 Task: Add a signature Jeffery Brown containing Have a great National Nurses Day, Jeffery Brown to email address softage.5@softage.net and add a folder Test scores
Action: Key pressed outlook<Key.enter>
Screenshot: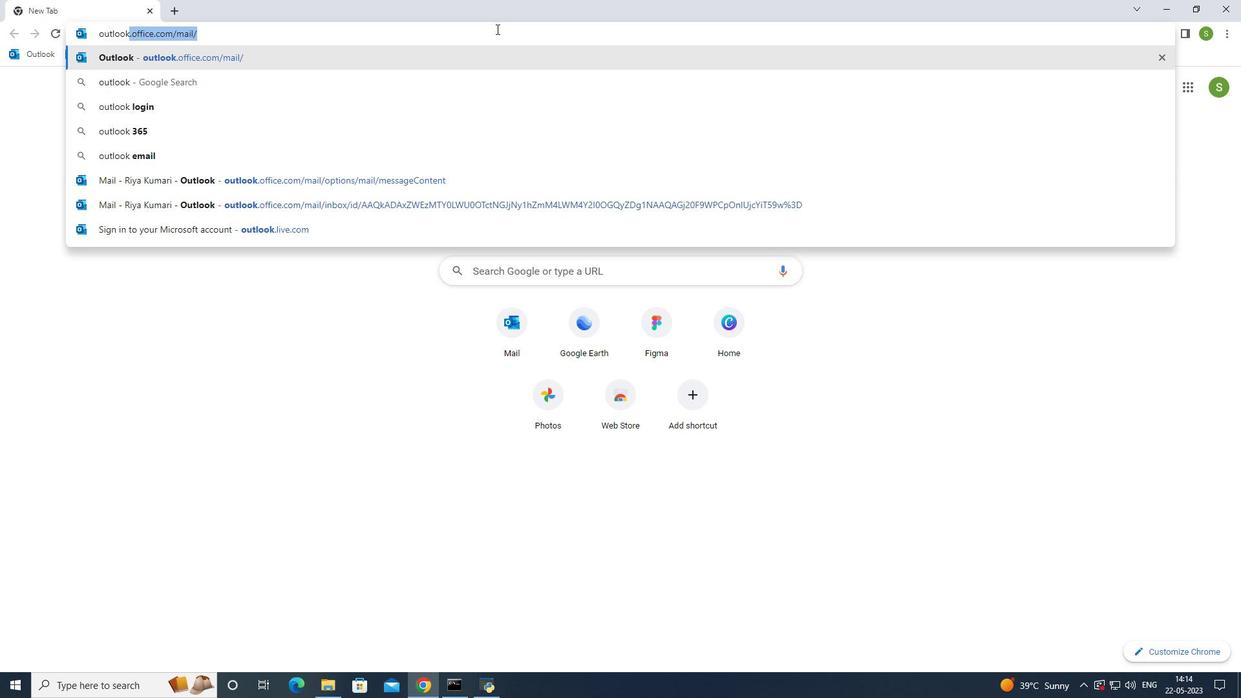 
Action: Mouse moved to (115, 119)
Screenshot: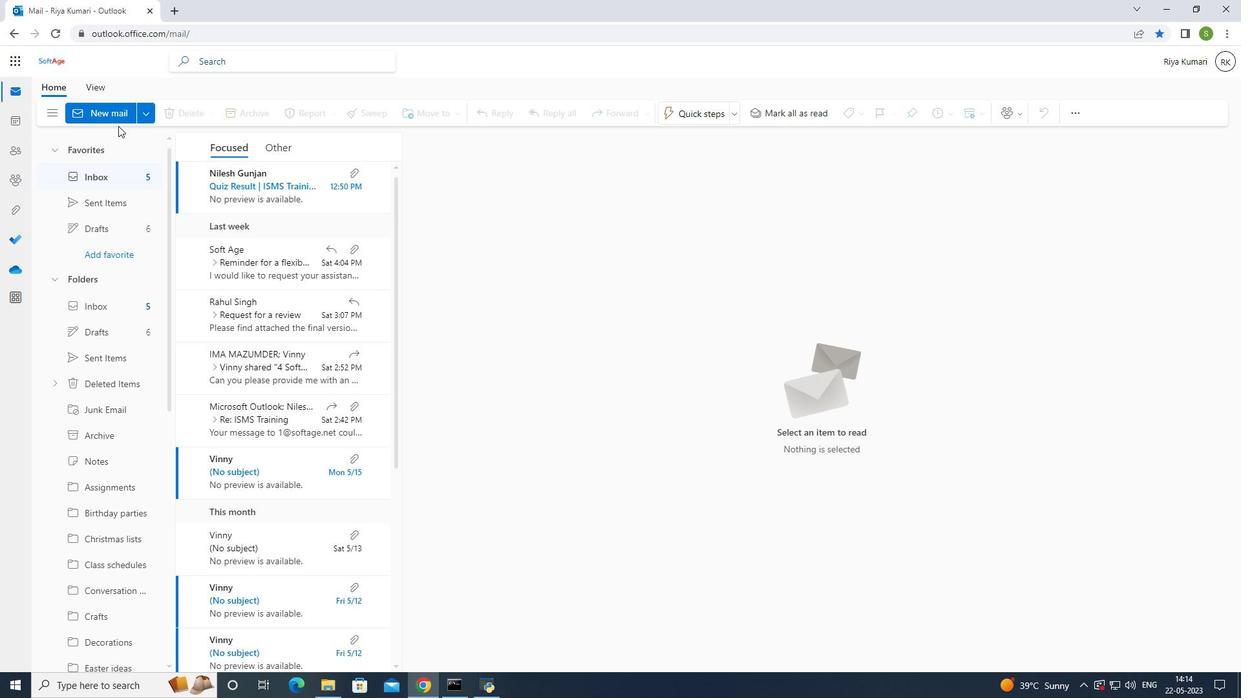 
Action: Mouse pressed left at (115, 119)
Screenshot: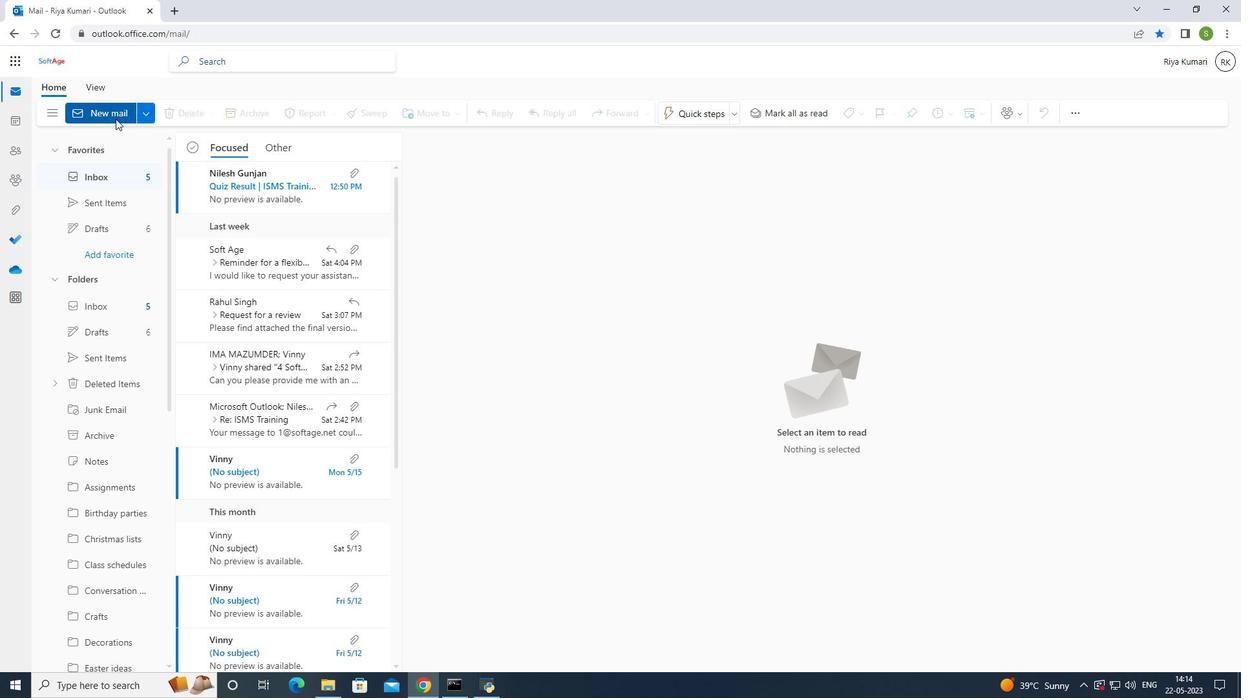 
Action: Mouse moved to (848, 112)
Screenshot: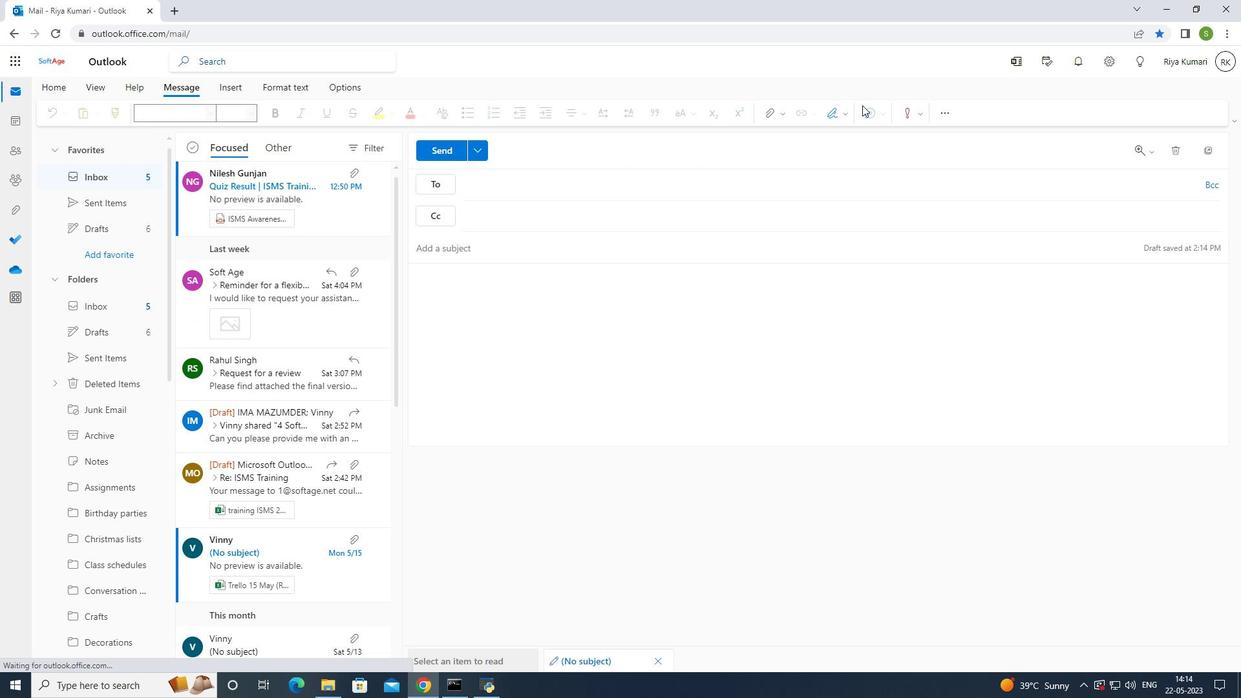 
Action: Mouse pressed left at (848, 112)
Screenshot: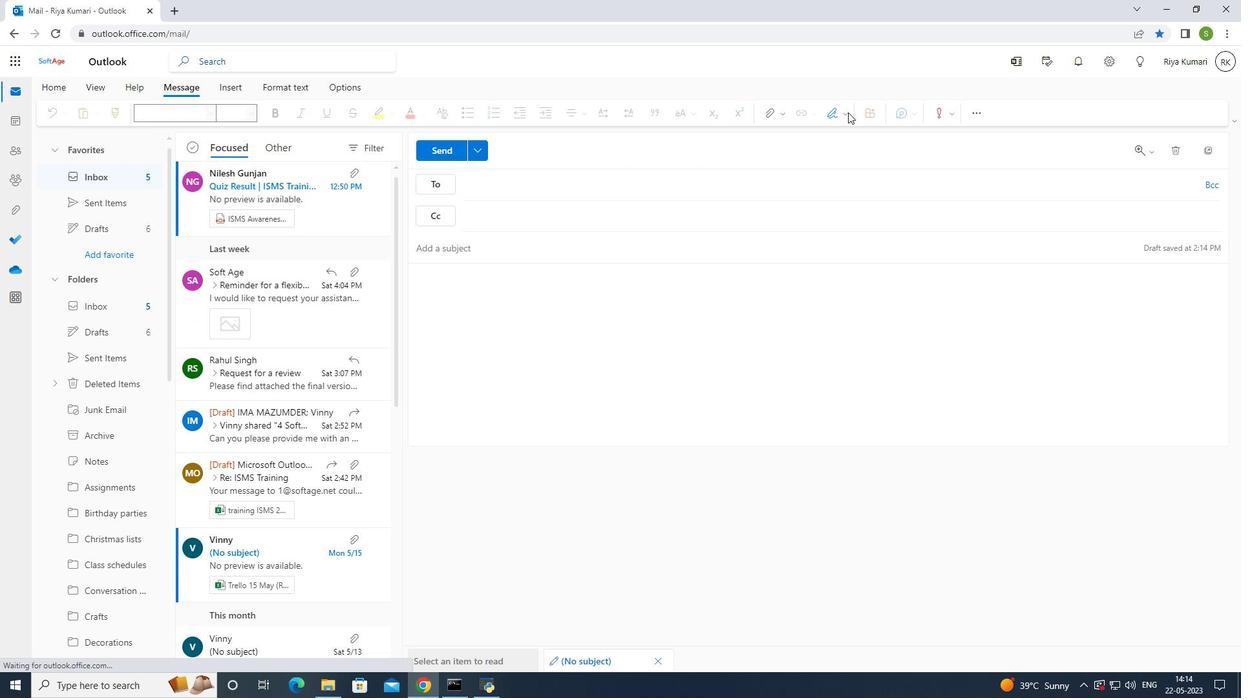 
Action: Mouse moved to (826, 162)
Screenshot: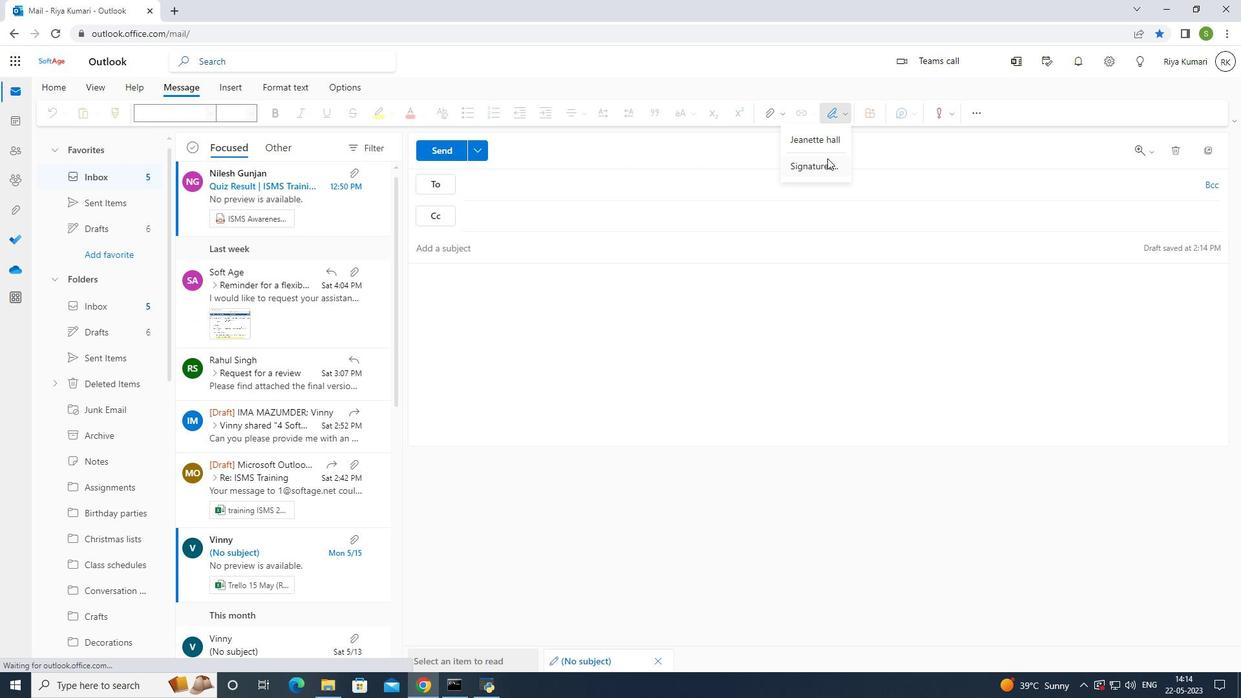 
Action: Mouse pressed left at (826, 162)
Screenshot: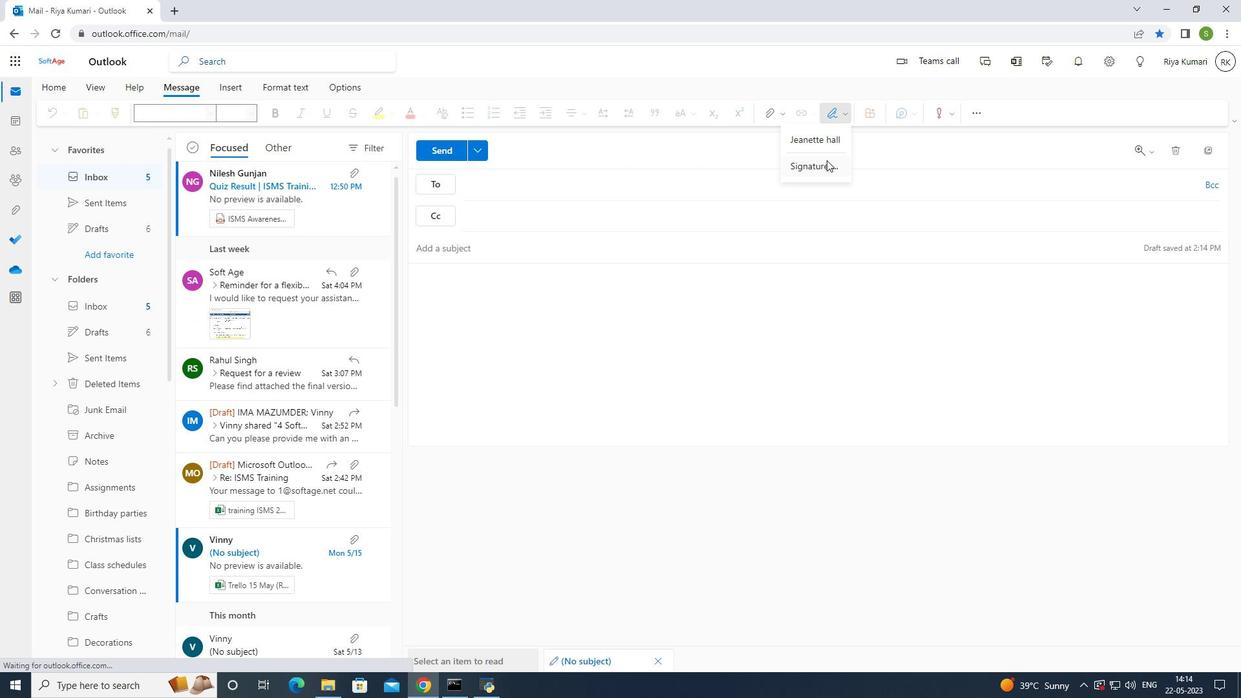 
Action: Mouse moved to (796, 216)
Screenshot: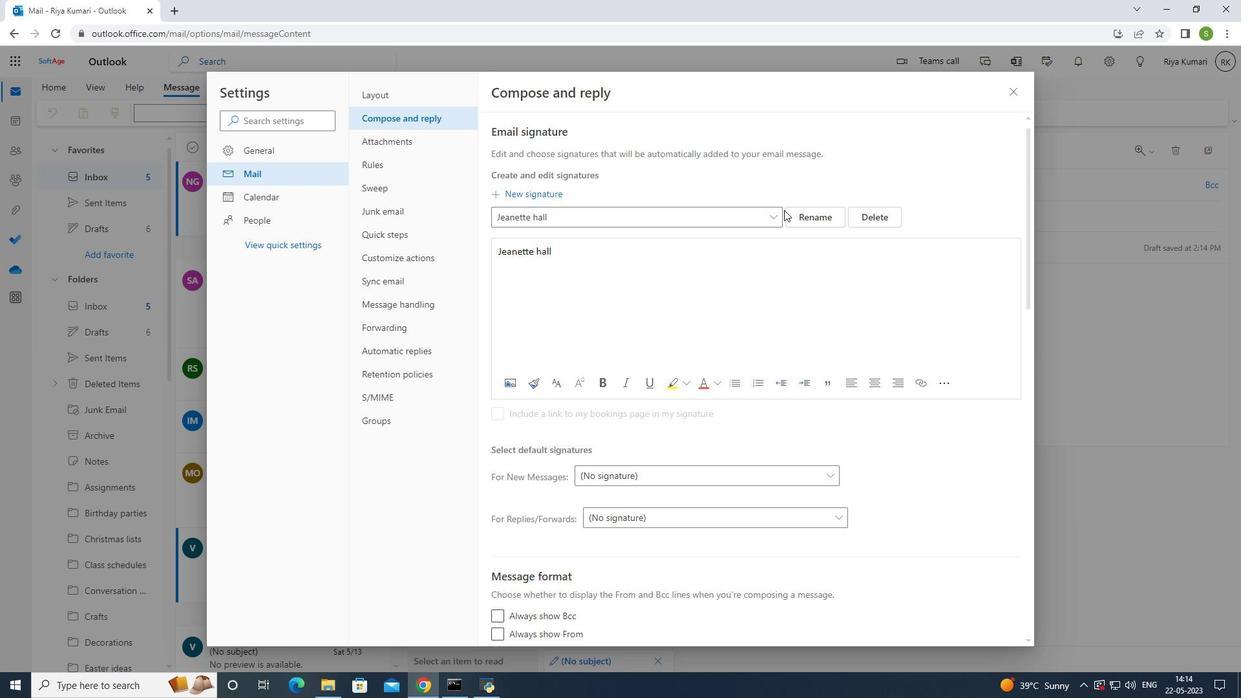 
Action: Mouse pressed left at (796, 216)
Screenshot: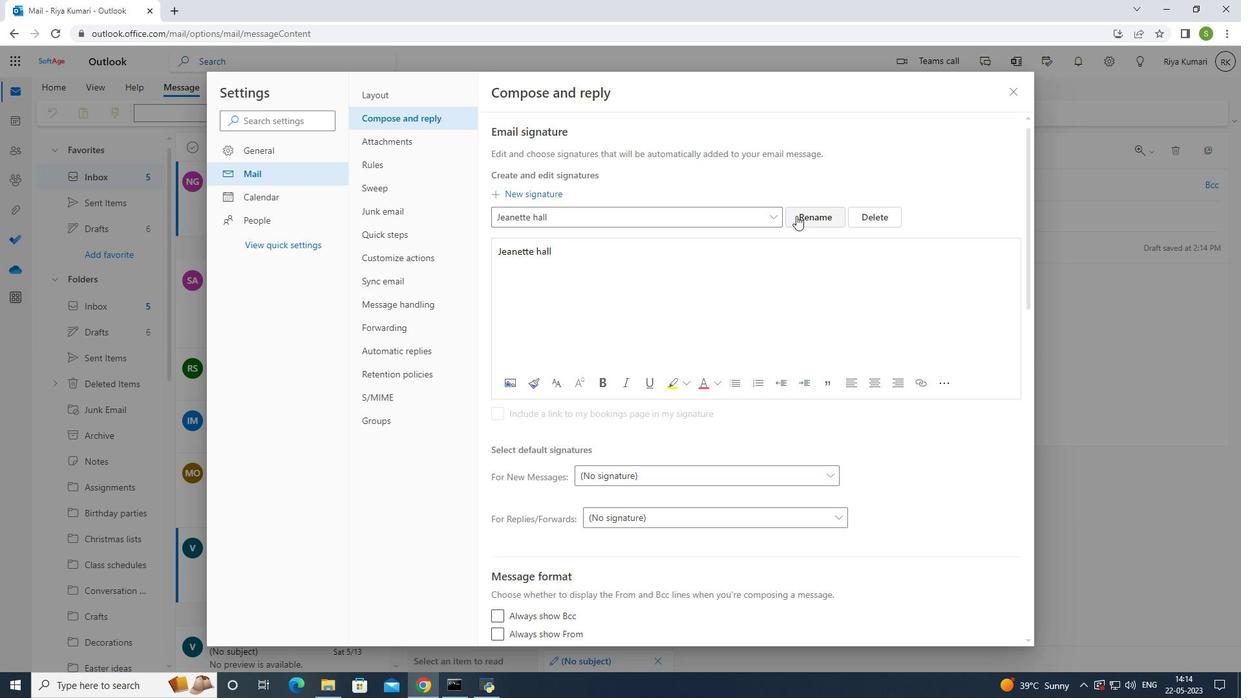 
Action: Mouse moved to (773, 219)
Screenshot: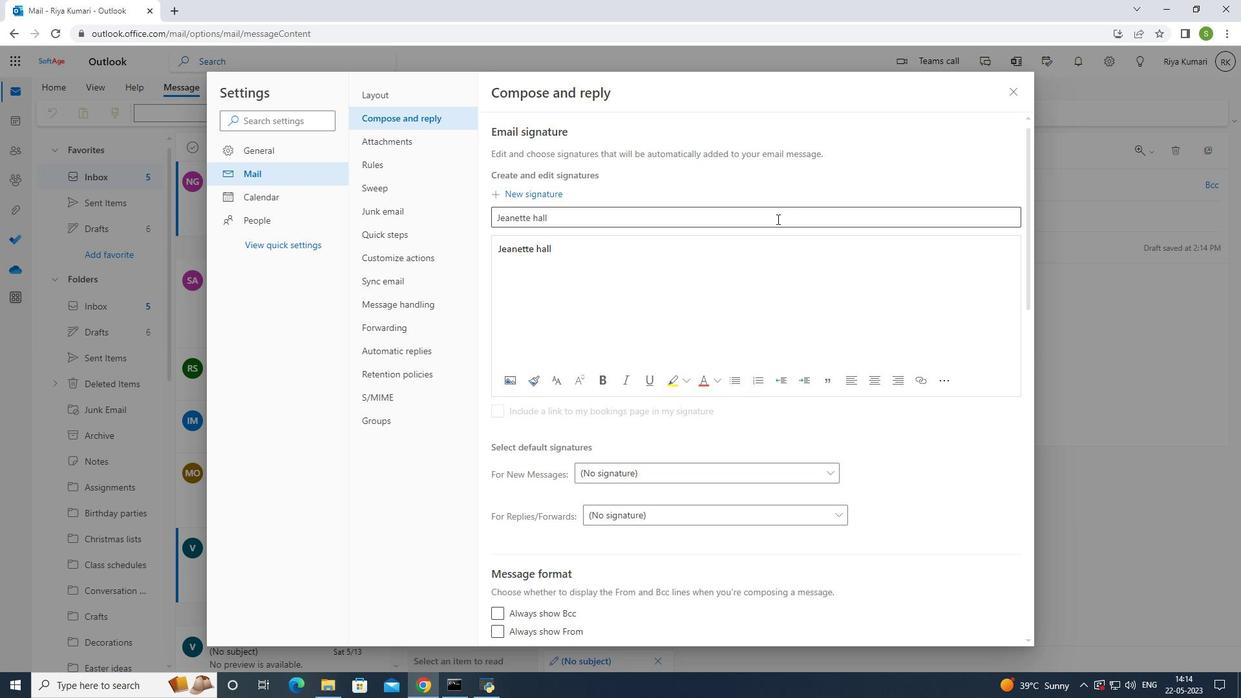 
Action: Mouse pressed left at (773, 219)
Screenshot: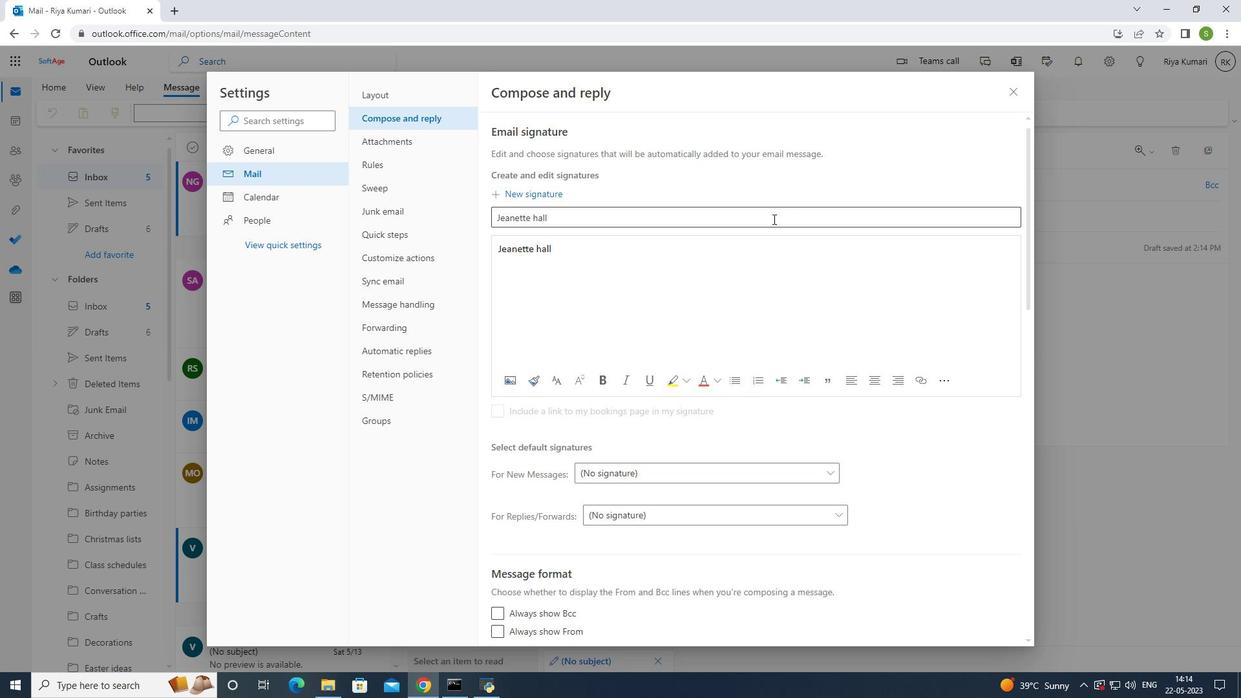 
Action: Mouse moved to (770, 217)
Screenshot: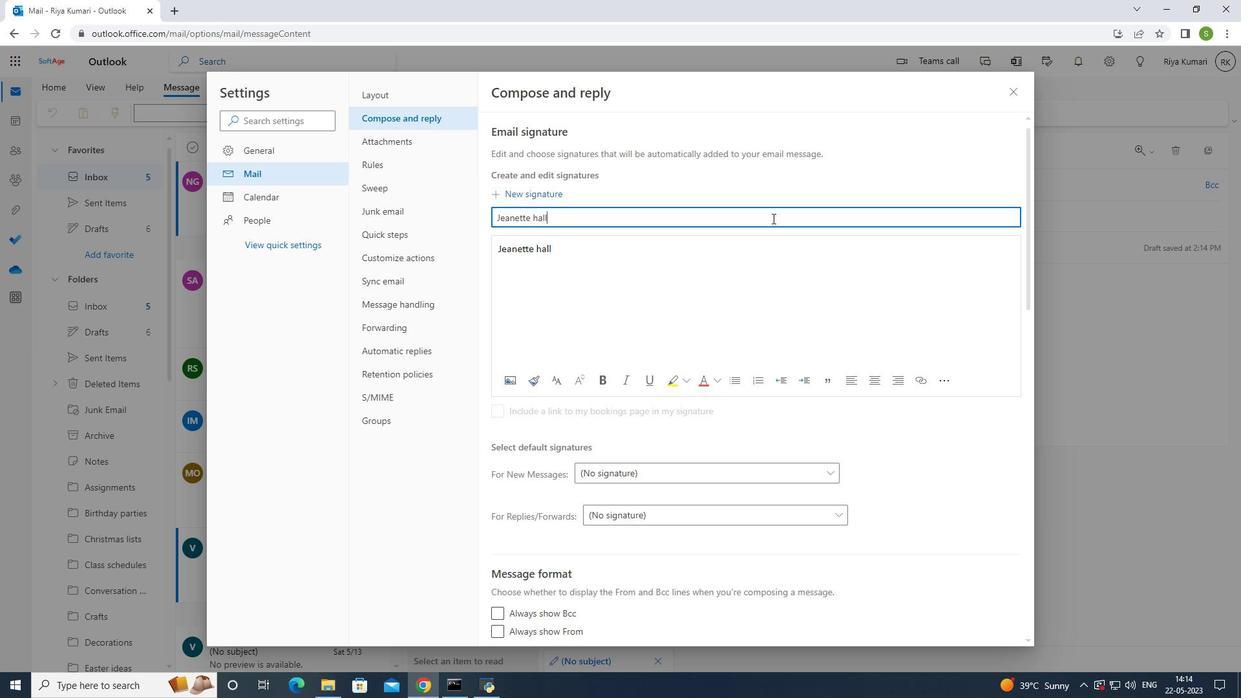 
Action: Key pressed <Key.backspace>
Screenshot: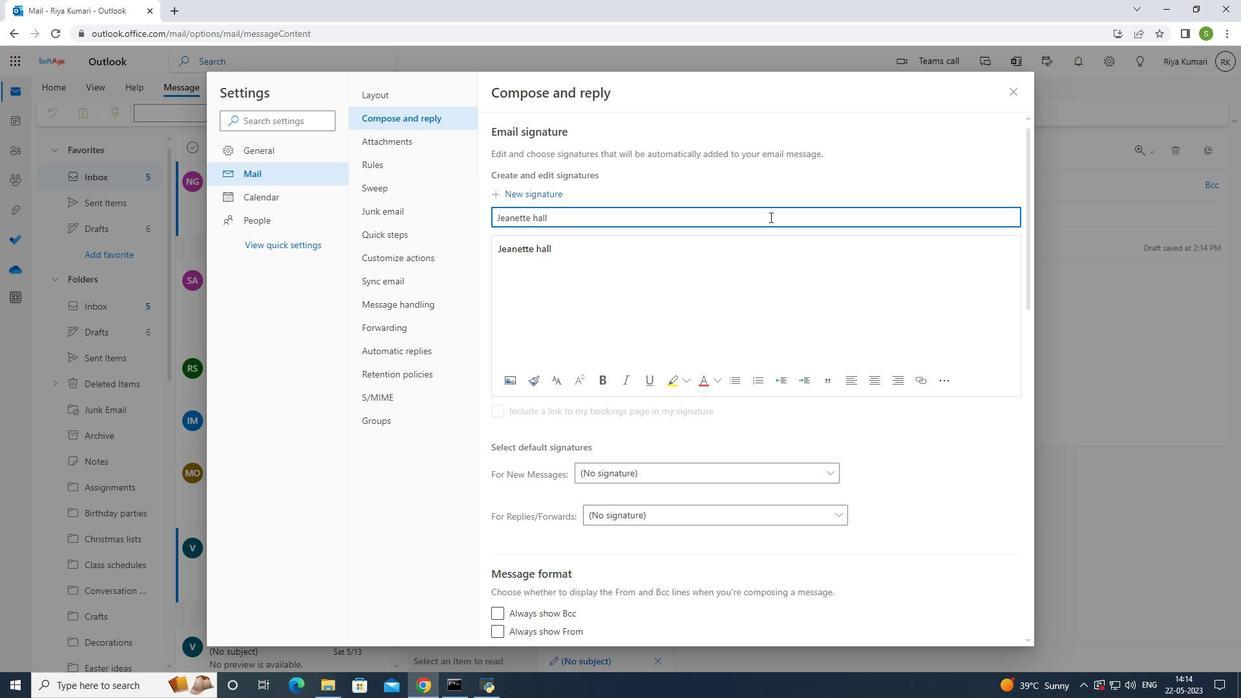 
Action: Mouse moved to (766, 203)
Screenshot: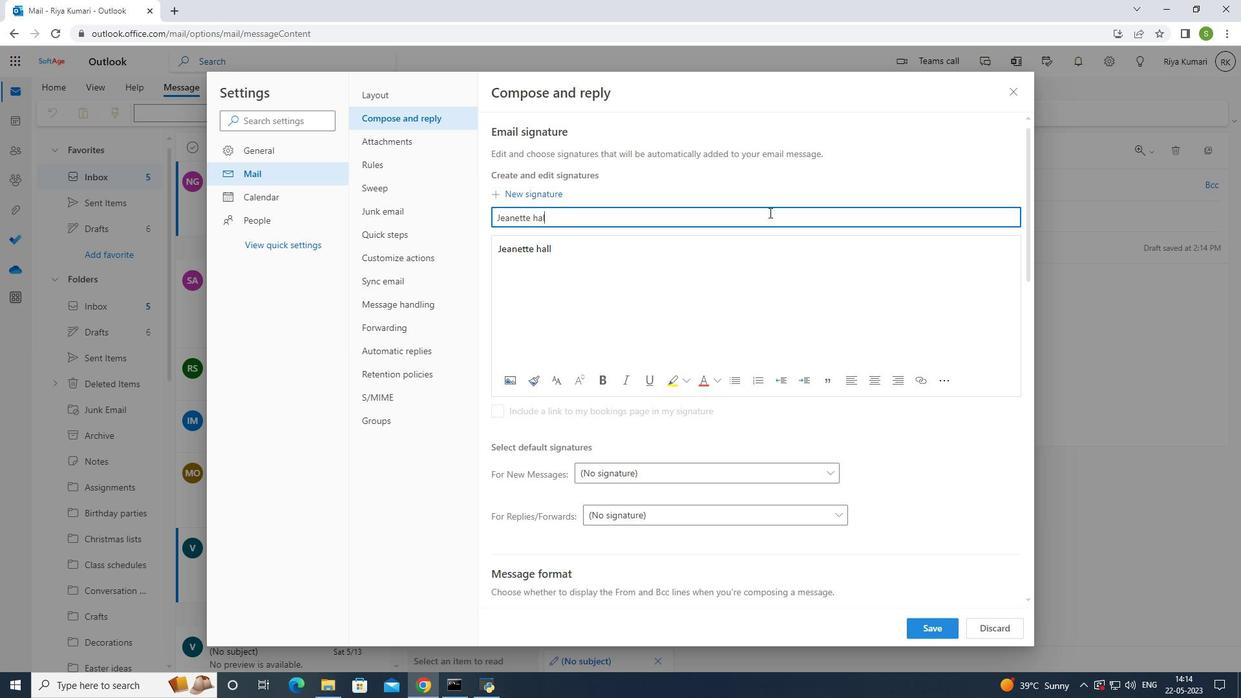 
Action: Key pressed <Key.backspace>
Screenshot: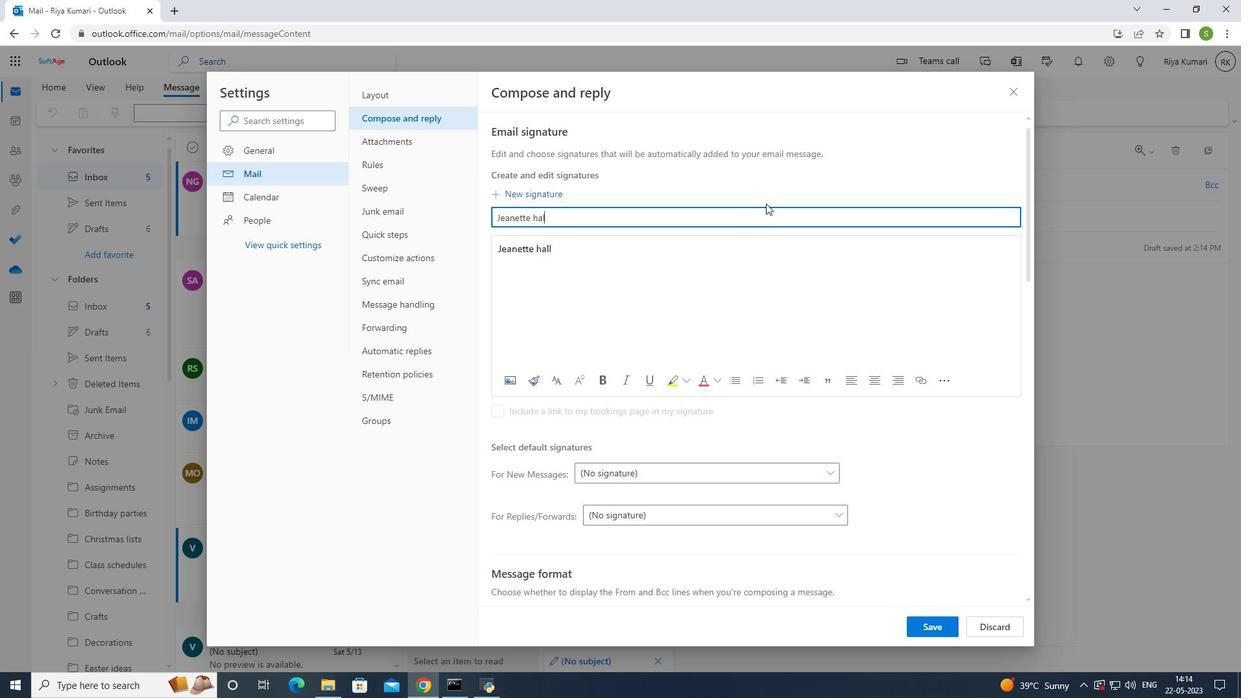 
Action: Mouse moved to (765, 203)
Screenshot: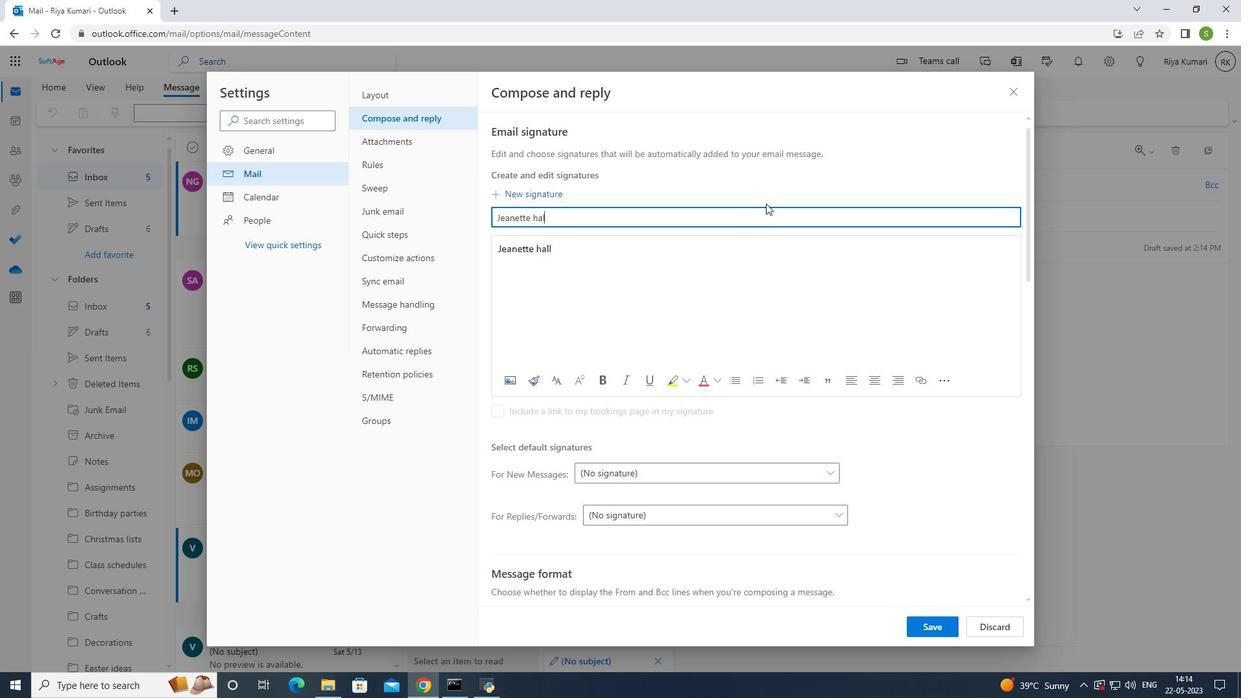 
Action: Key pressed <Key.backspace>
Screenshot: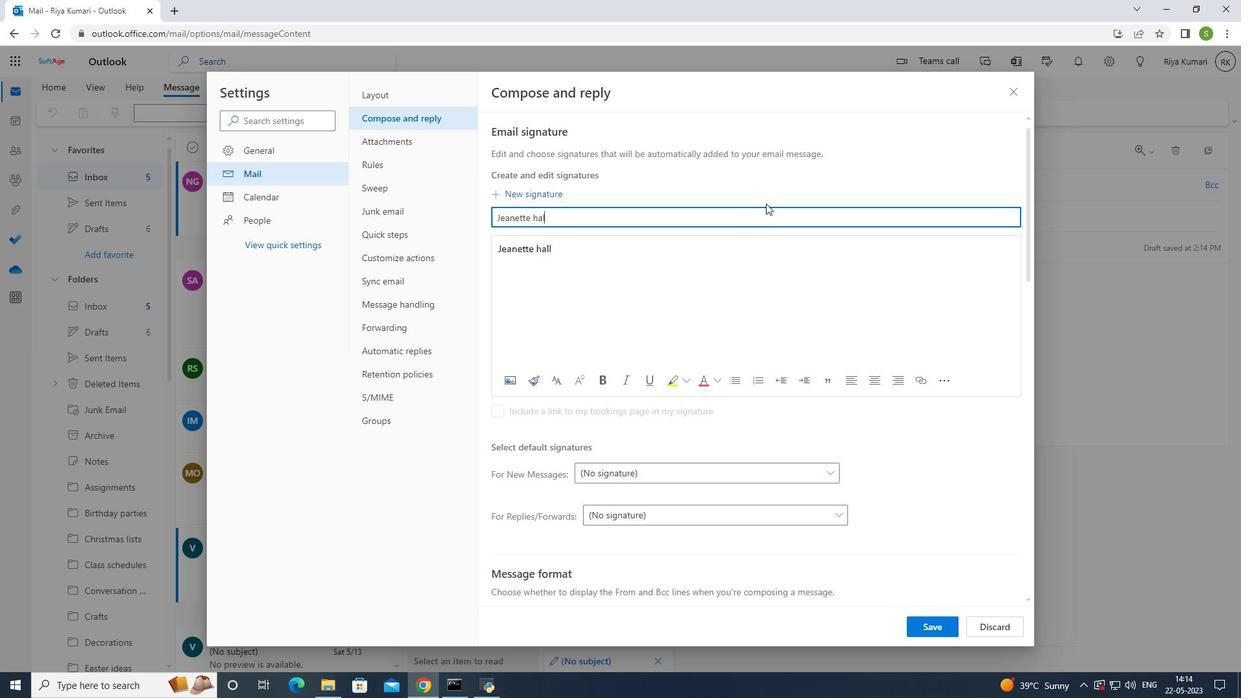 
Action: Mouse moved to (765, 203)
Screenshot: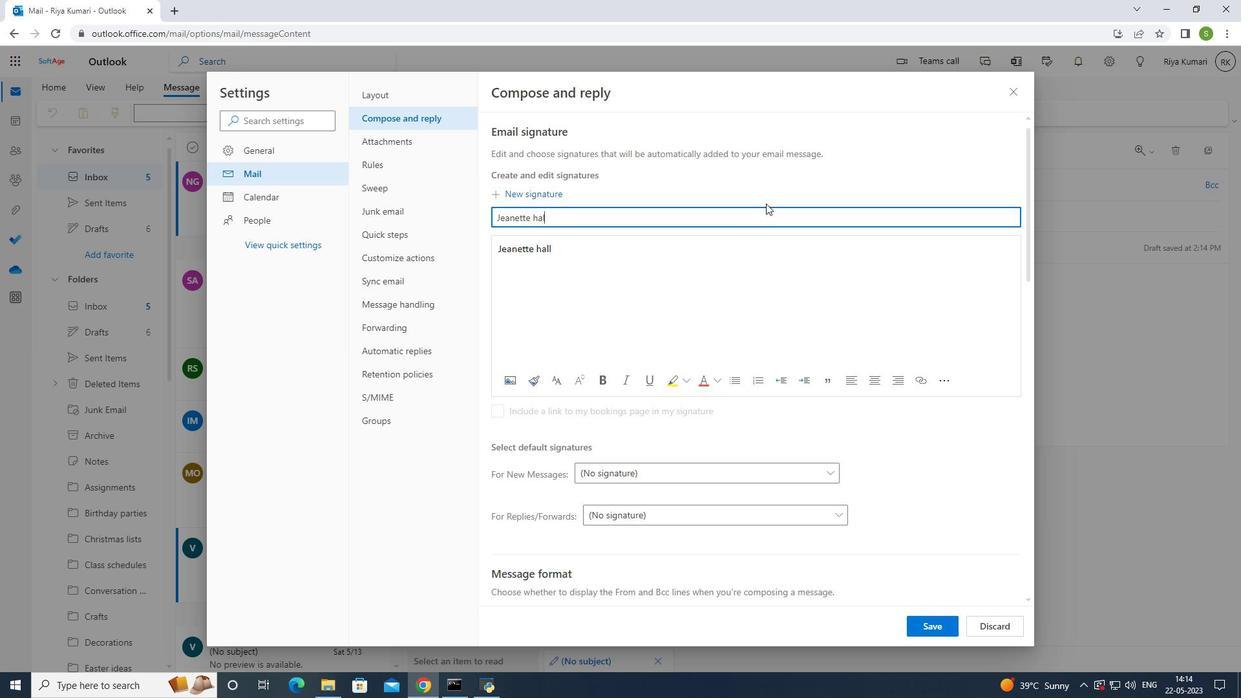 
Action: Key pressed <Key.backspace>
Screenshot: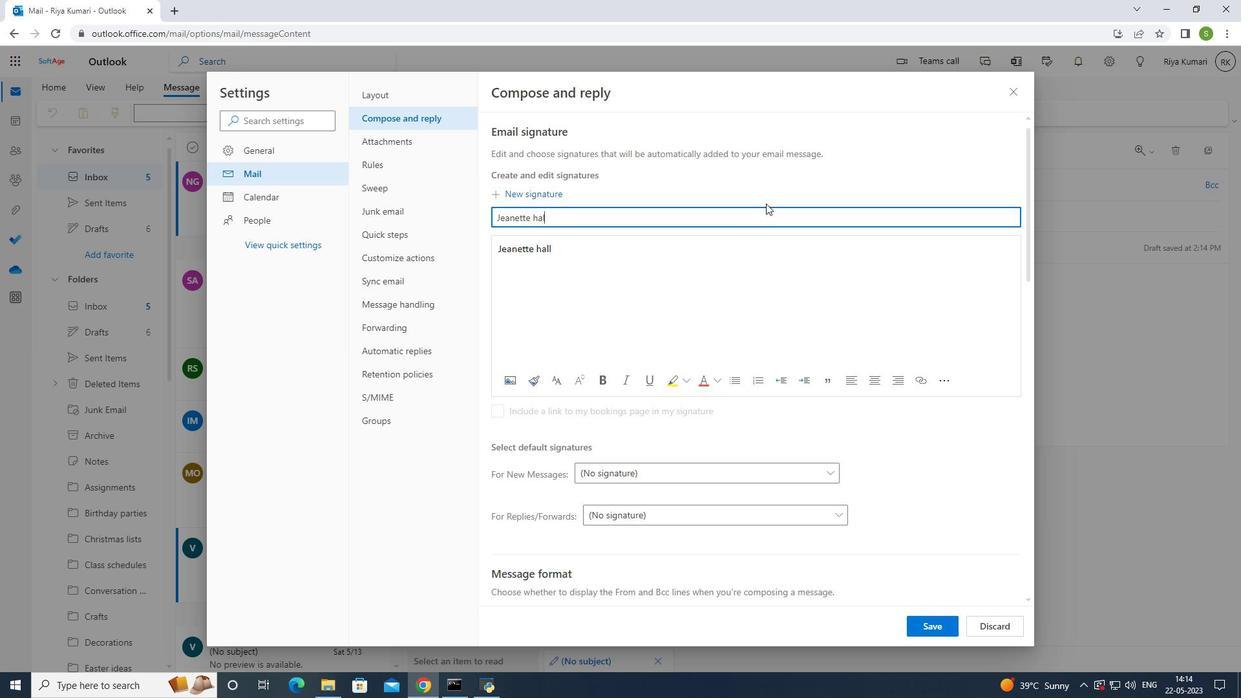 
Action: Mouse moved to (764, 203)
Screenshot: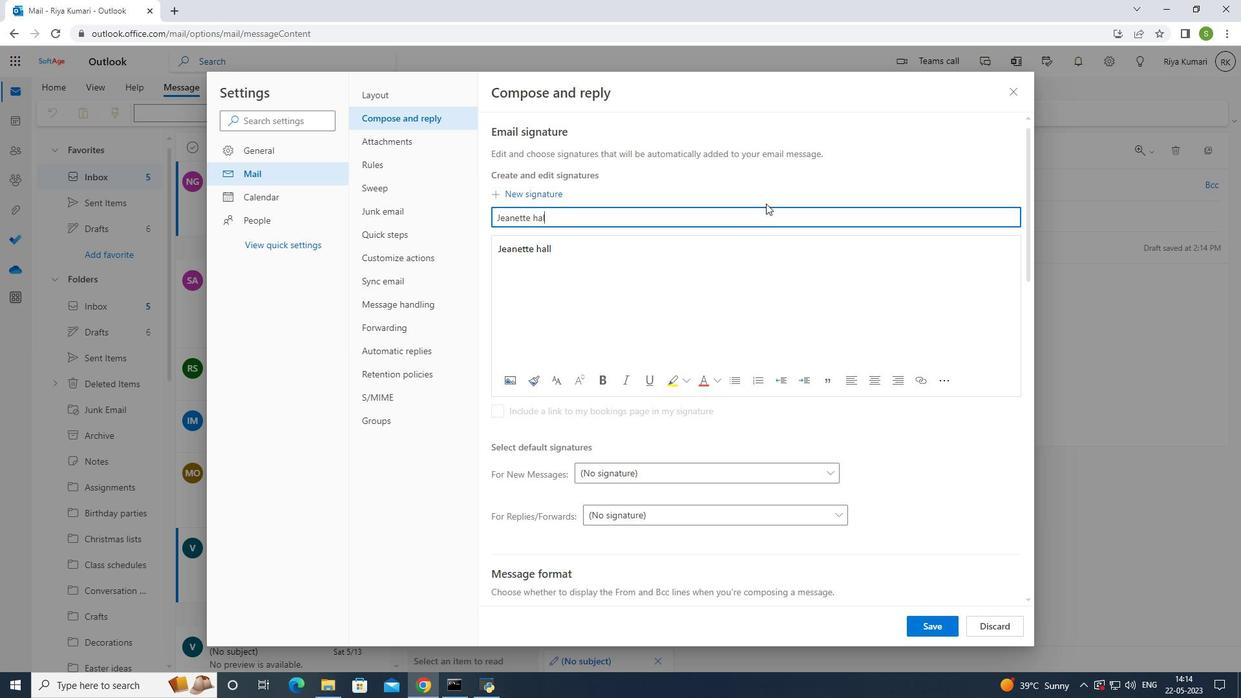 
Action: Key pressed <Key.backspace><Key.backspace><Key.backspace><Key.backspace><Key.backspace><Key.backspace><Key.backspace><Key.backspace><Key.backspace><Key.backspace><Key.backspace><Key.backspace><Key.backspace><Key.backspace><Key.backspace><Key.backspace>
Screenshot: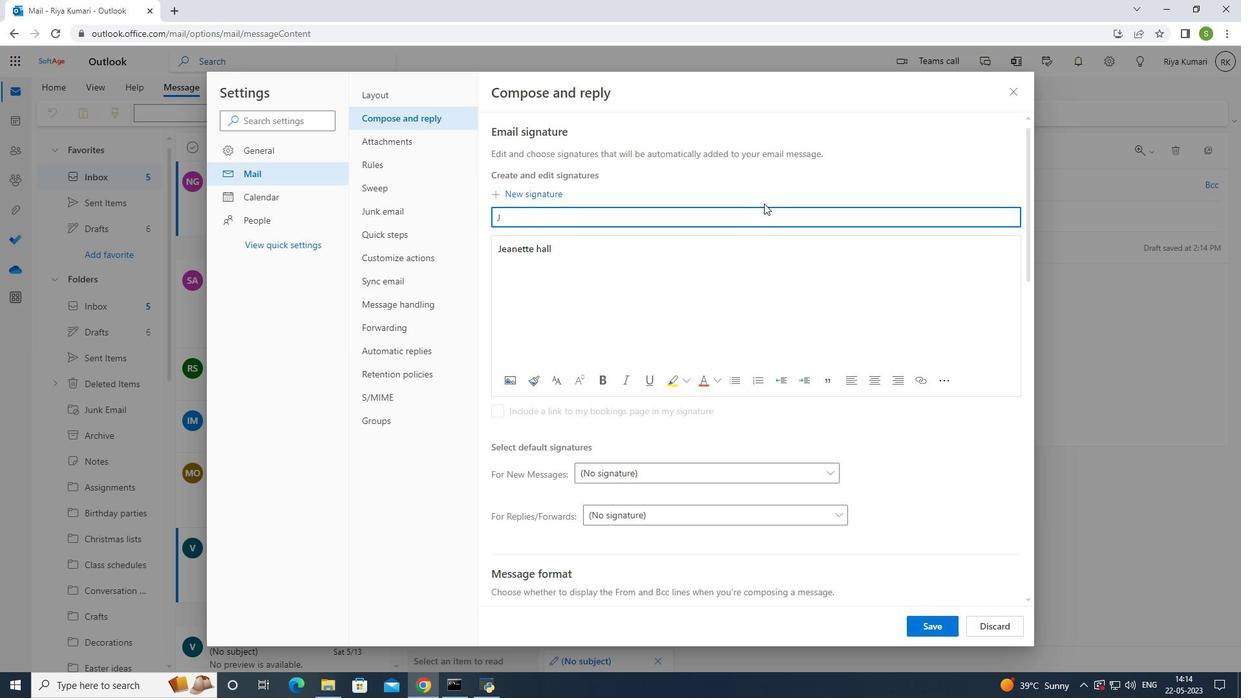 
Action: Mouse moved to (759, 208)
Screenshot: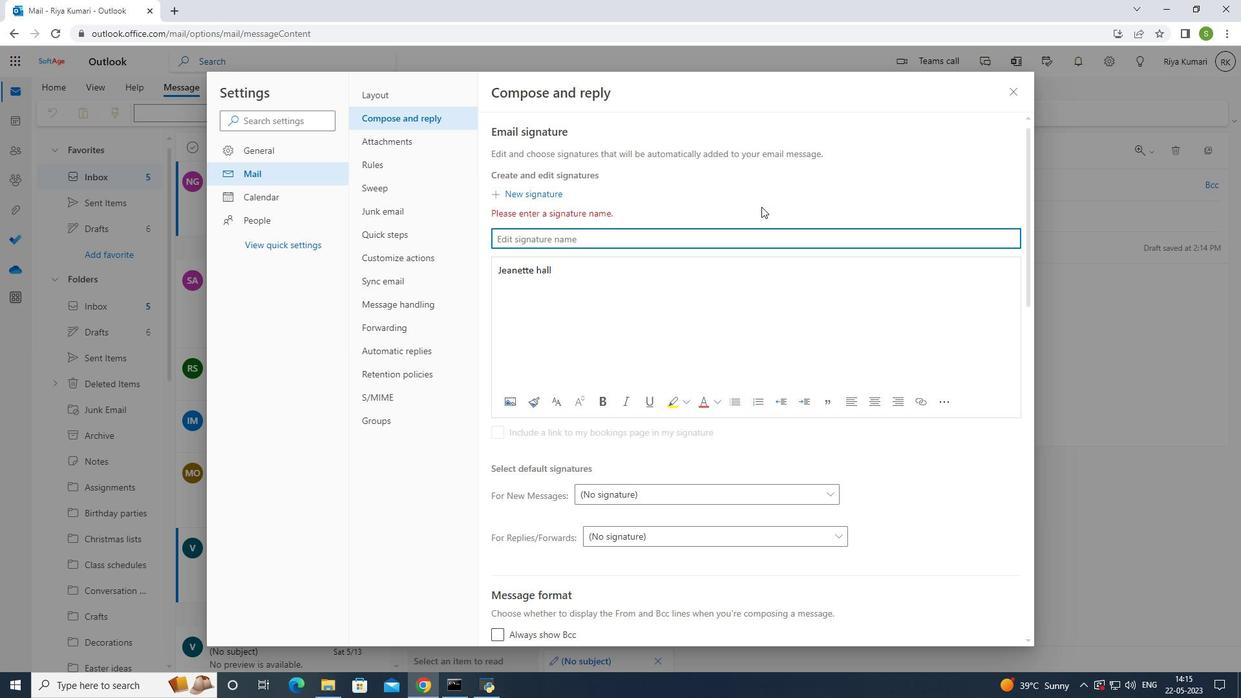 
Action: Key pressed <Key.shift>Jeffery<Key.space><Key.shift>Brown
Screenshot: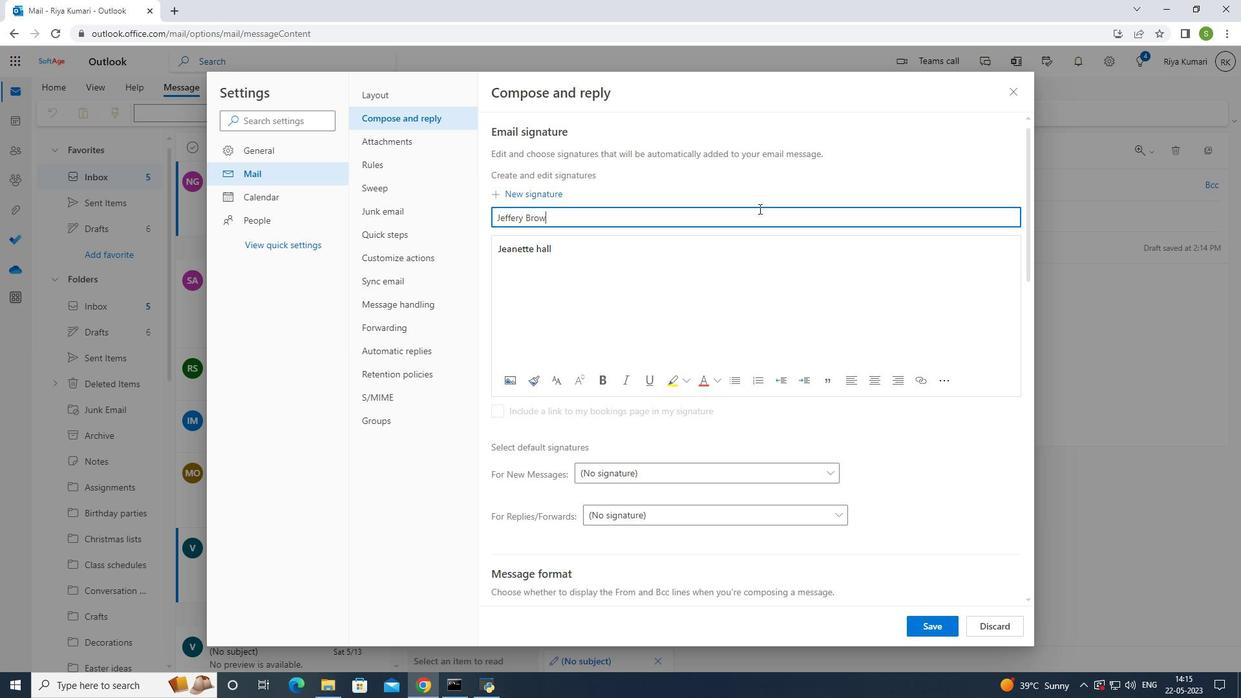 
Action: Mouse moved to (582, 248)
Screenshot: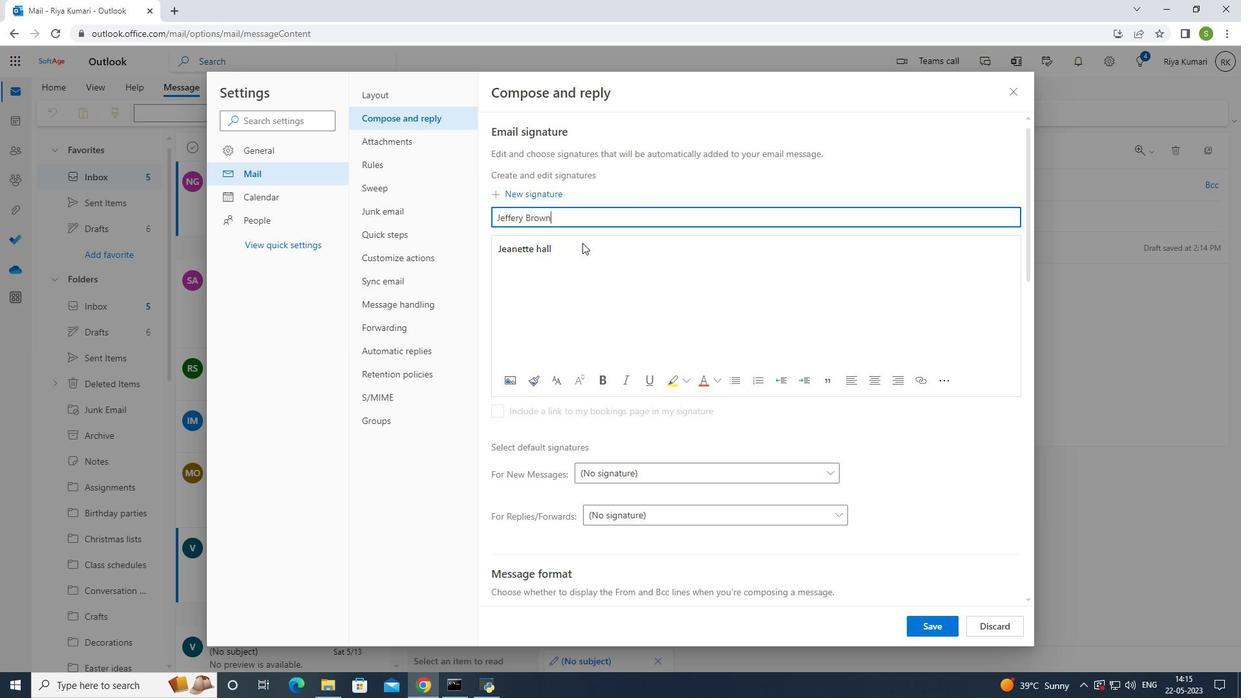 
Action: Mouse pressed left at (582, 248)
Screenshot: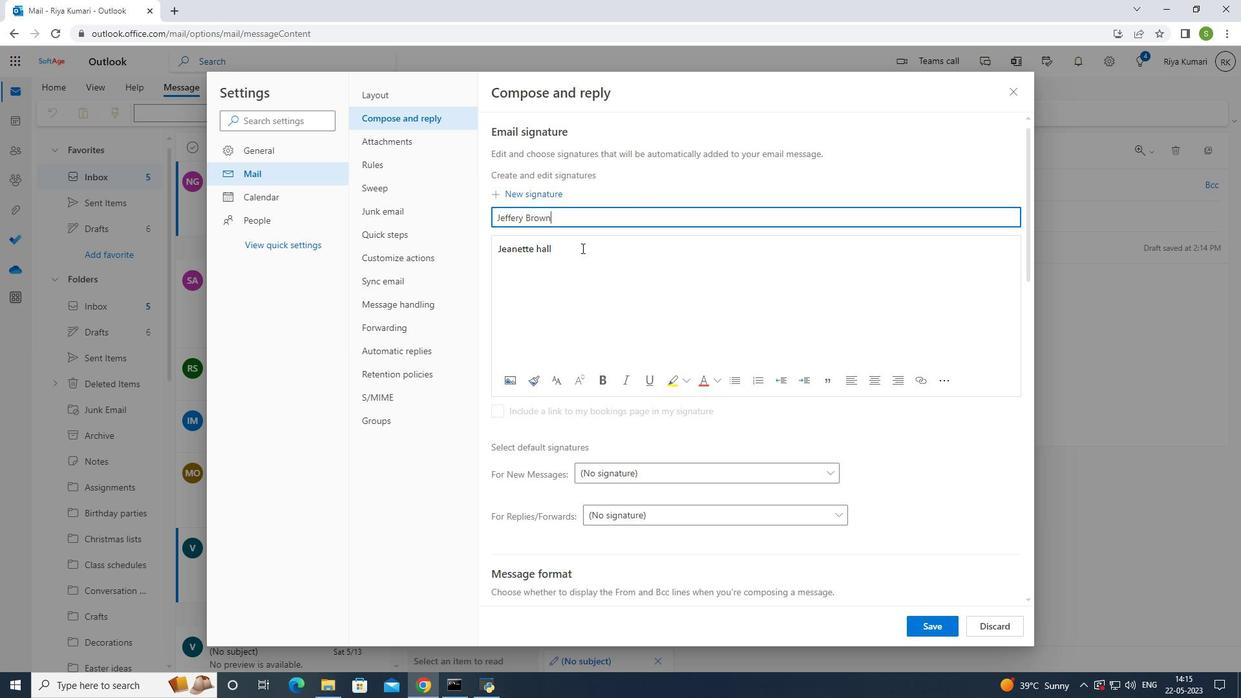 
Action: Key pressed <Key.backspace><Key.backspace><Key.backspace><Key.backspace><Key.backspace><Key.backspace><Key.backspace><Key.backspace><Key.backspace><Key.backspace><Key.backspace><Key.backspace><Key.backspace><Key.backspace><Key.backspace><Key.backspace><Key.backspace><Key.backspace><Key.backspace><Key.shift>Jeffery<Key.space><Key.shift>Brown
Screenshot: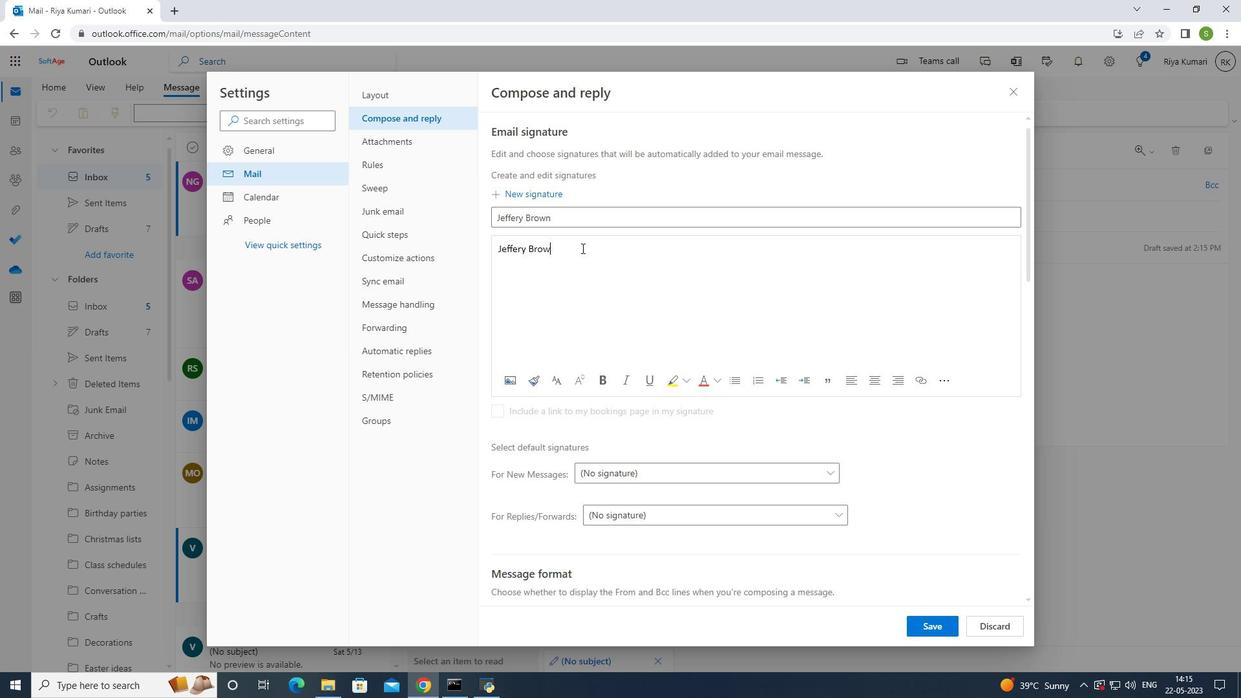 
Action: Mouse moved to (951, 625)
Screenshot: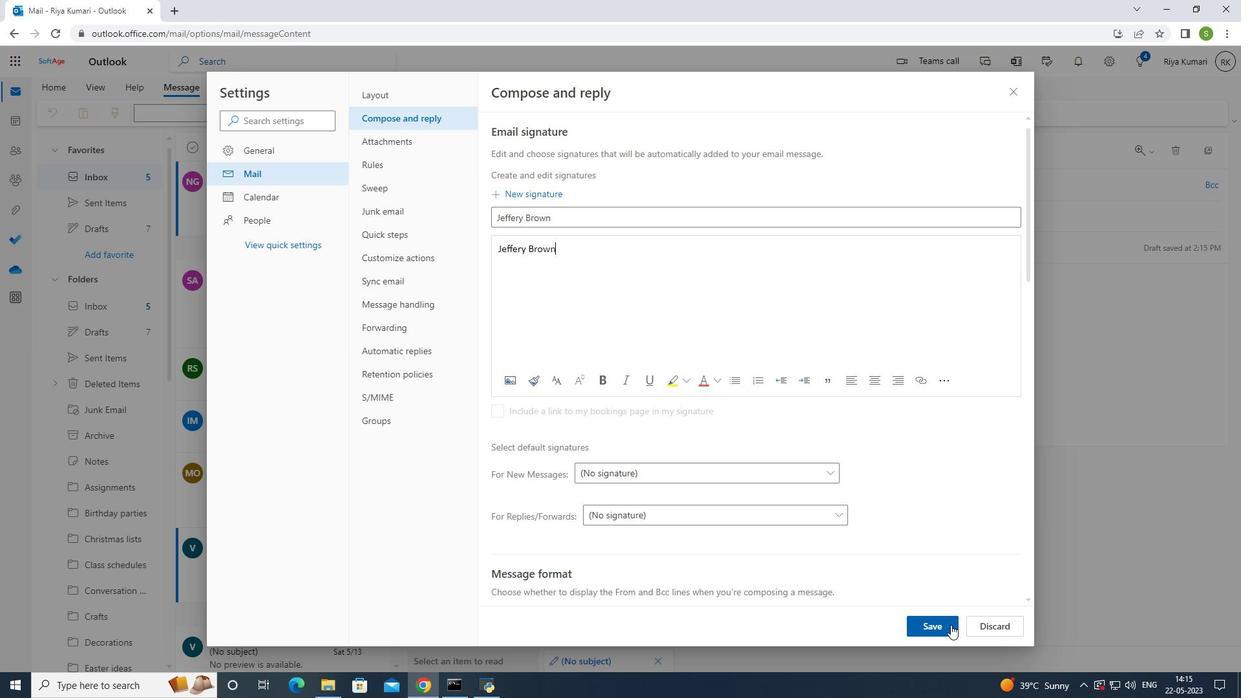 
Action: Mouse pressed left at (951, 625)
Screenshot: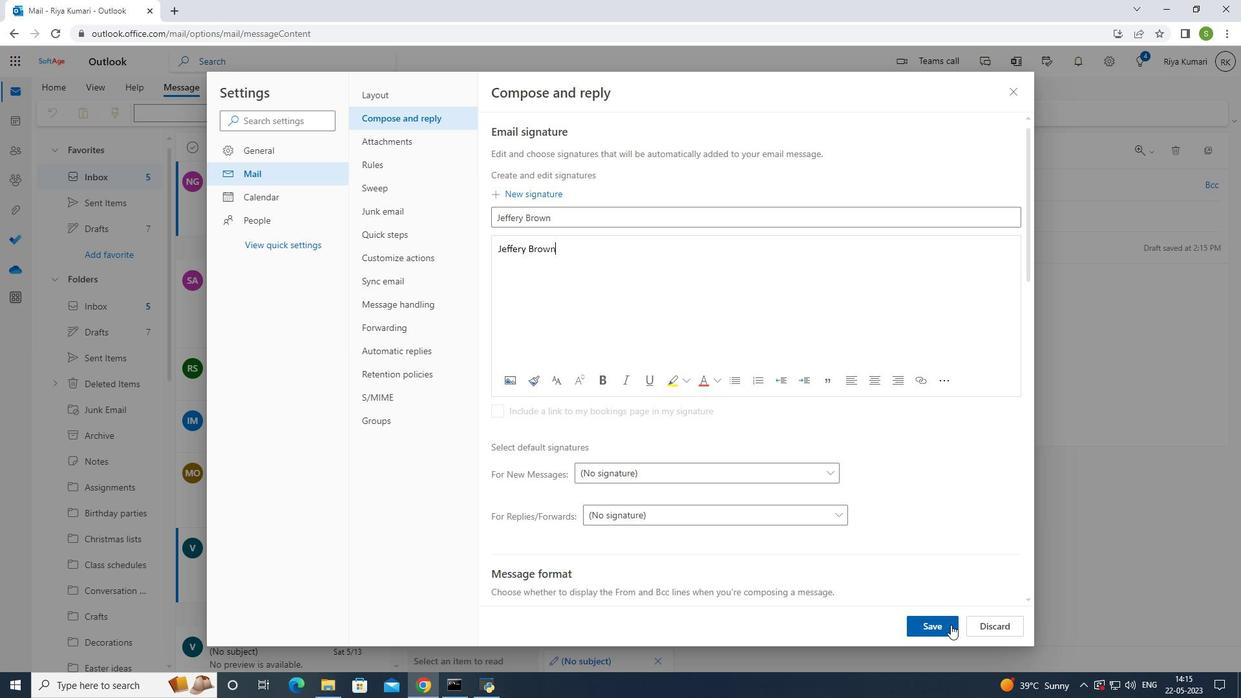 
Action: Mouse moved to (1015, 89)
Screenshot: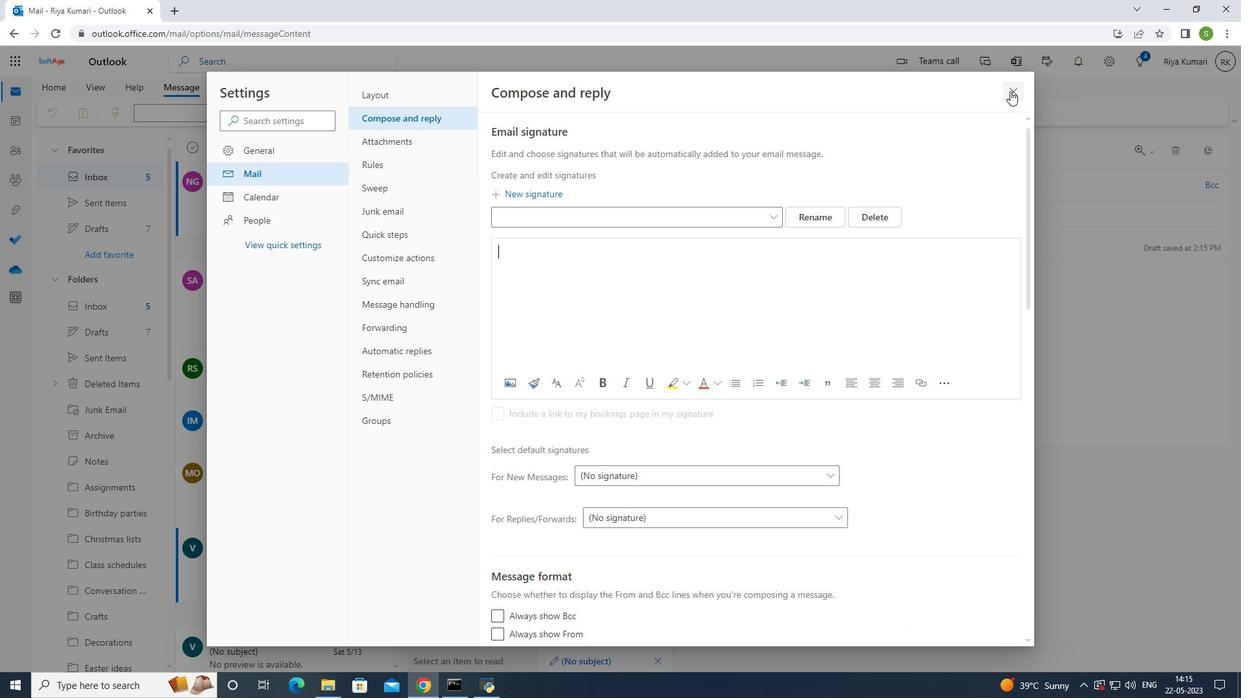 
Action: Mouse pressed left at (1015, 89)
Screenshot: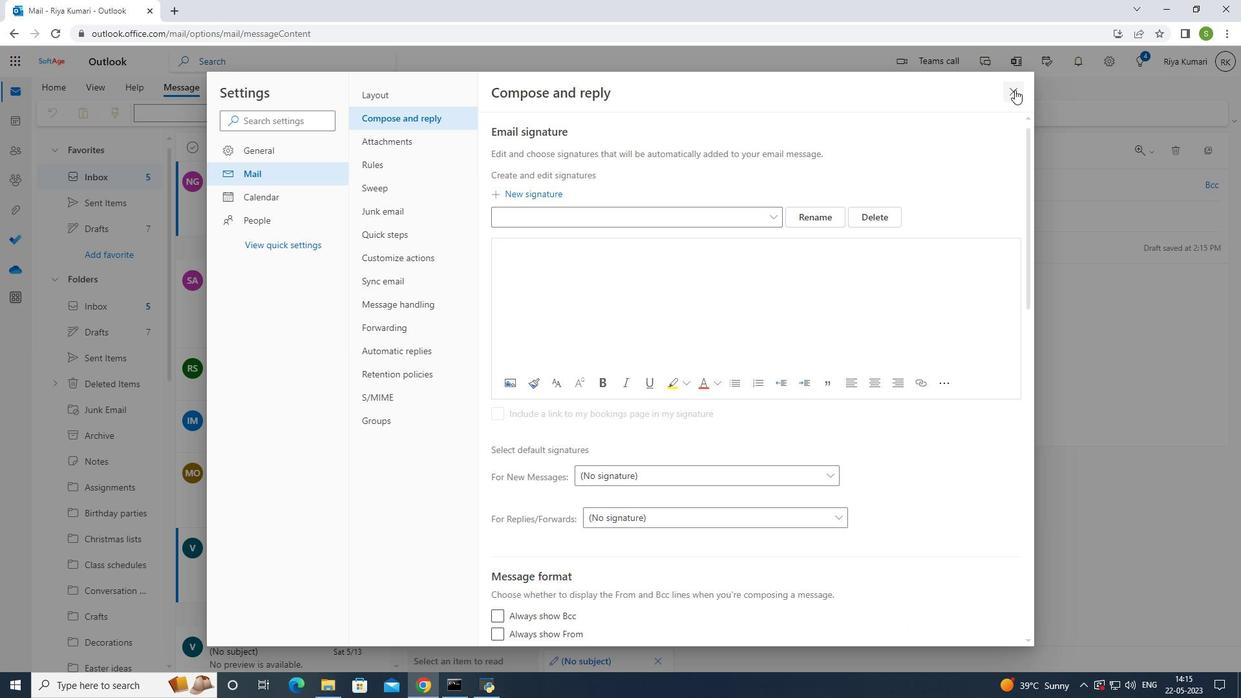 
Action: Mouse moved to (589, 184)
Screenshot: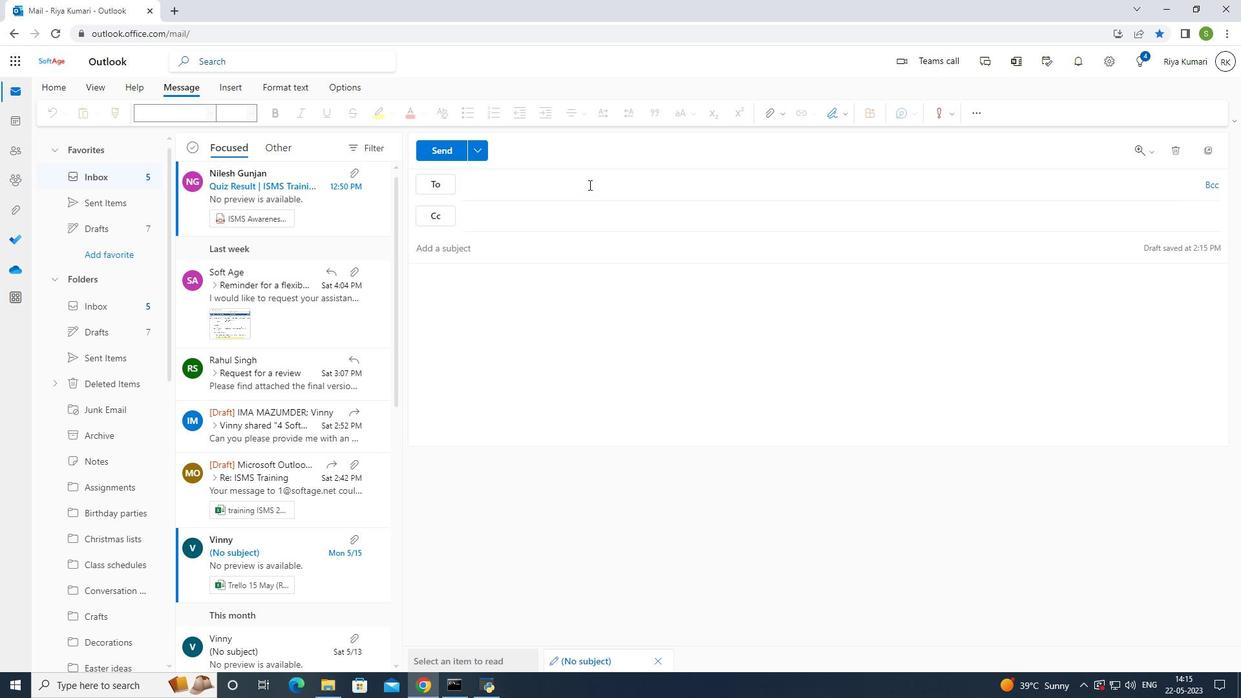 
Action: Mouse pressed left at (589, 184)
Screenshot: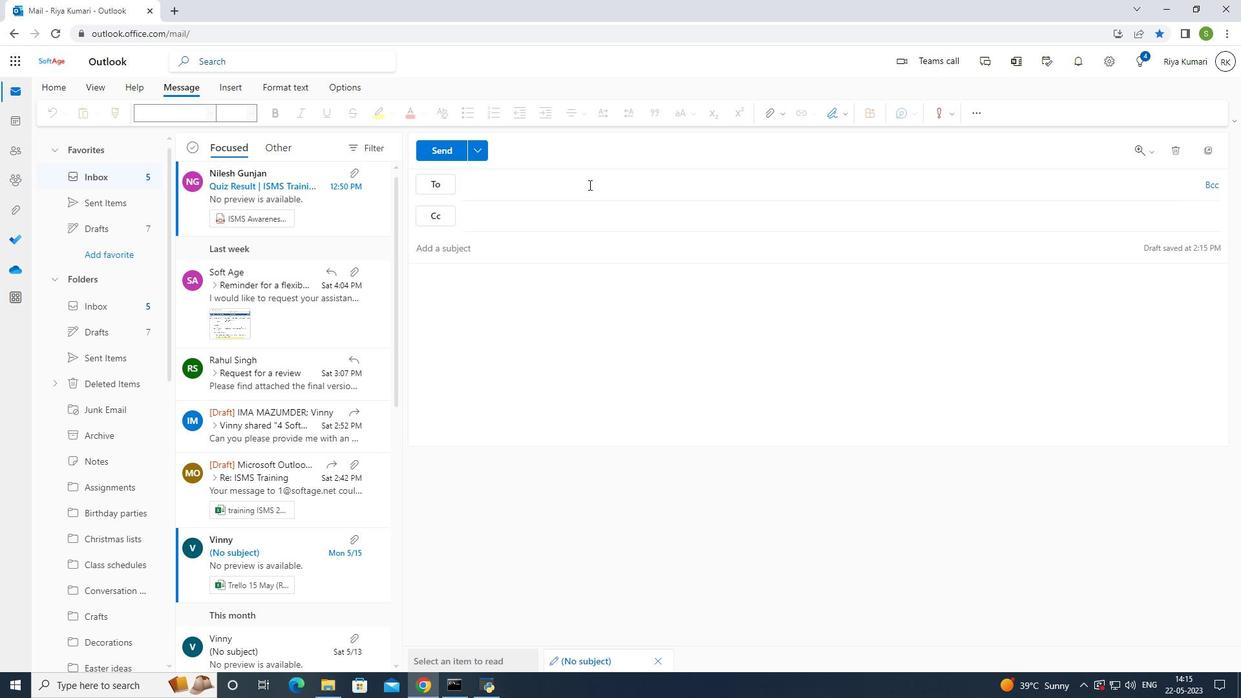 
Action: Key pressed softage.5<Key.shift>@softage.net
Screenshot: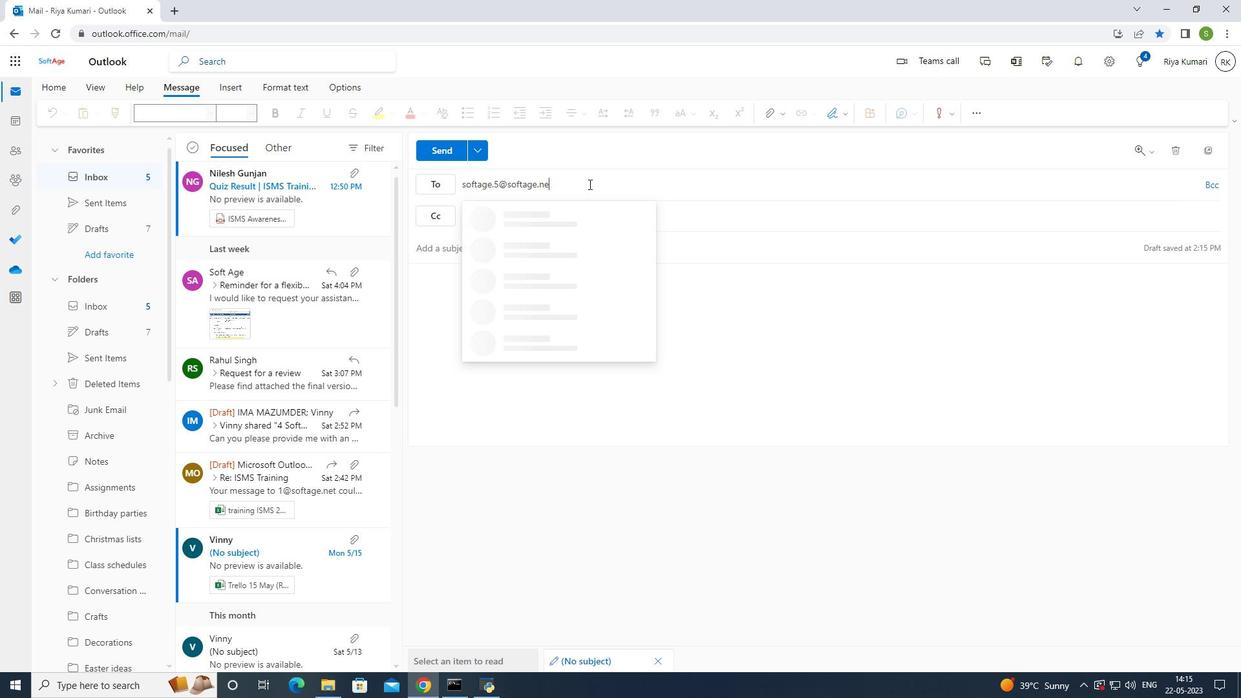 
Action: Mouse moved to (536, 219)
Screenshot: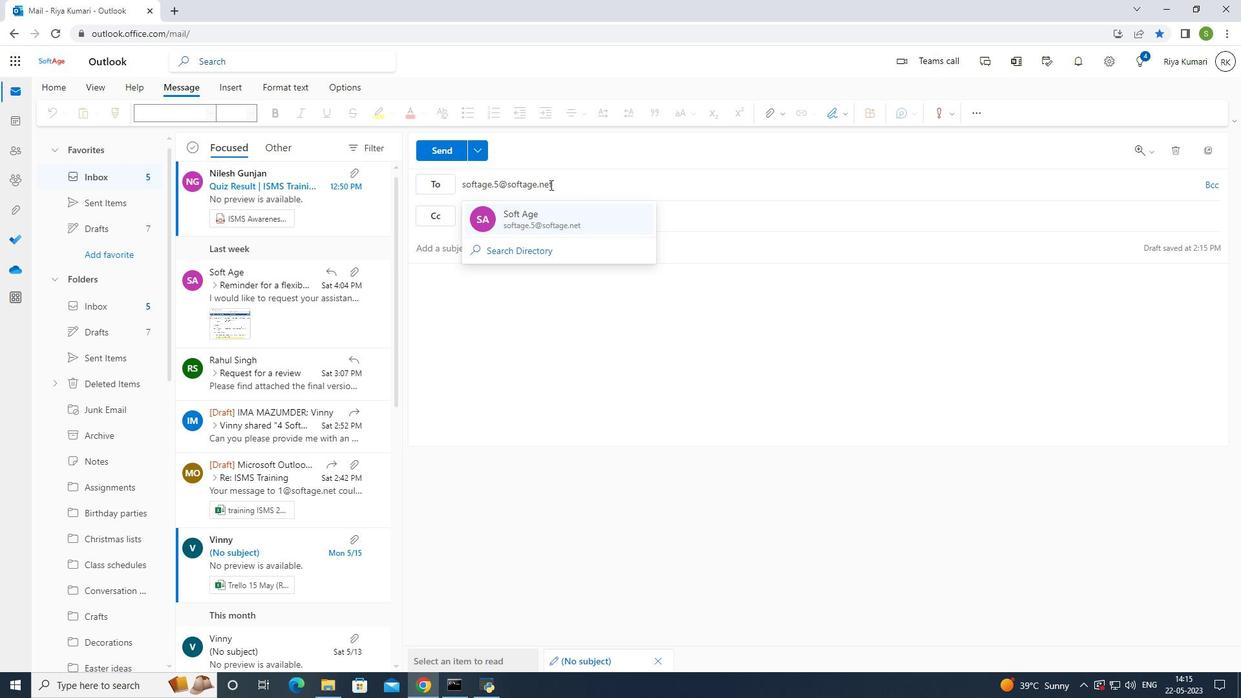 
Action: Mouse pressed left at (536, 219)
Screenshot: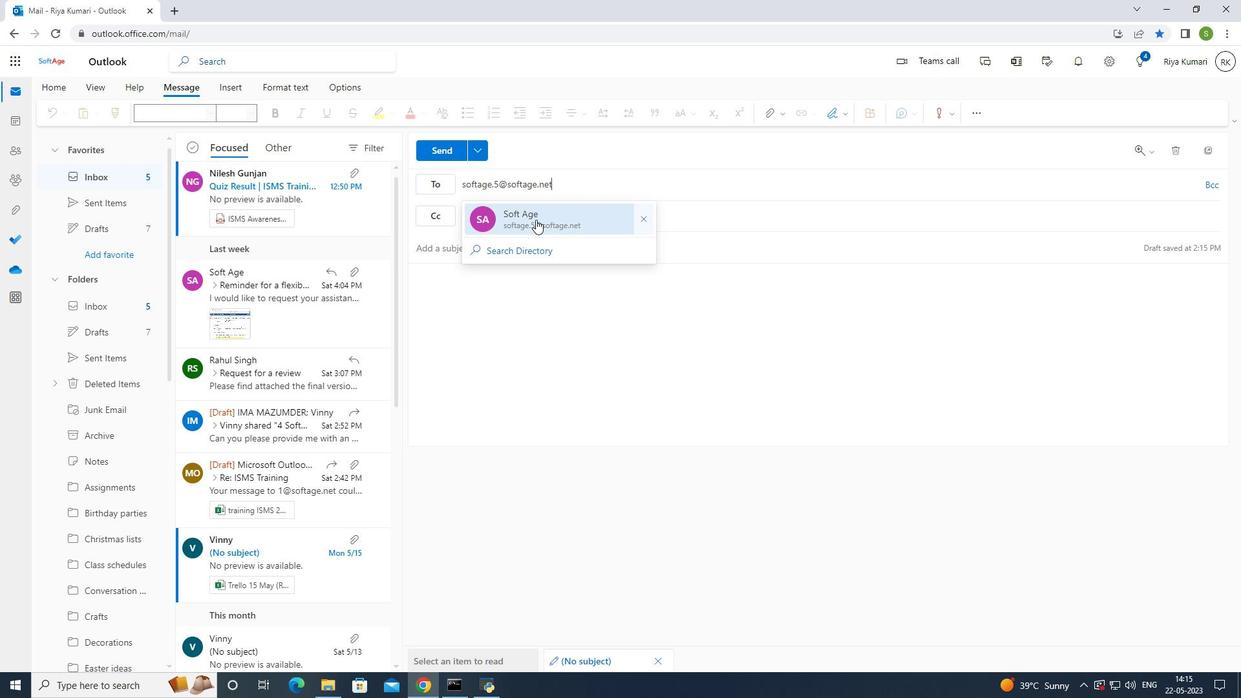 
Action: Mouse moved to (508, 282)
Screenshot: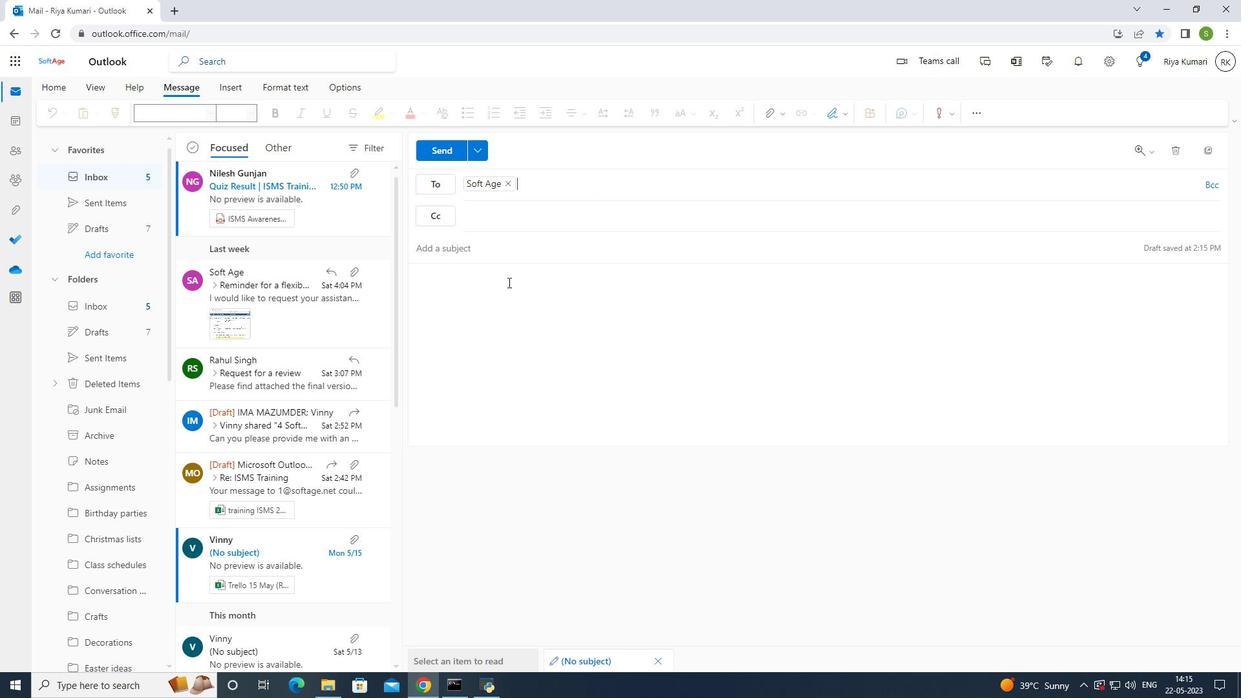 
Action: Mouse pressed left at (508, 282)
Screenshot: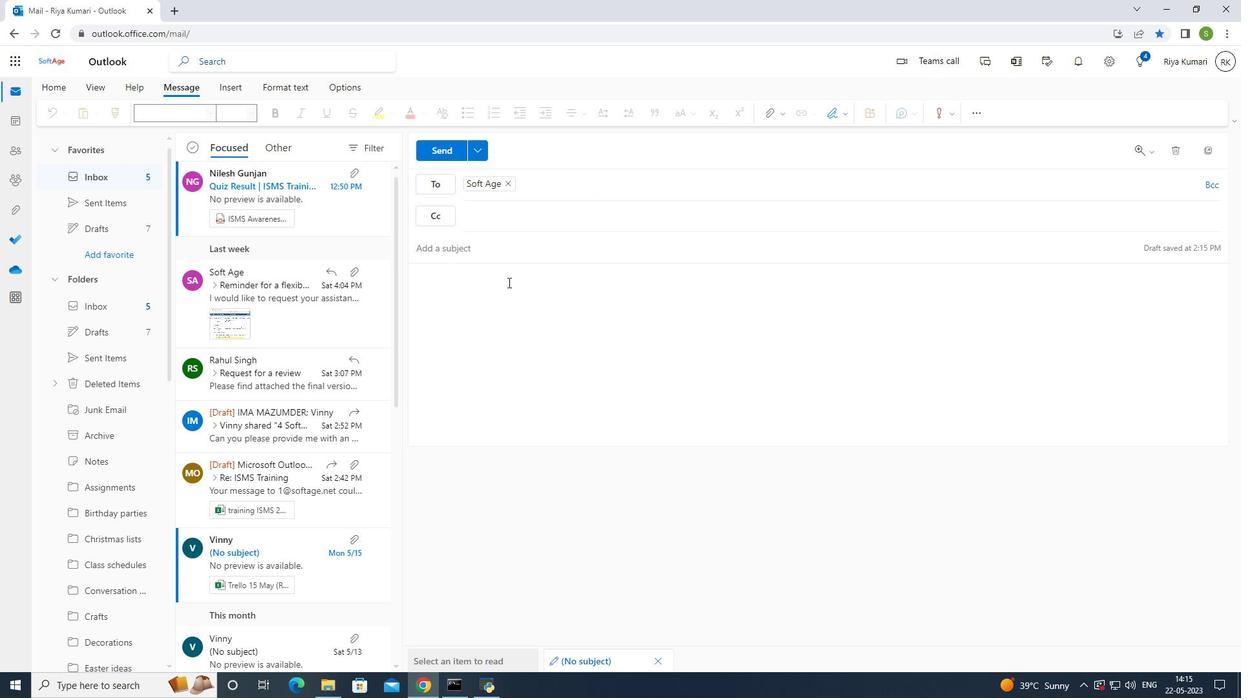 
Action: Mouse moved to (844, 108)
Screenshot: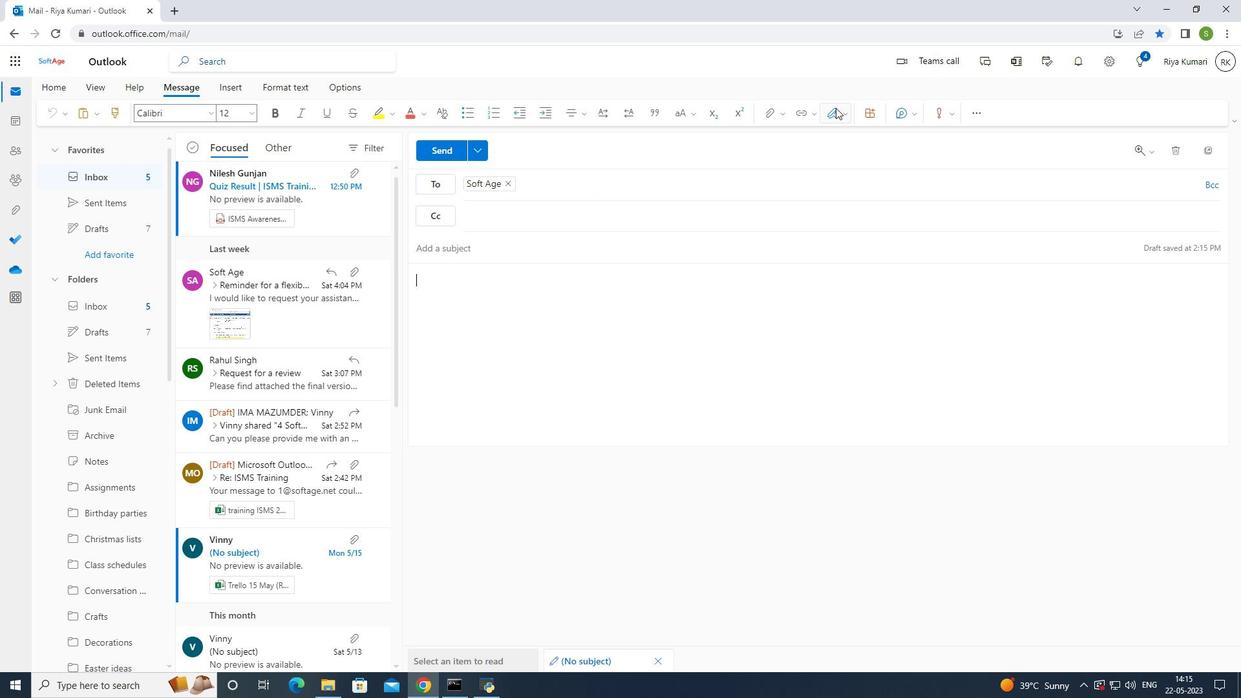 
Action: Mouse pressed left at (844, 108)
Screenshot: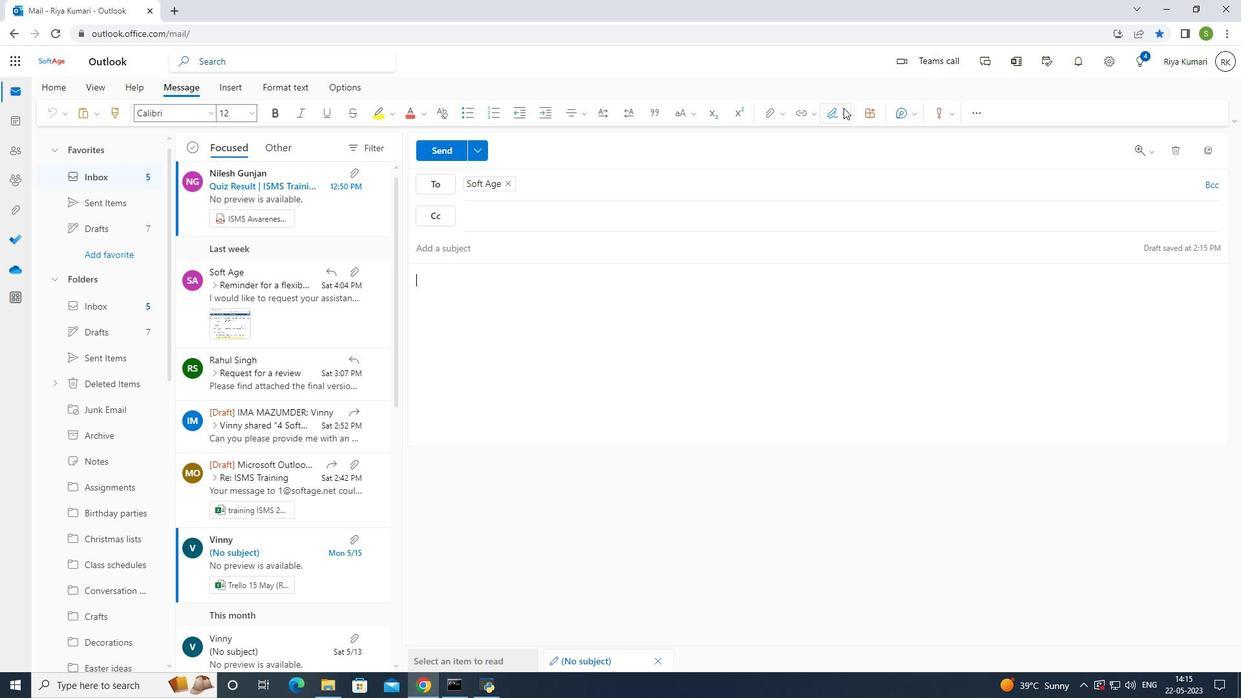 
Action: Mouse moved to (828, 140)
Screenshot: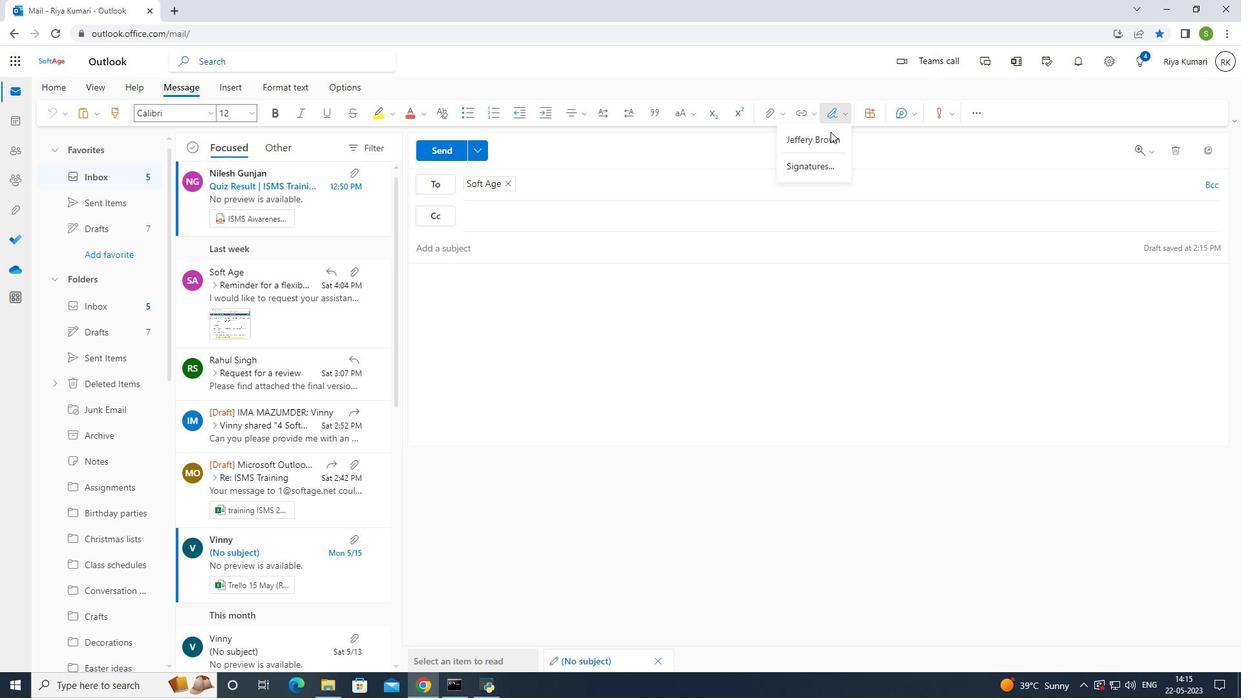 
Action: Mouse pressed left at (828, 140)
Screenshot: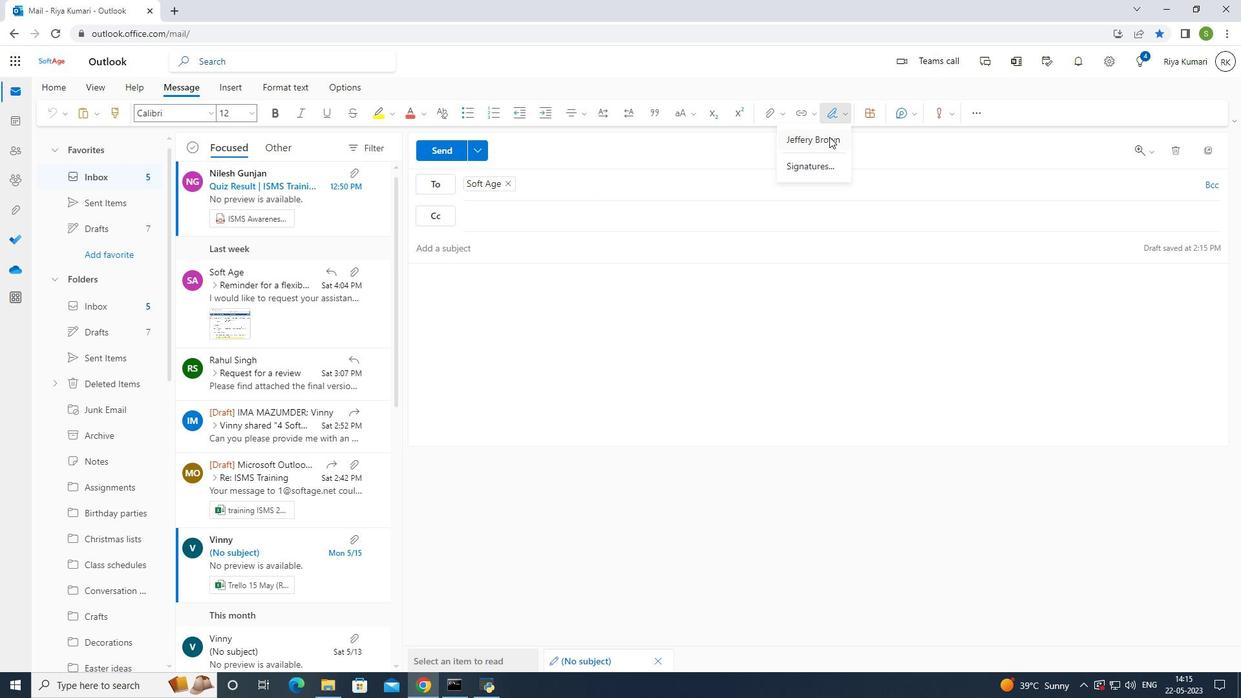 
Action: Mouse moved to (732, 317)
Screenshot: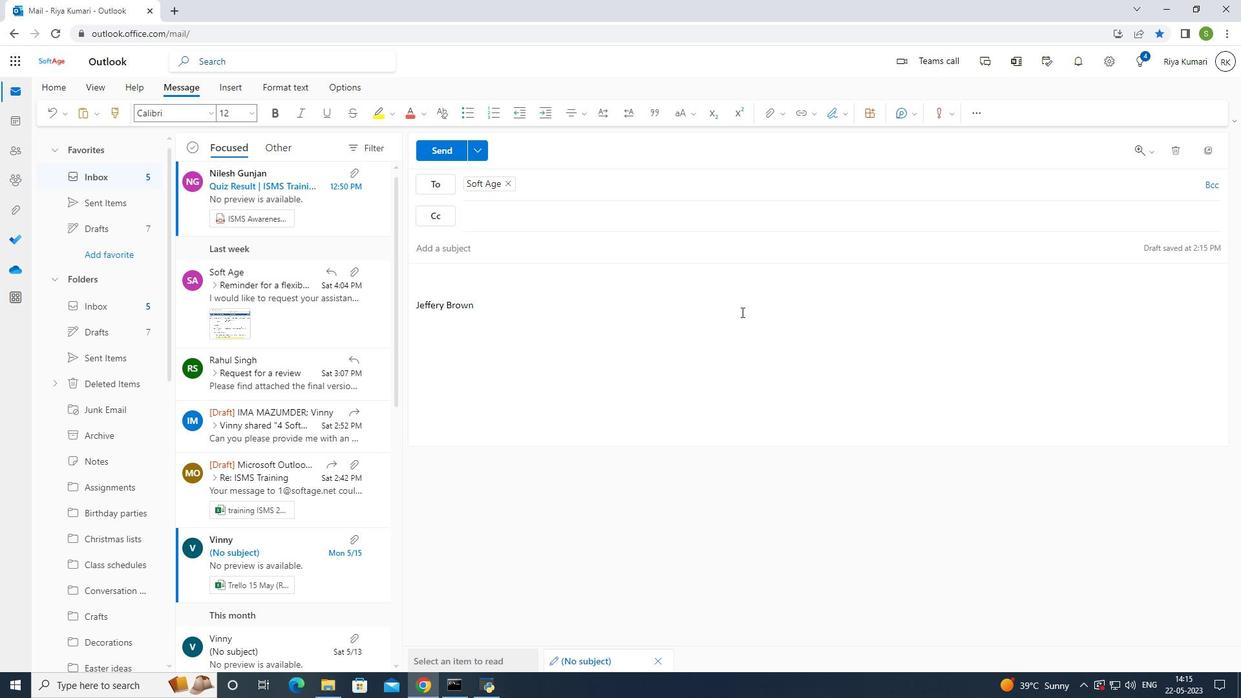 
Action: Key pressed <Key.shift>have<Key.space>a<Key.space>great<Key.space><Key.shift>National<Key.space><Key.shift><Key.shift><Key.shift><Key.shift><Key.shift><Key.shift><Key.shift><Key.shift><Key.shift><Key.shift><Key.shift><Key.shift><Key.shift><Key.shift><Key.shift><Key.shift><Key.shift><Key.shift>Nurses<Key.space><Key.shift>Day.
Screenshot: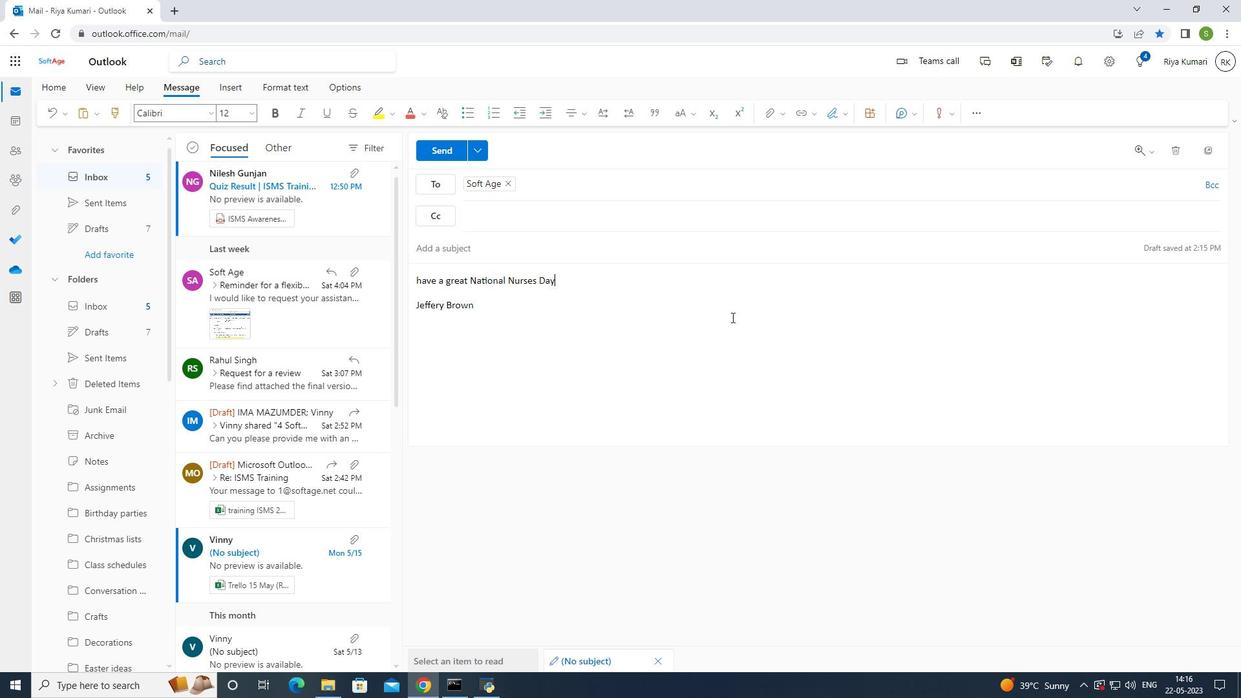 
Action: Mouse moved to (64, 531)
Screenshot: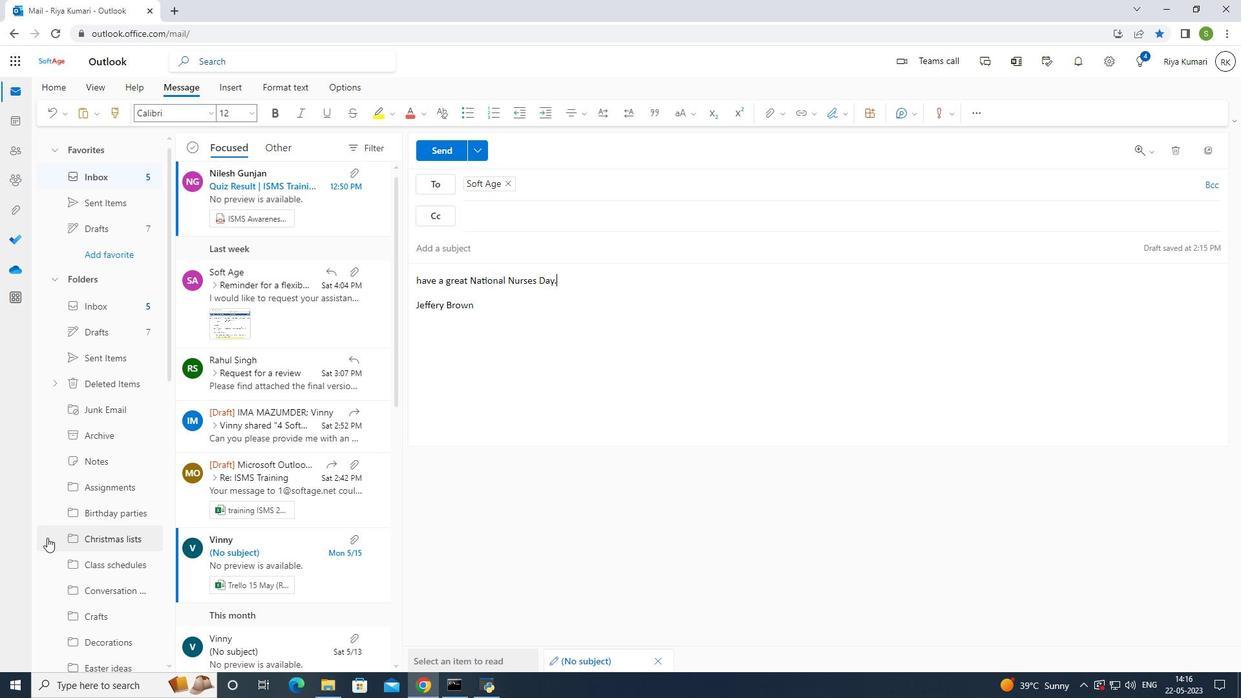 
Action: Mouse scrolled (64, 530) with delta (0, 0)
Screenshot: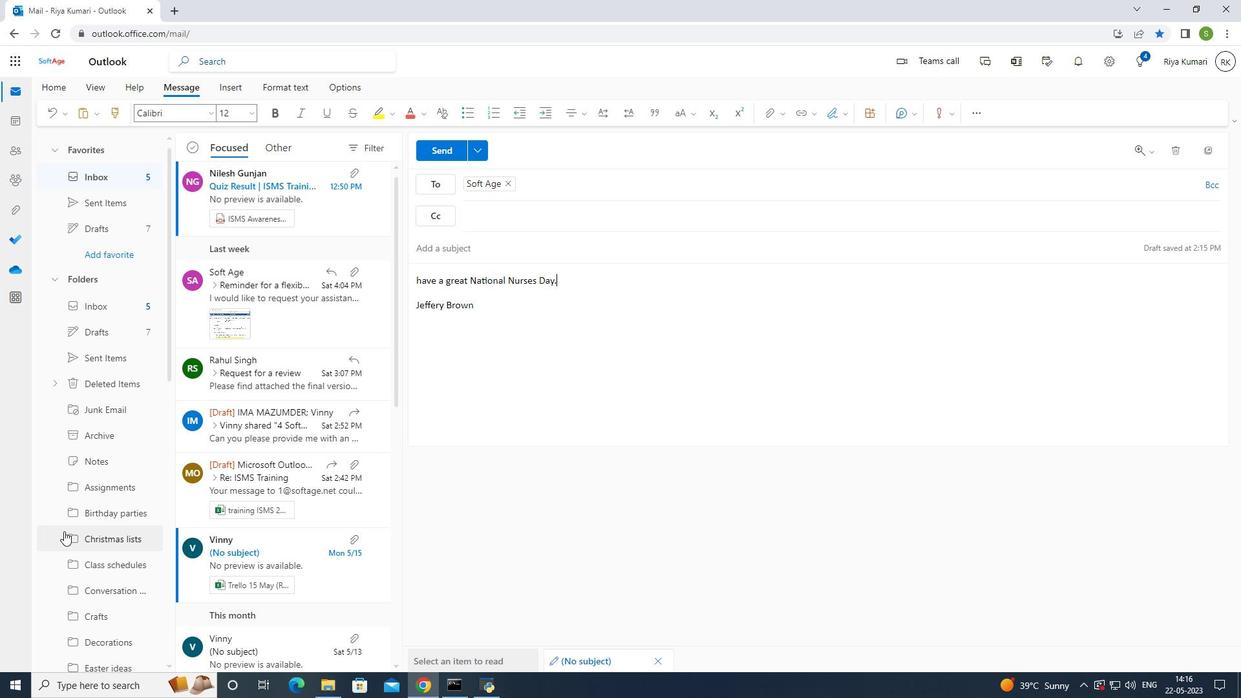 
Action: Mouse scrolled (64, 530) with delta (0, 0)
Screenshot: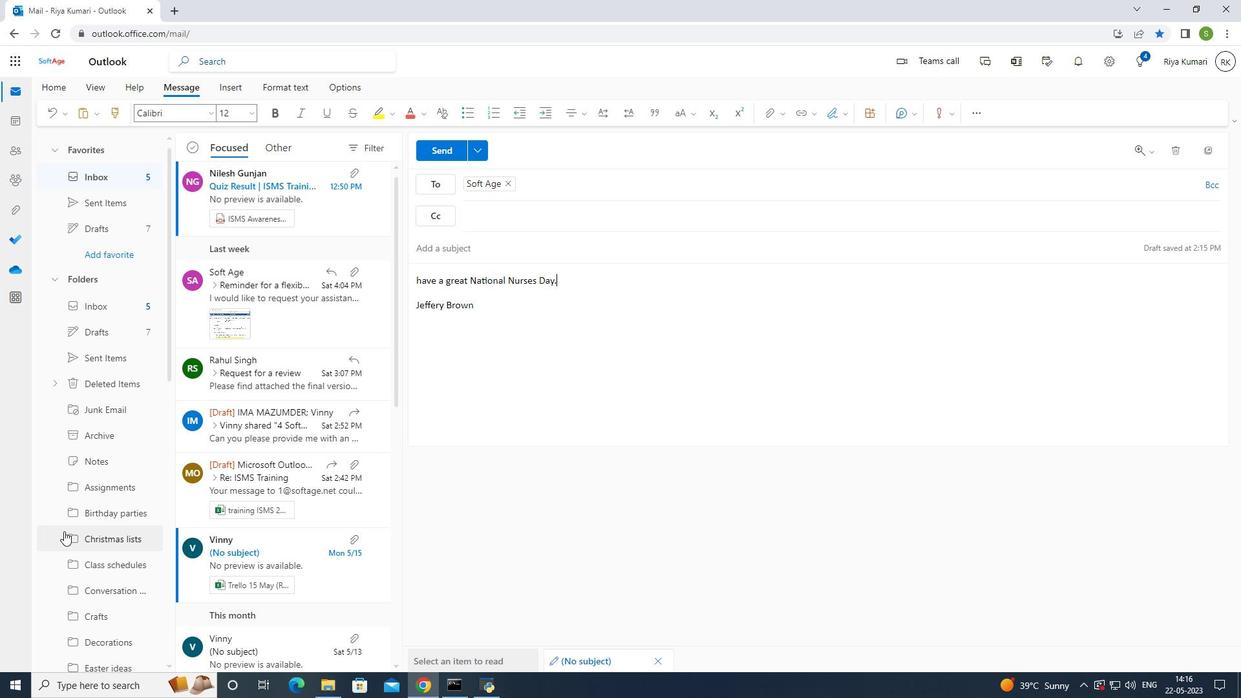 
Action: Mouse moved to (64, 531)
Screenshot: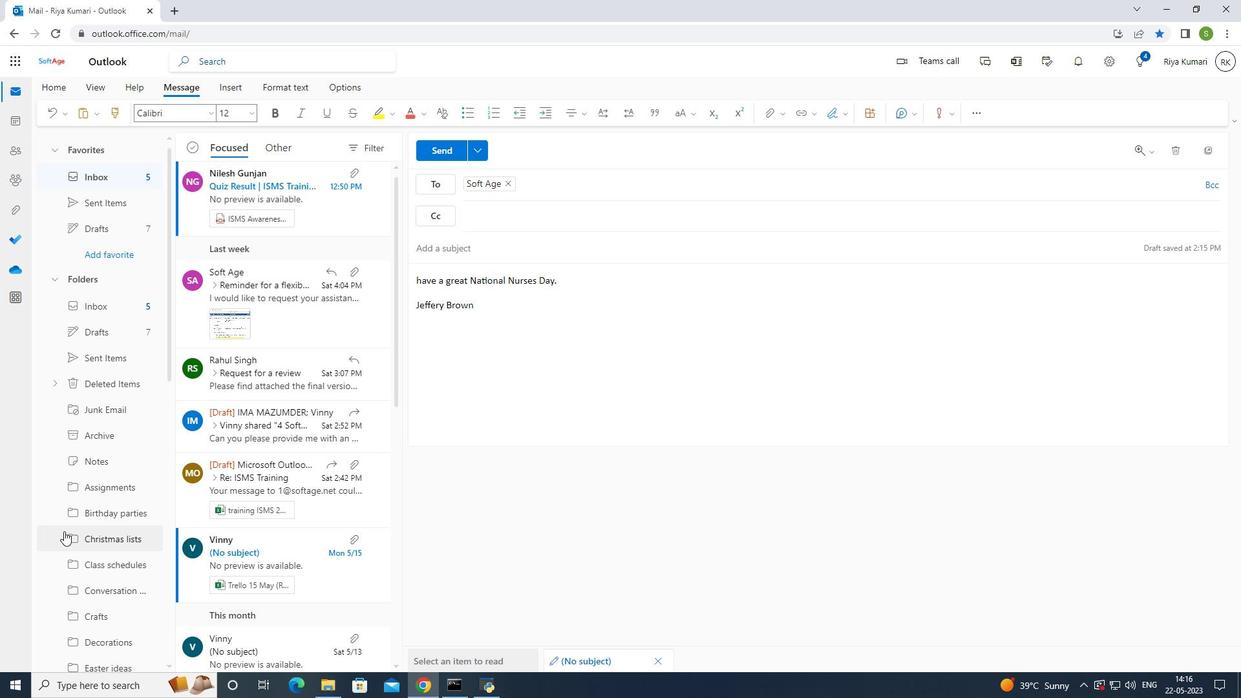 
Action: Mouse scrolled (64, 530) with delta (0, 0)
Screenshot: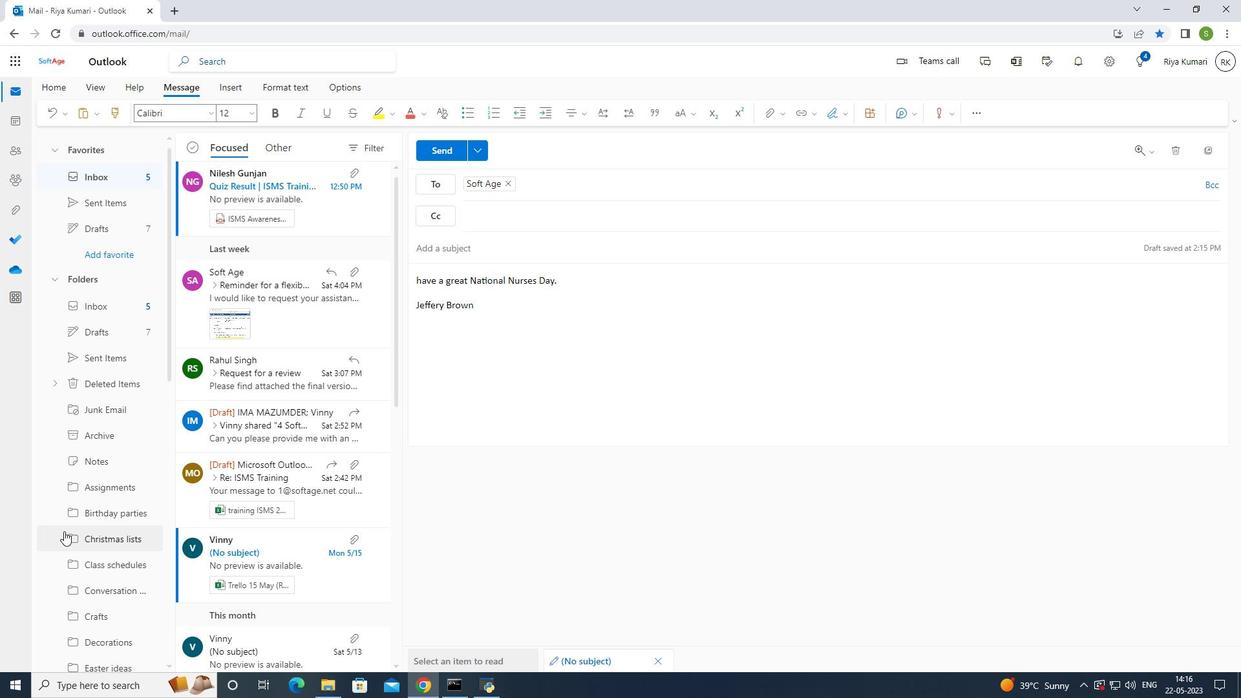 
Action: Mouse moved to (64, 532)
Screenshot: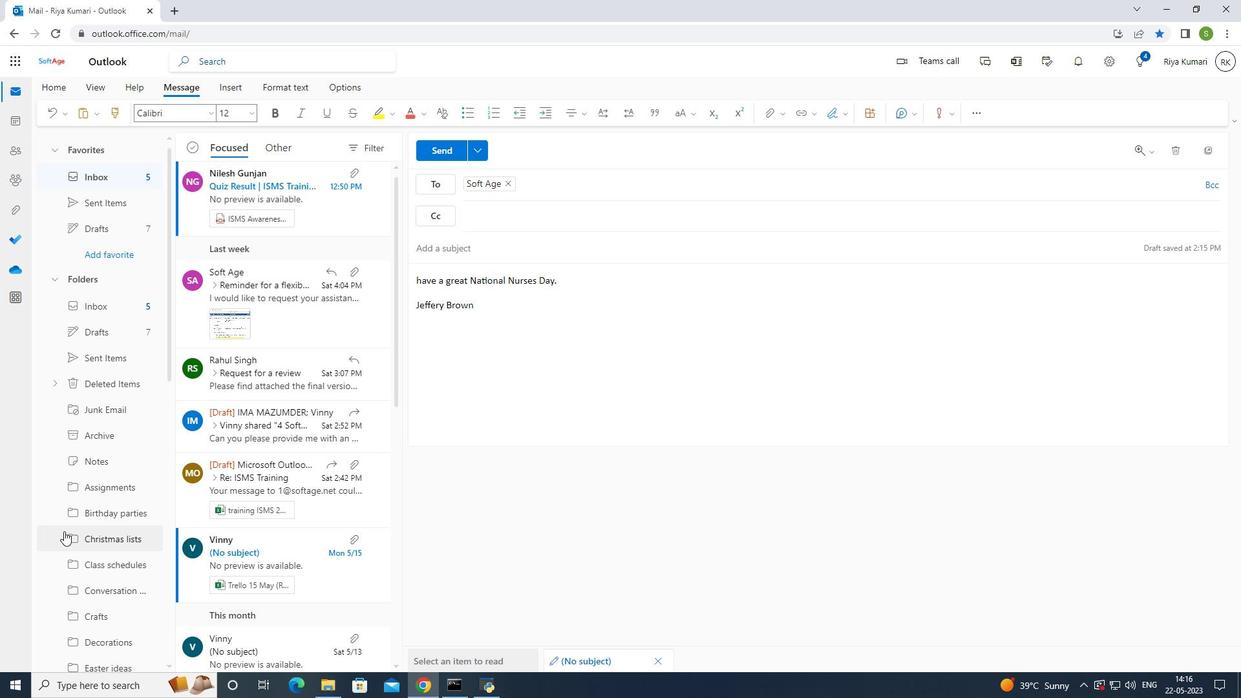
Action: Mouse scrolled (64, 531) with delta (0, 0)
Screenshot: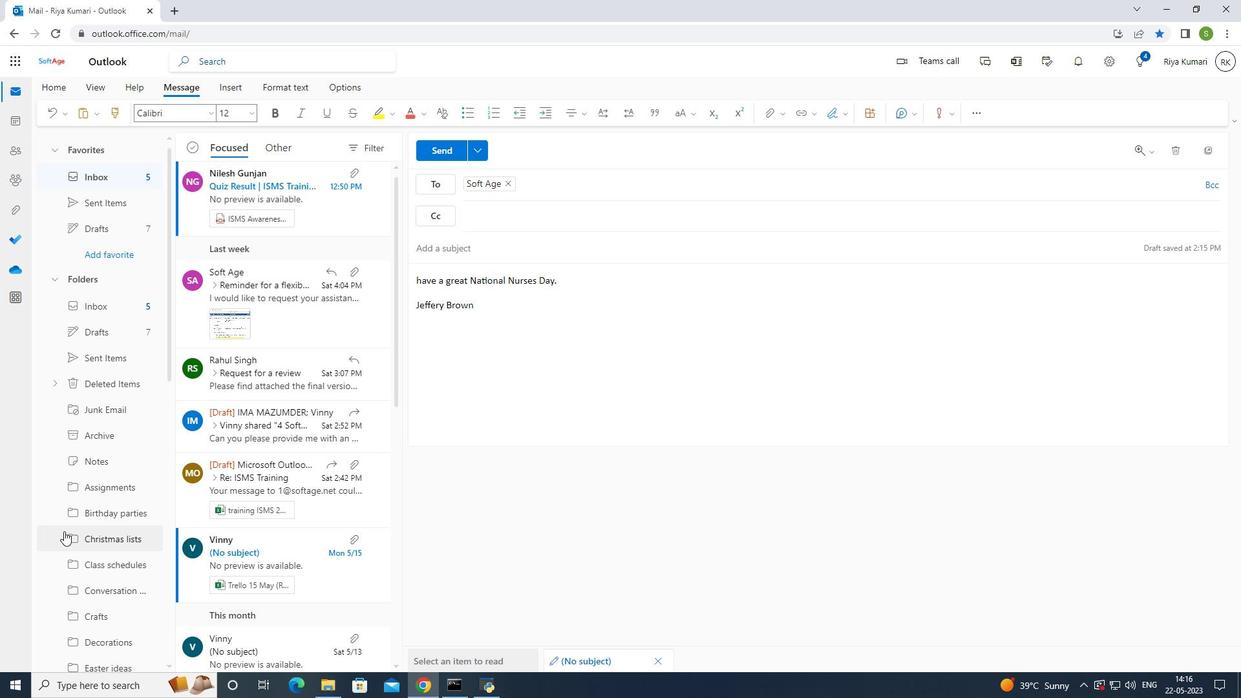 
Action: Mouse moved to (64, 532)
Screenshot: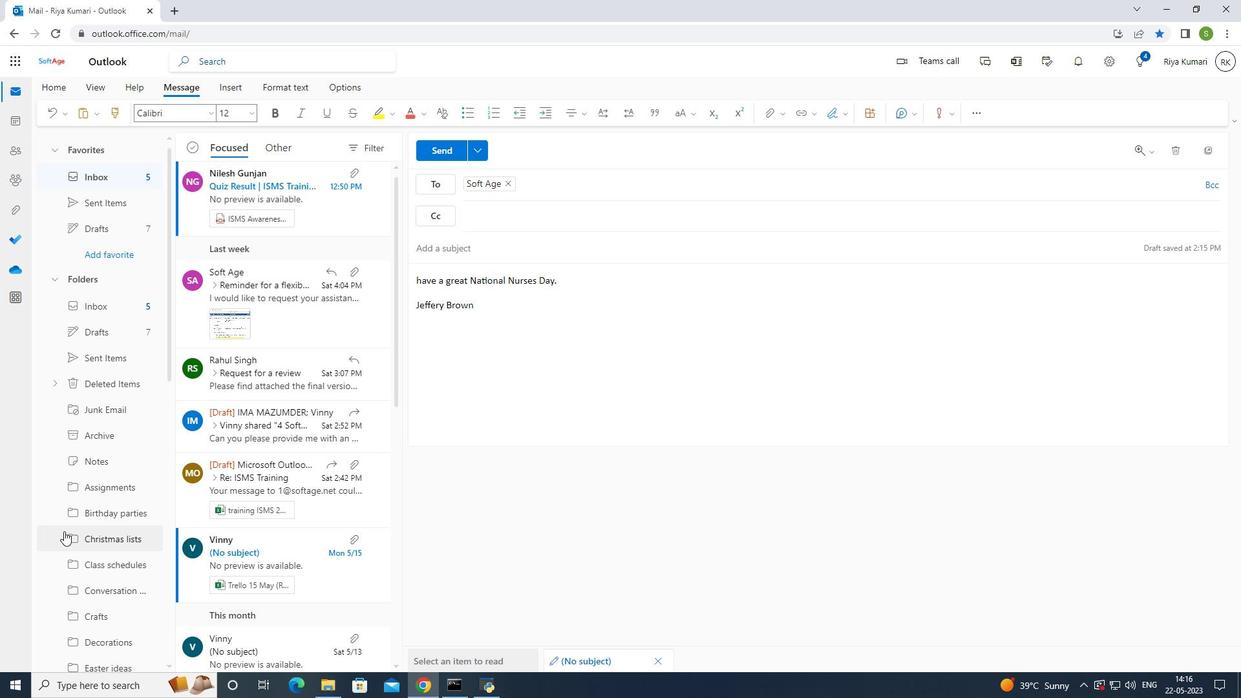 
Action: Mouse scrolled (64, 532) with delta (0, 0)
Screenshot: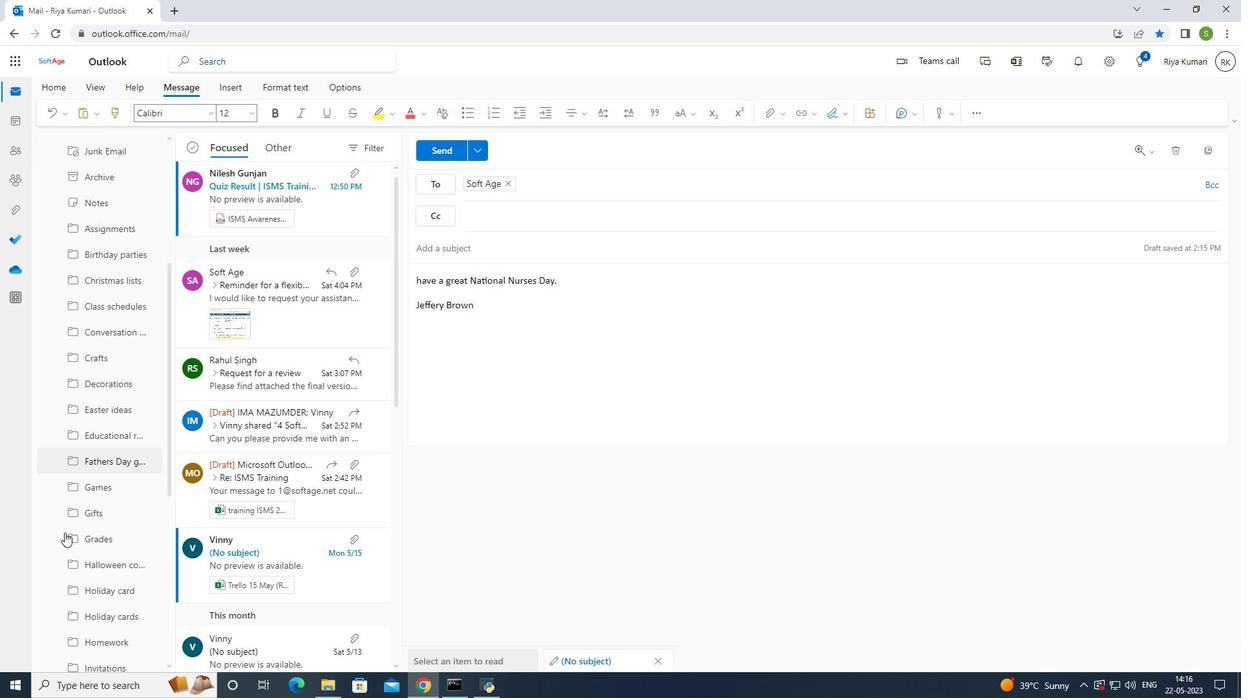 
Action: Mouse scrolled (64, 532) with delta (0, 0)
Screenshot: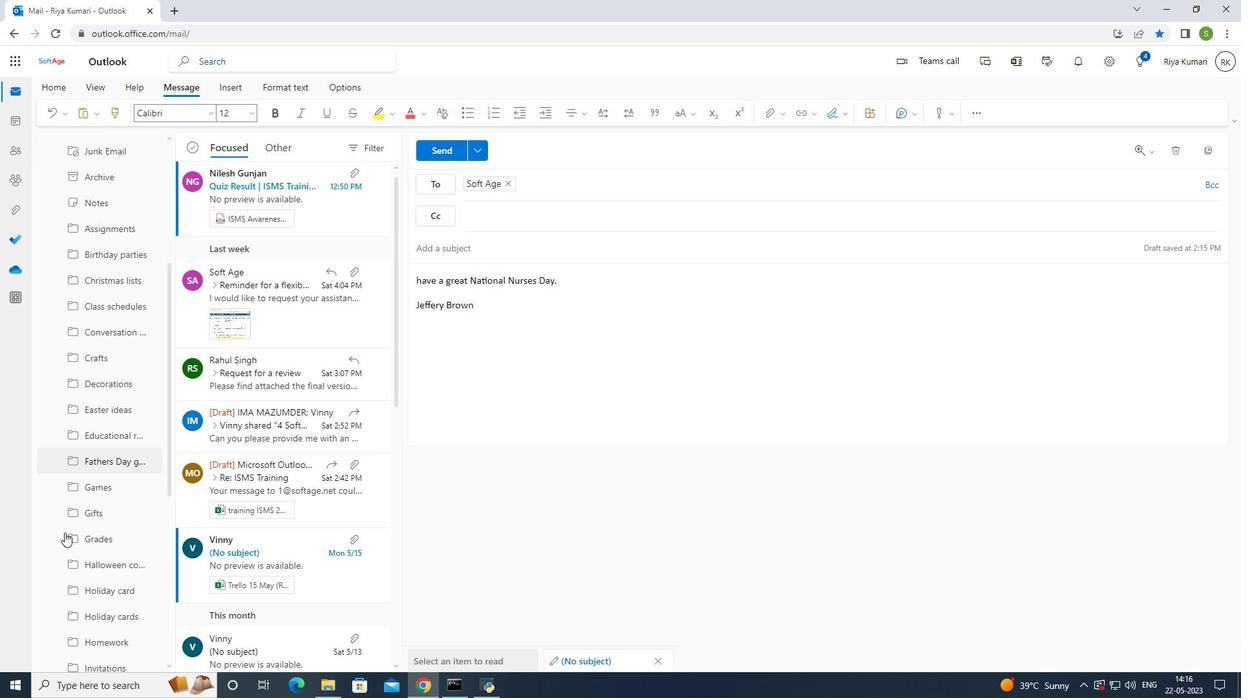
Action: Mouse scrolled (64, 532) with delta (0, 0)
Screenshot: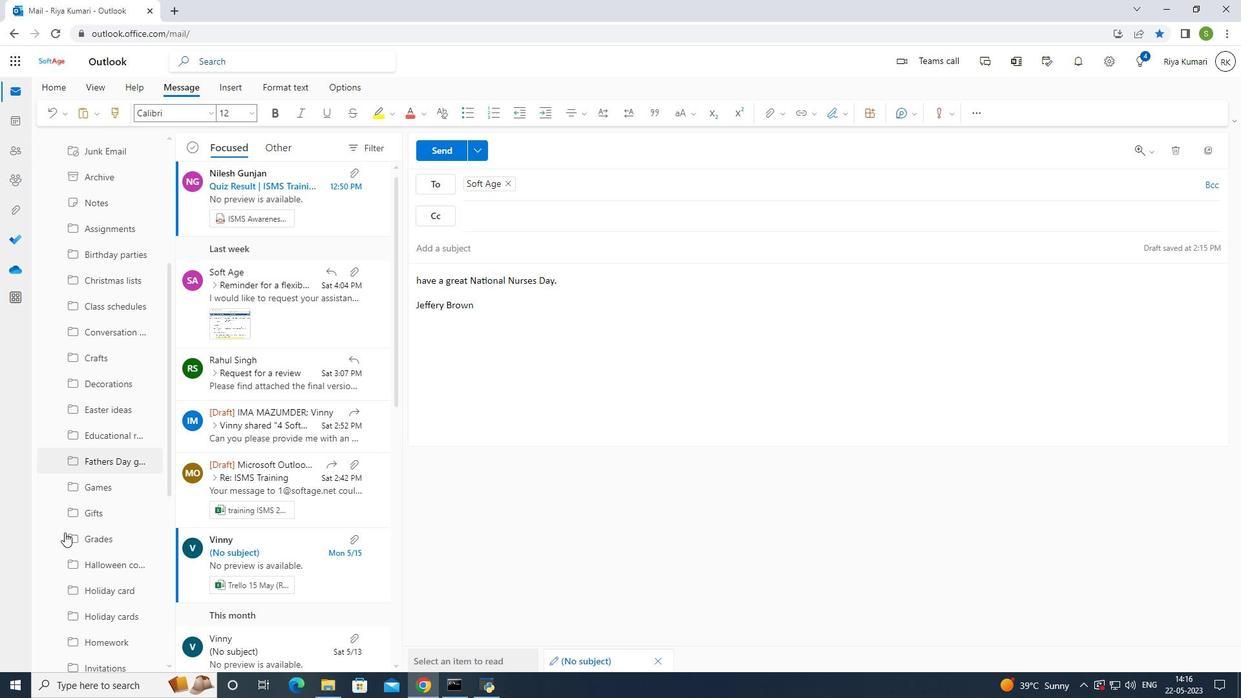 
Action: Mouse scrolled (64, 532) with delta (0, 0)
Screenshot: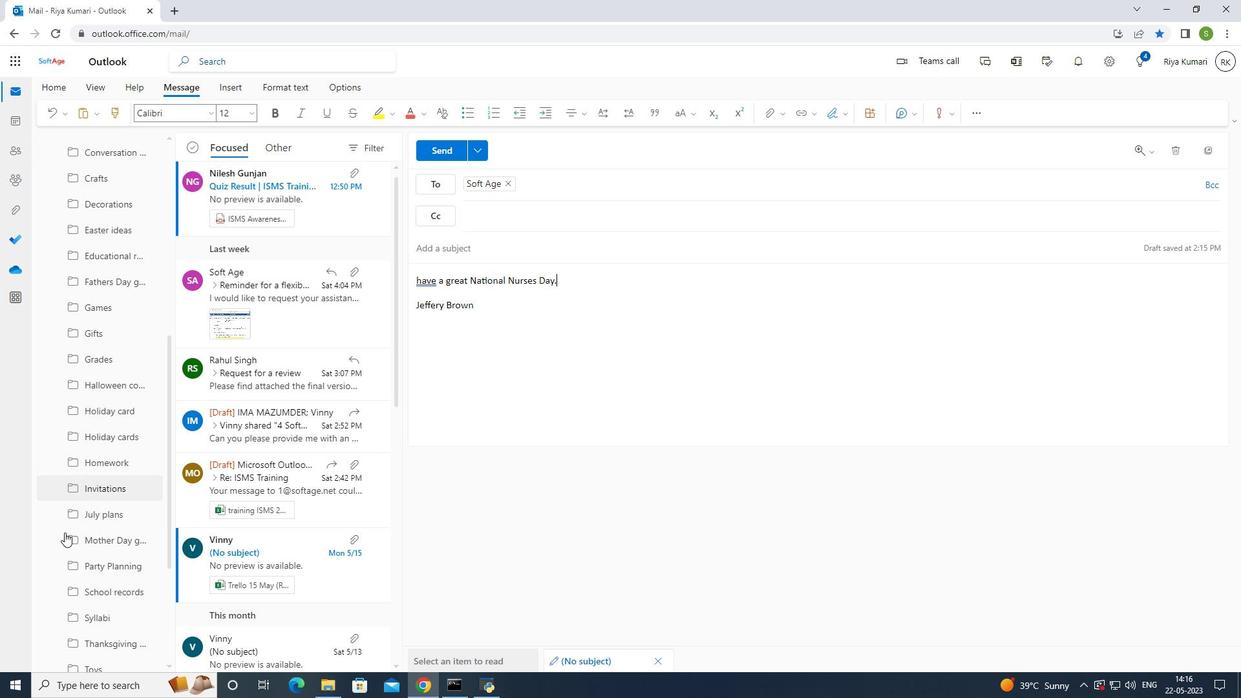 
Action: Mouse moved to (64, 532)
Screenshot: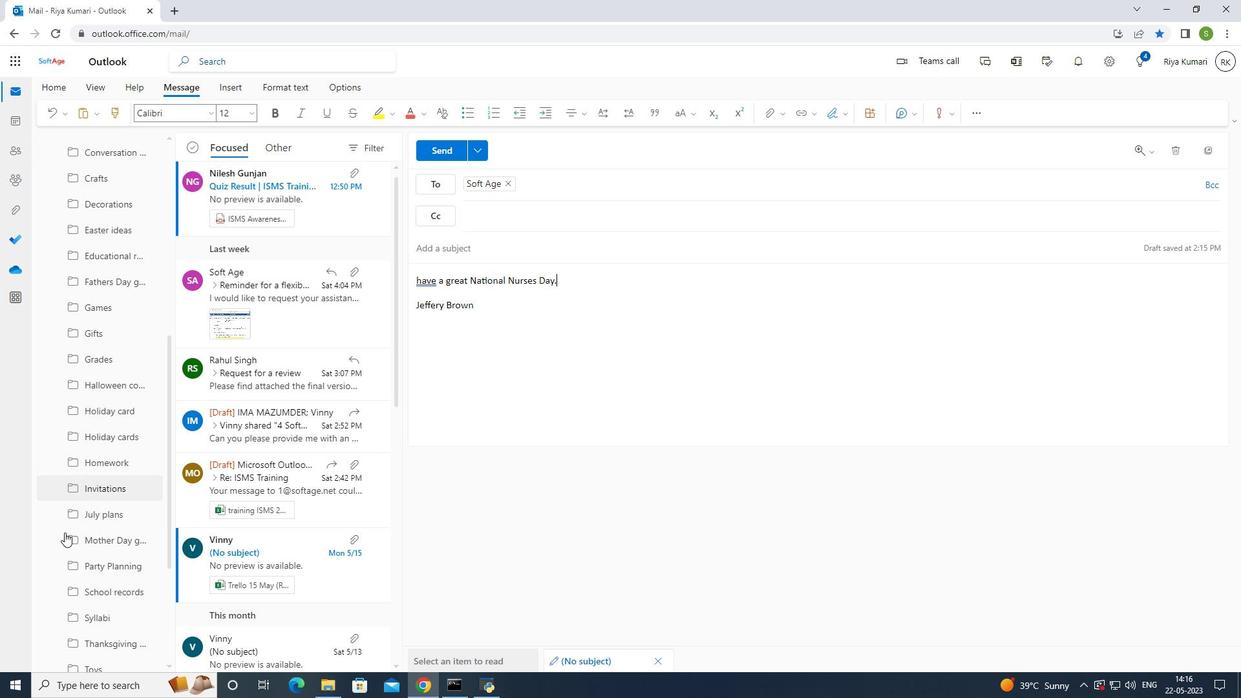 
Action: Mouse scrolled (64, 532) with delta (0, 0)
Screenshot: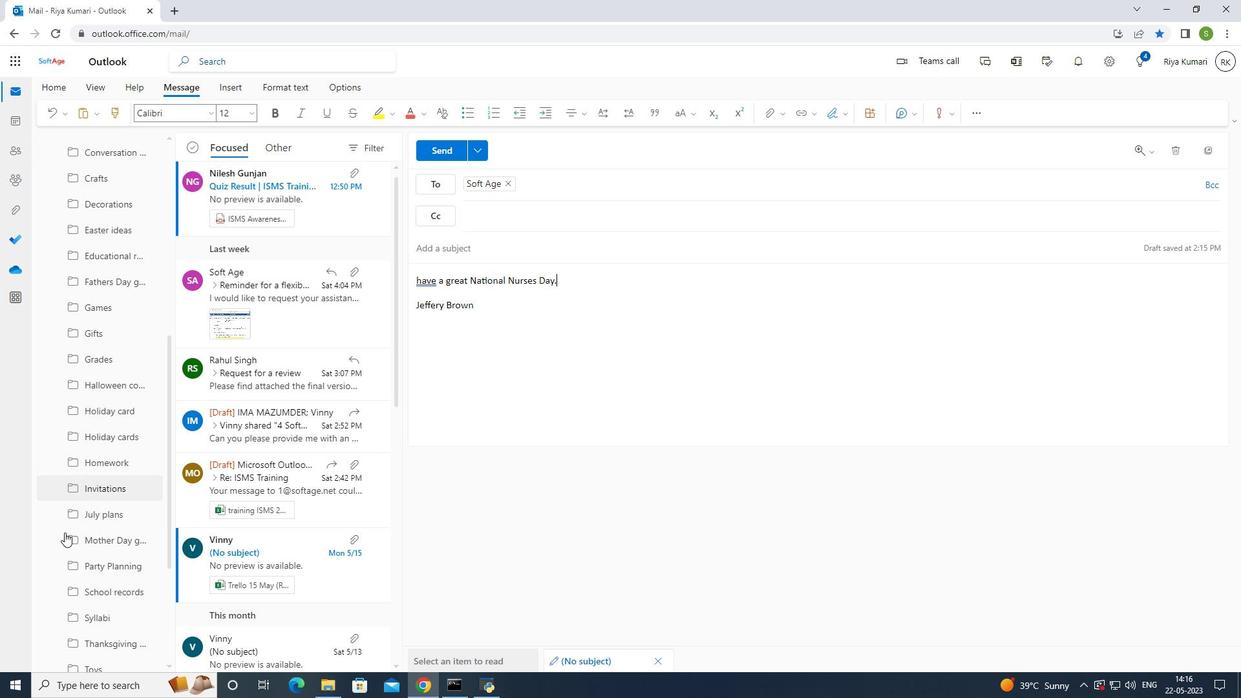 
Action: Mouse scrolled (64, 532) with delta (0, 0)
Screenshot: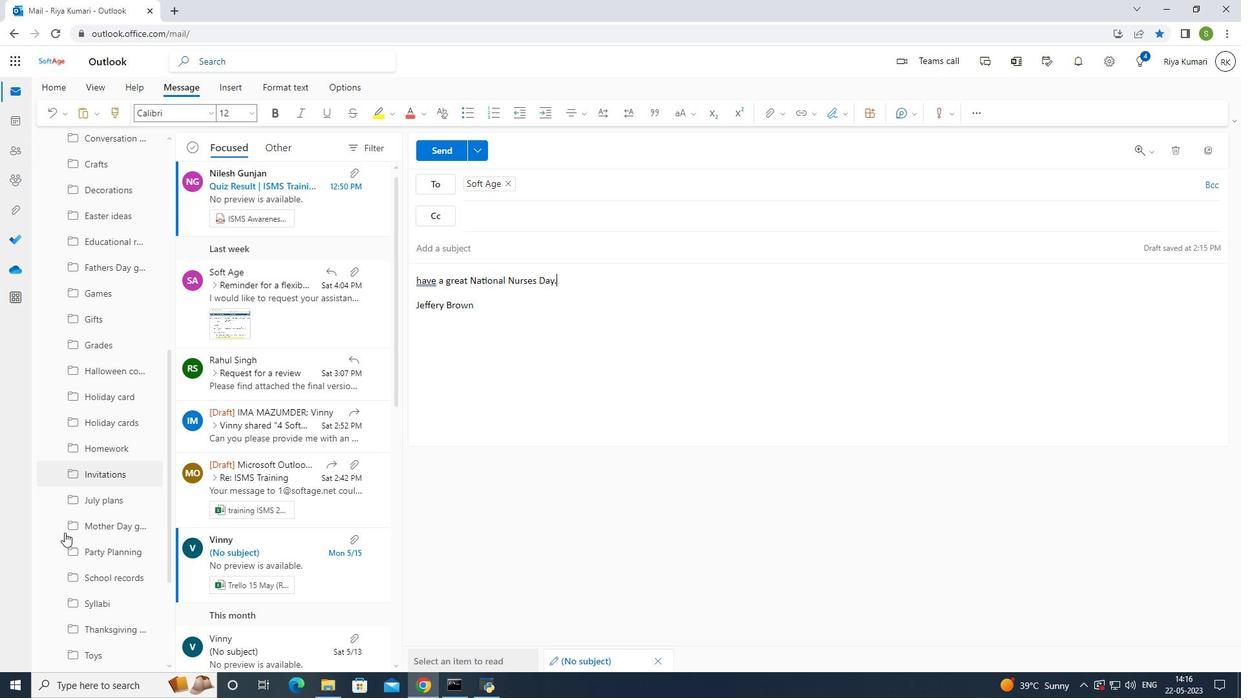 
Action: Mouse moved to (64, 544)
Screenshot: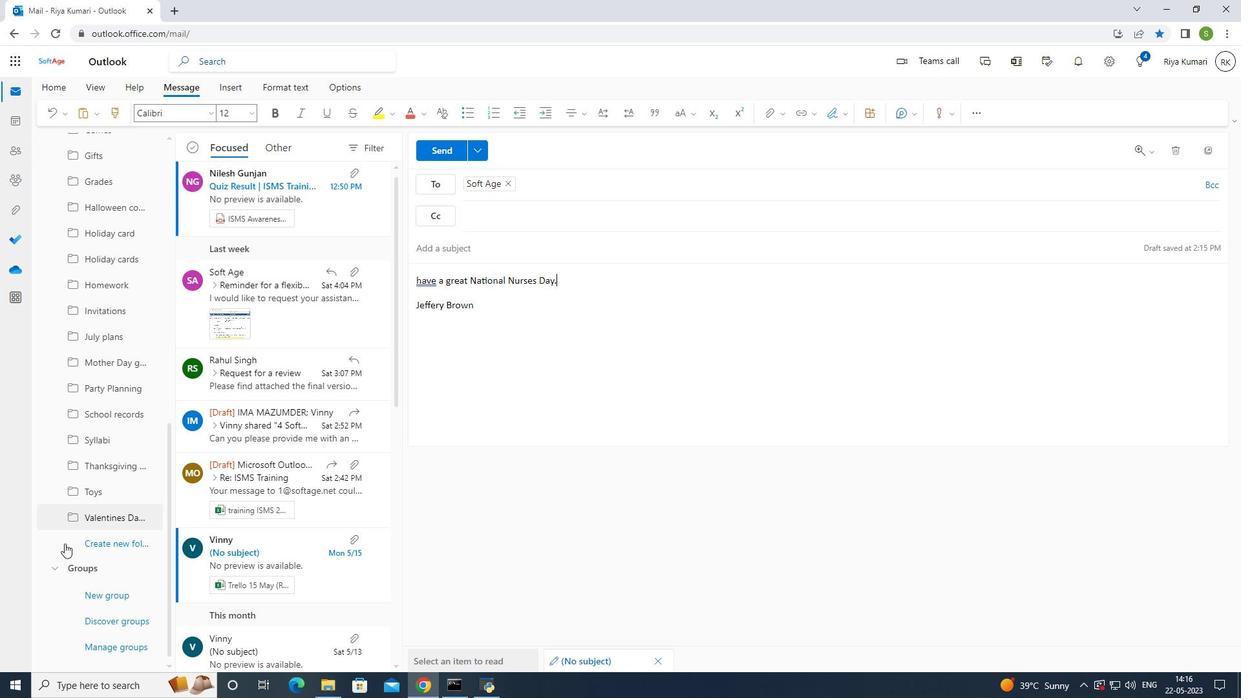 
Action: Mouse scrolled (64, 543) with delta (0, 0)
Screenshot: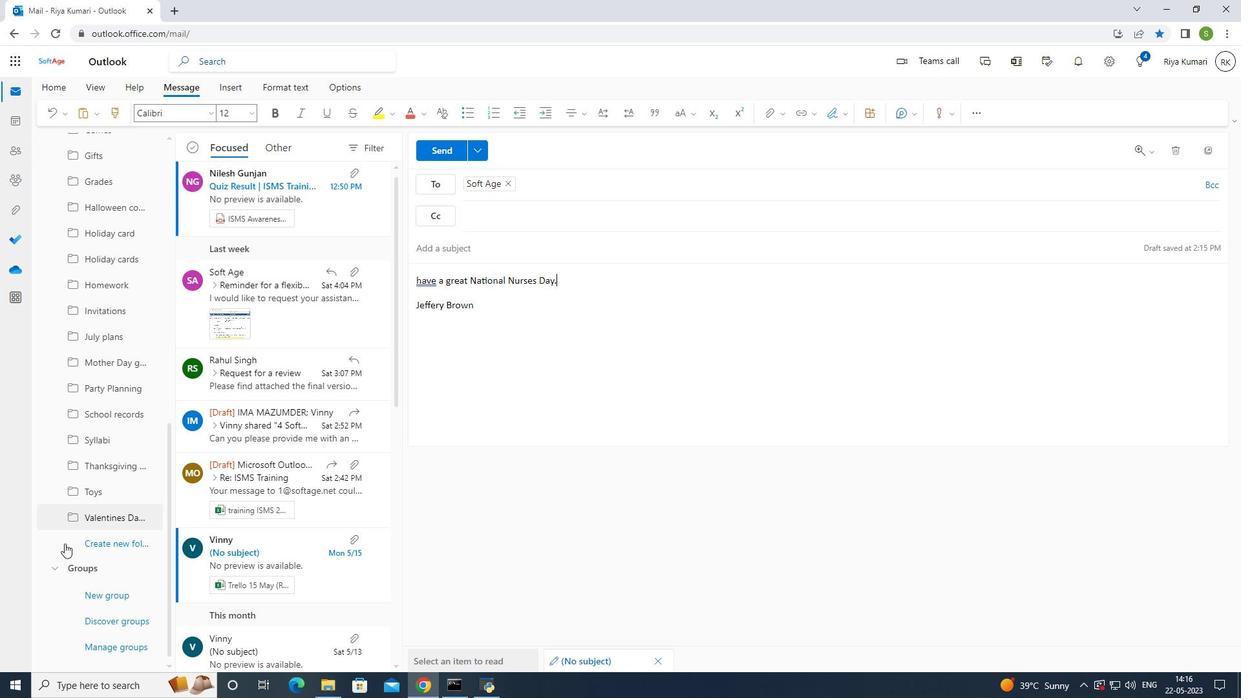 
Action: Mouse moved to (64, 545)
Screenshot: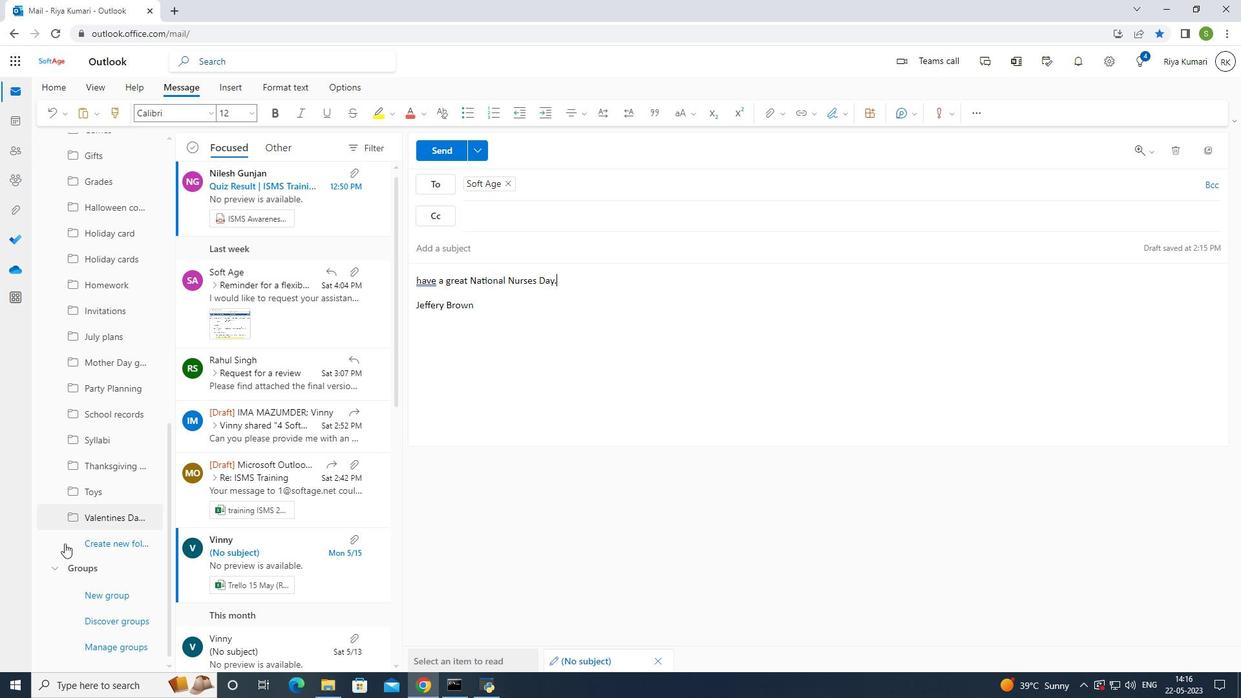 
Action: Mouse scrolled (64, 544) with delta (0, 0)
Screenshot: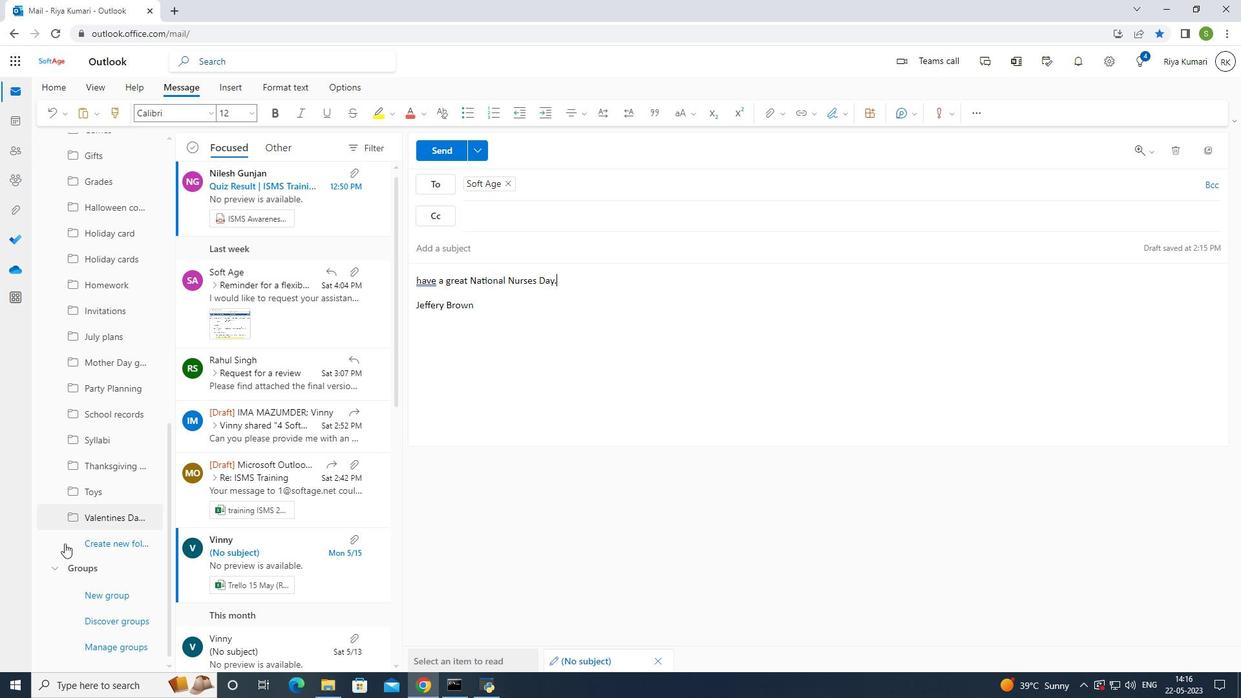 
Action: Mouse moved to (64, 549)
Screenshot: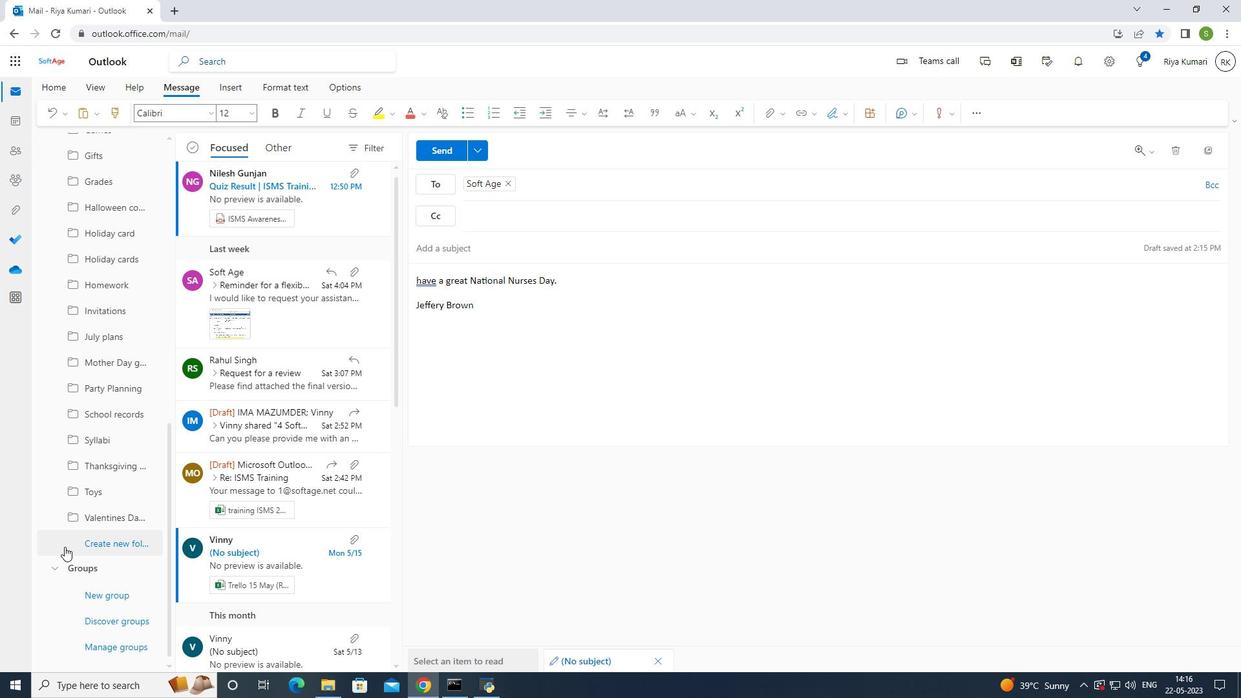
Action: Mouse scrolled (64, 546) with delta (0, 0)
Screenshot: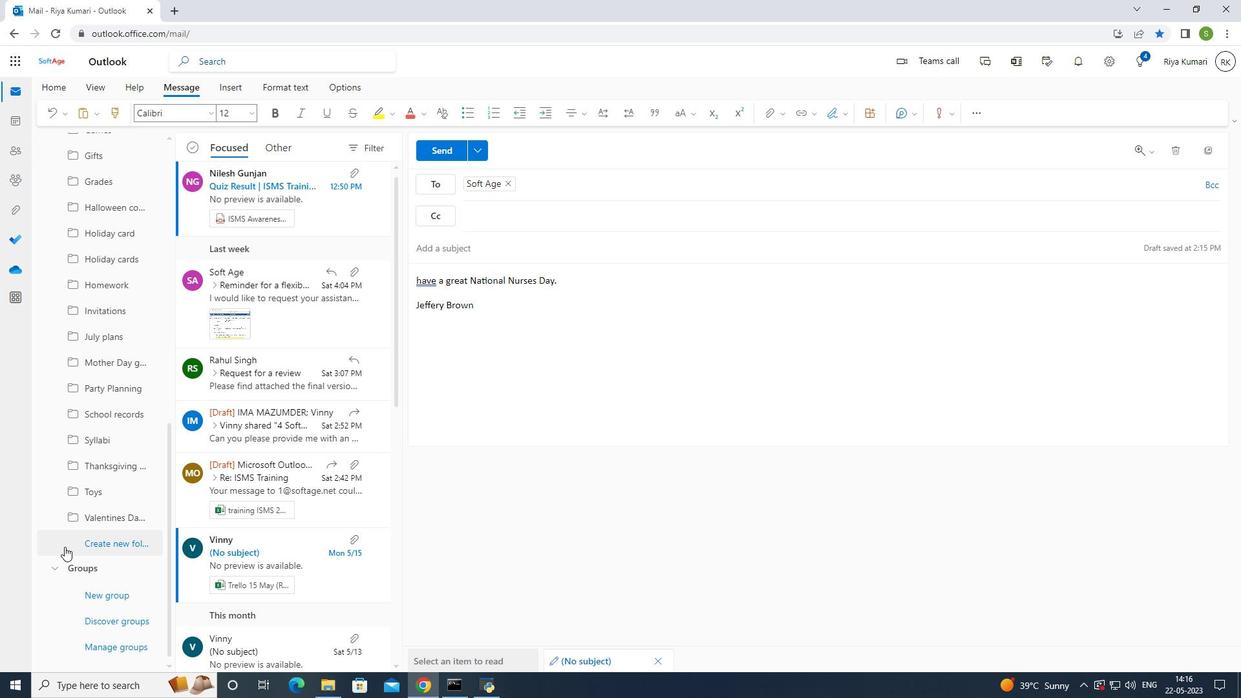
Action: Mouse moved to (119, 543)
Screenshot: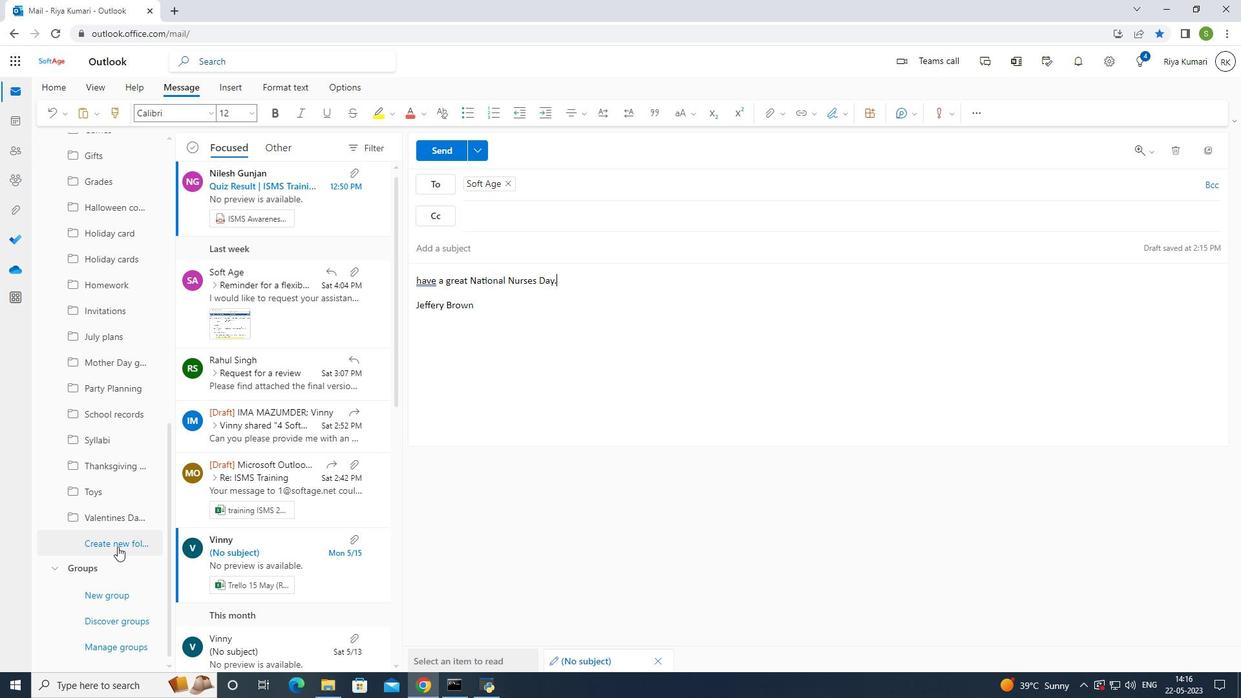 
Action: Mouse pressed left at (119, 543)
Screenshot: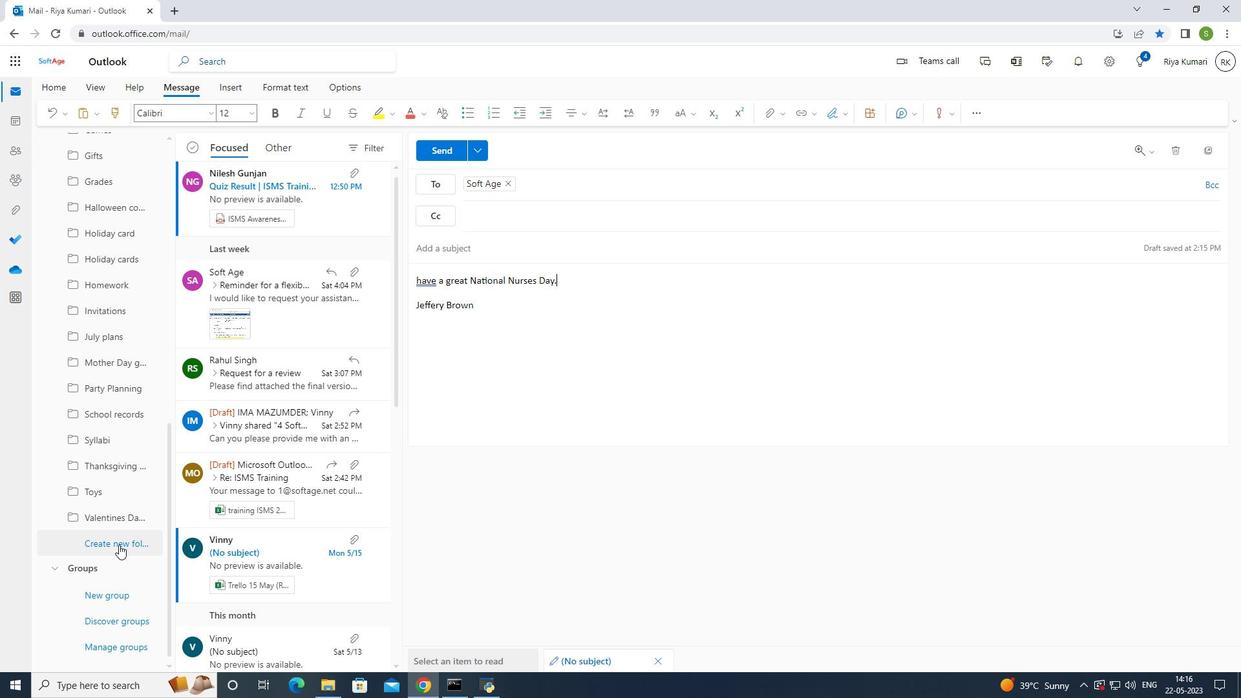 
Action: Mouse moved to (120, 550)
Screenshot: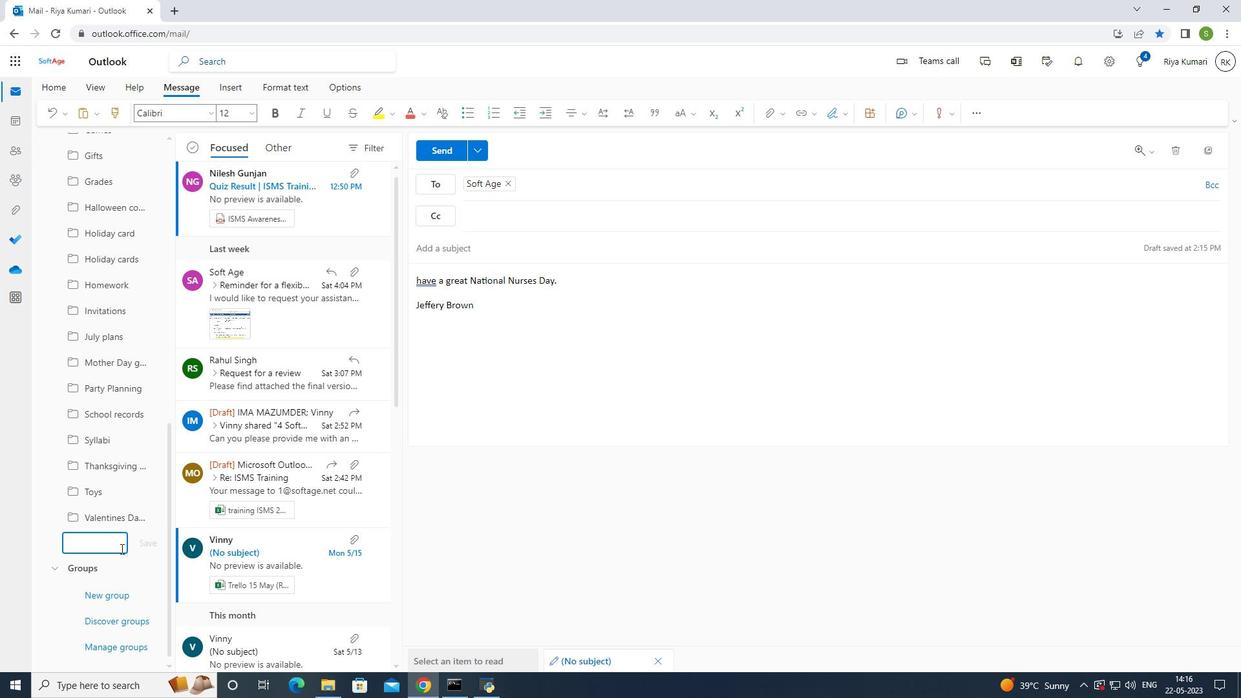 
Action: Key pressed <Key.shift><Key.shift>Test<Key.space><Key.shift>Scrores
Screenshot: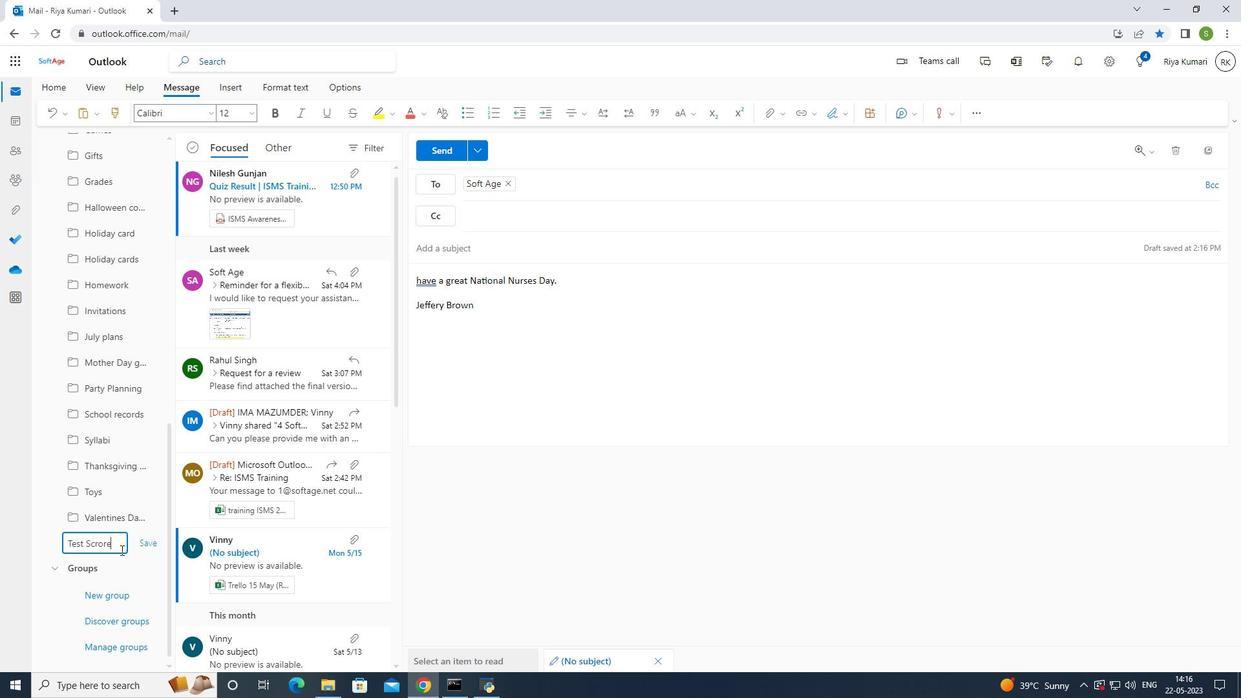 
Action: Mouse moved to (93, 538)
Screenshot: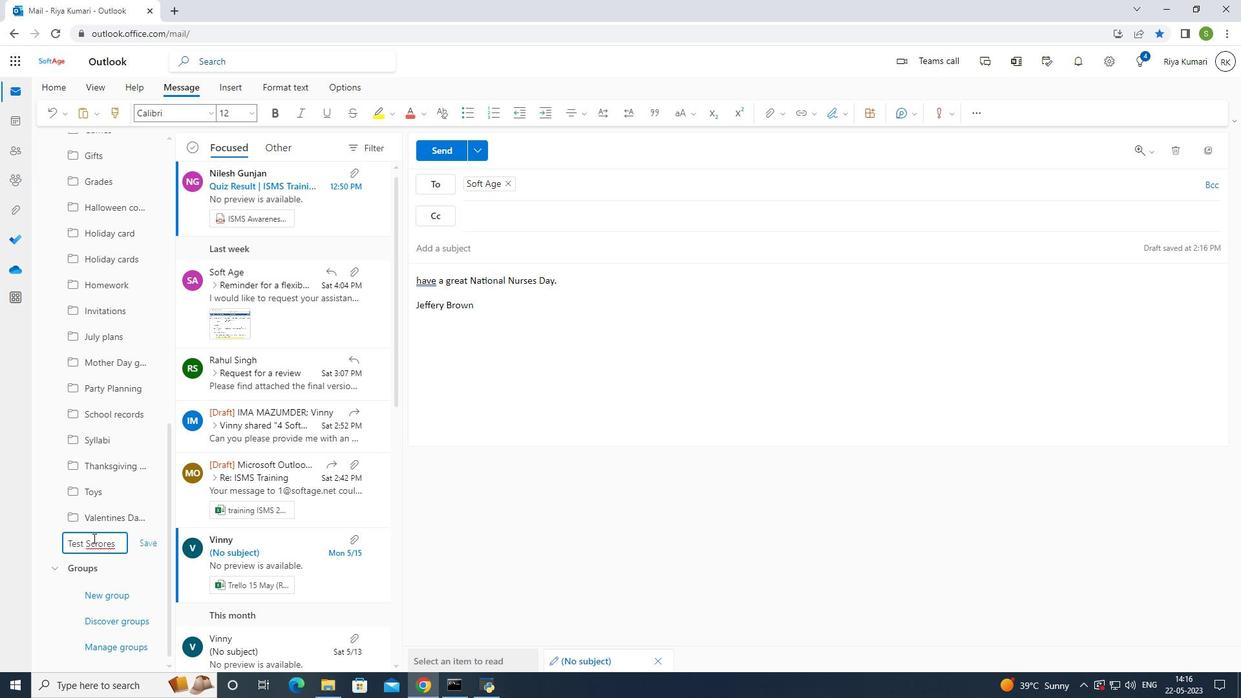 
Action: Mouse pressed left at (93, 538)
Screenshot: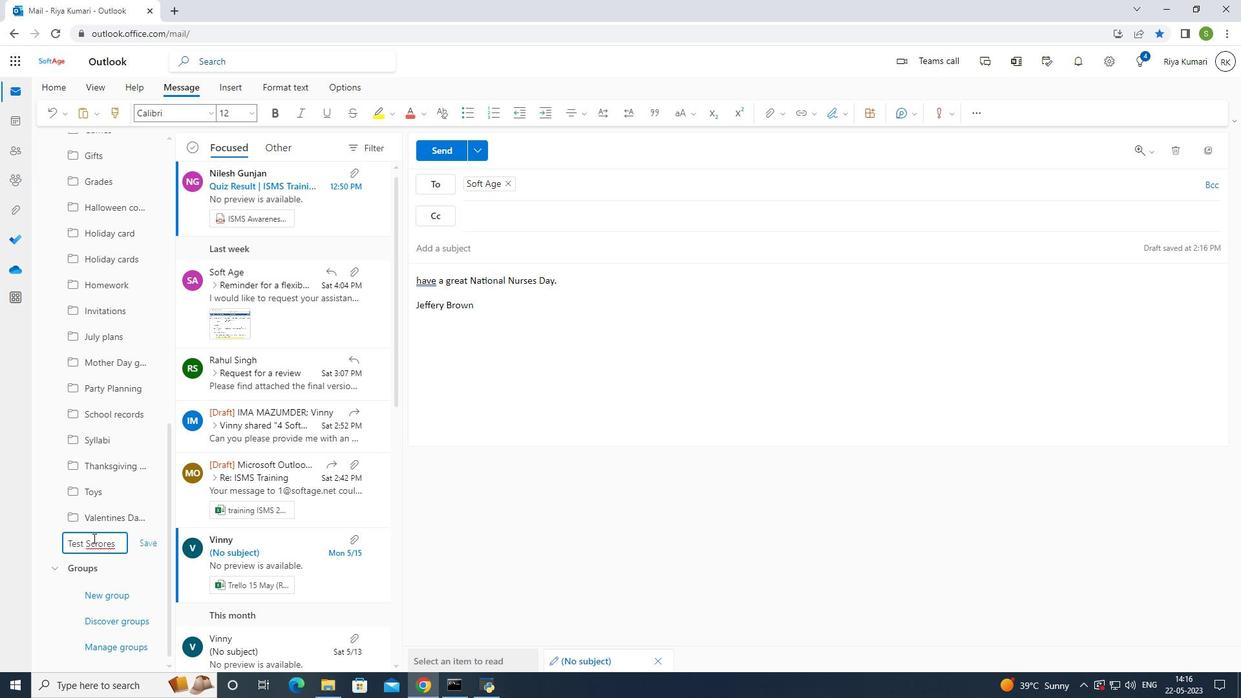 
Action: Mouse moved to (124, 559)
Screenshot: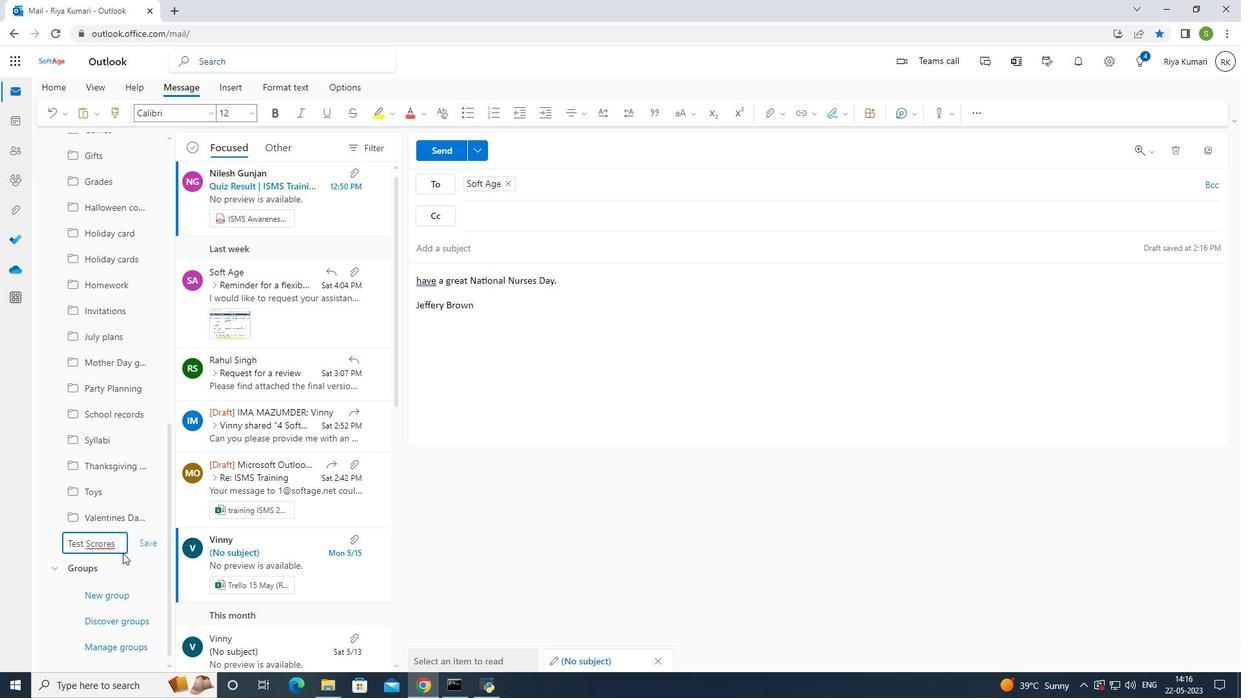 
Action: Key pressed <Key.left>
Screenshot: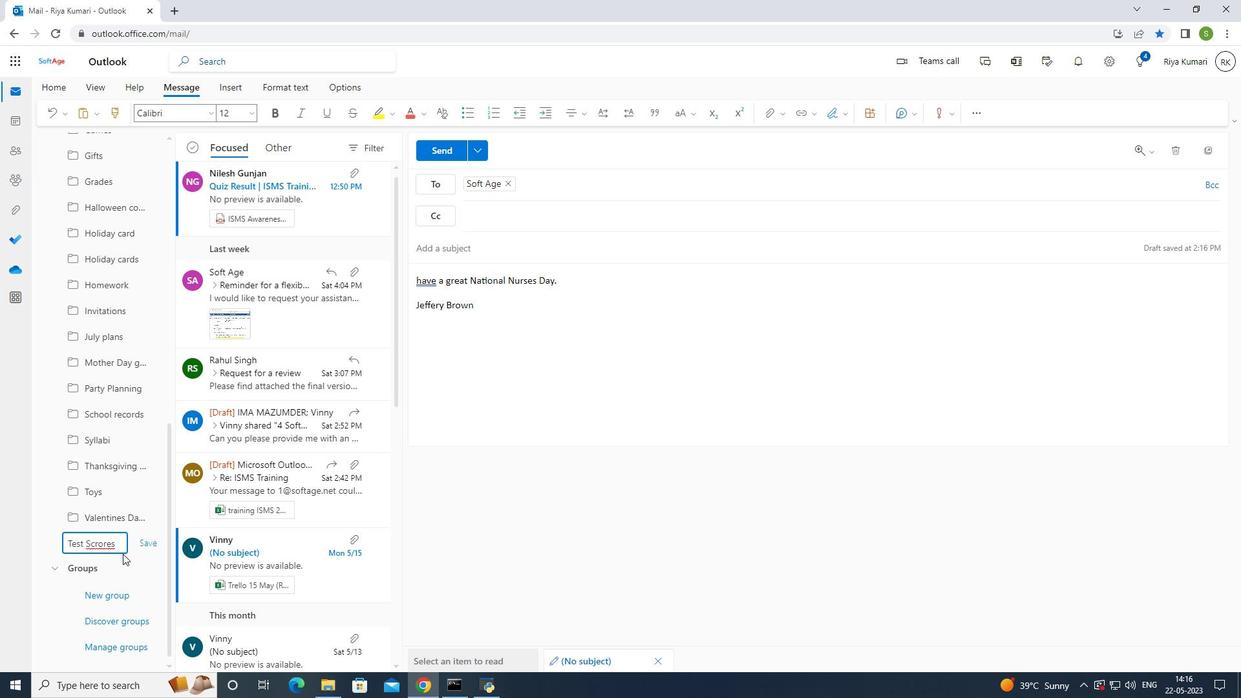 
Action: Mouse moved to (126, 563)
Screenshot: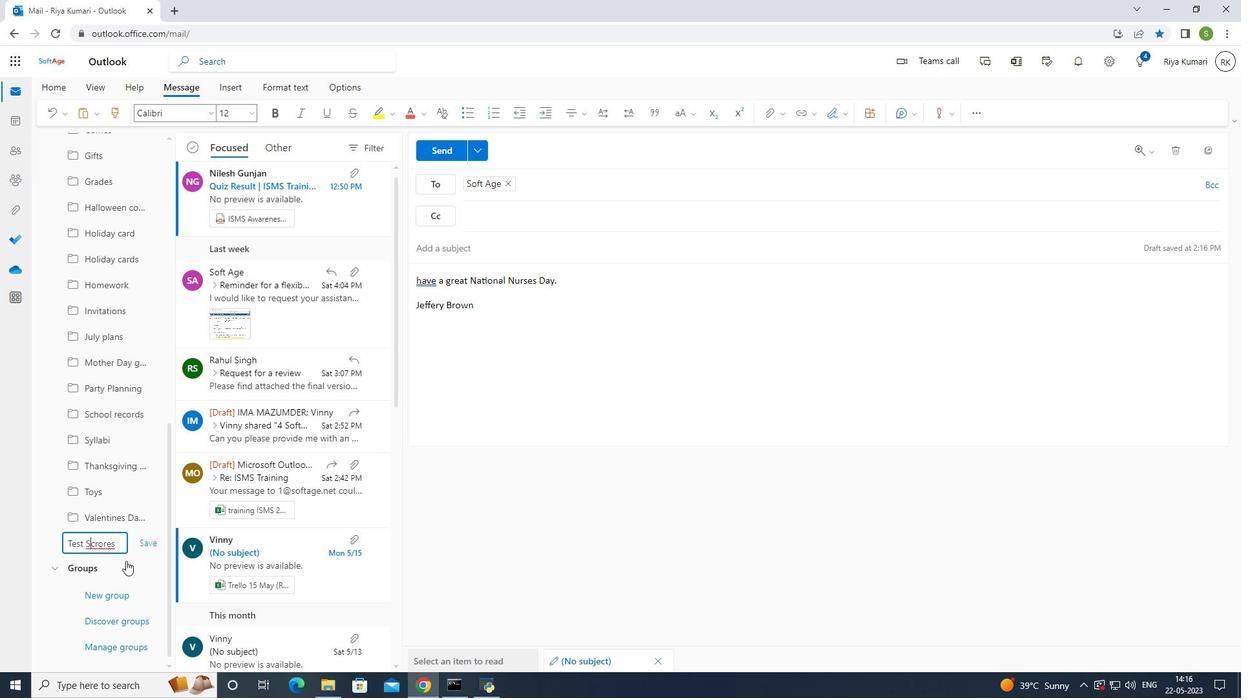 
Action: Key pressed <Key.backspace>
Screenshot: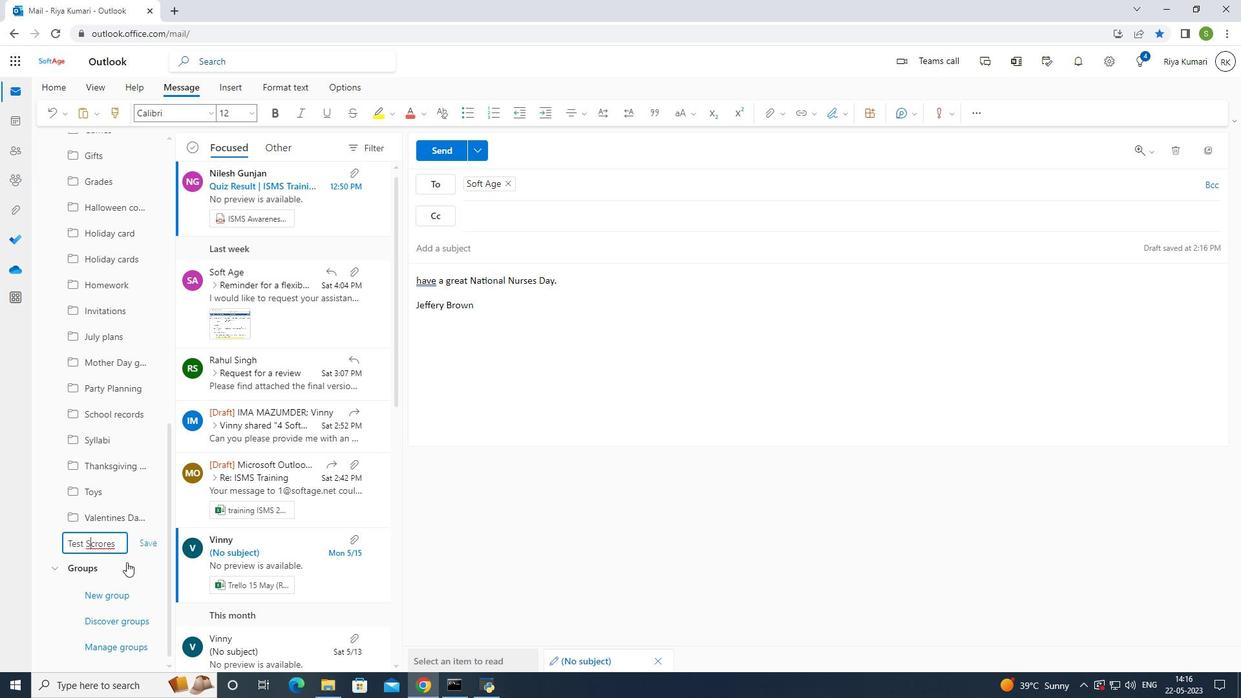 
Action: Mouse moved to (126, 574)
Screenshot: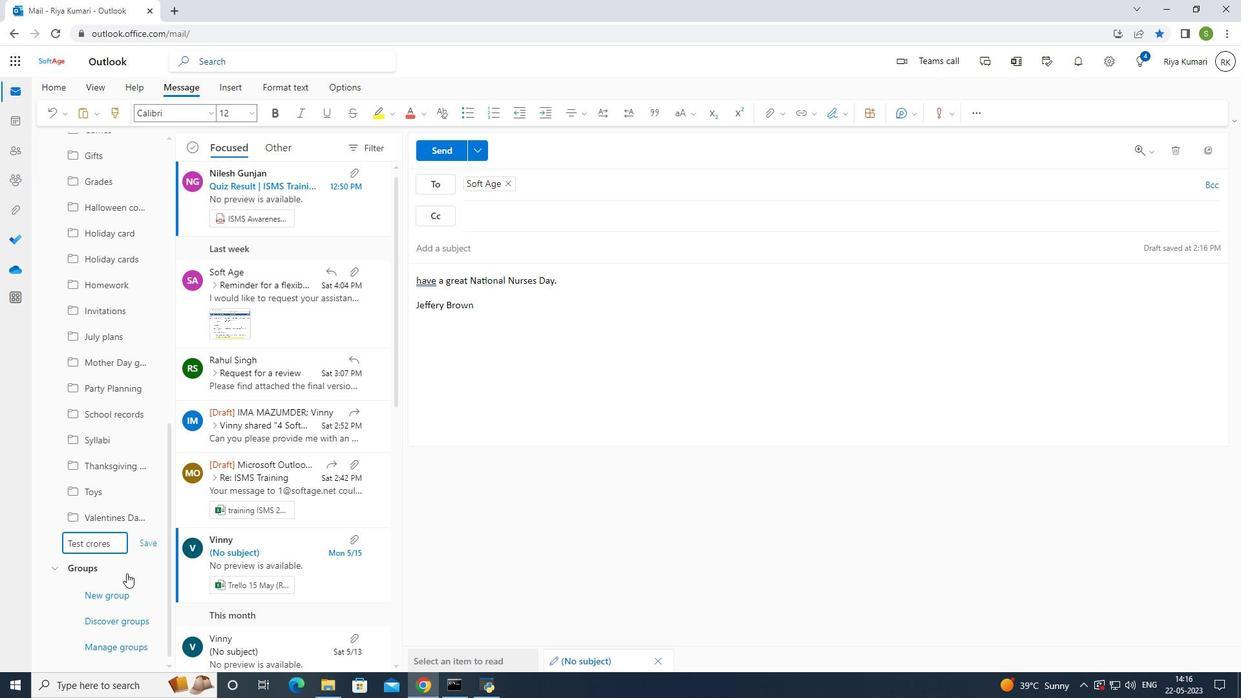 
Action: Key pressed s
Screenshot: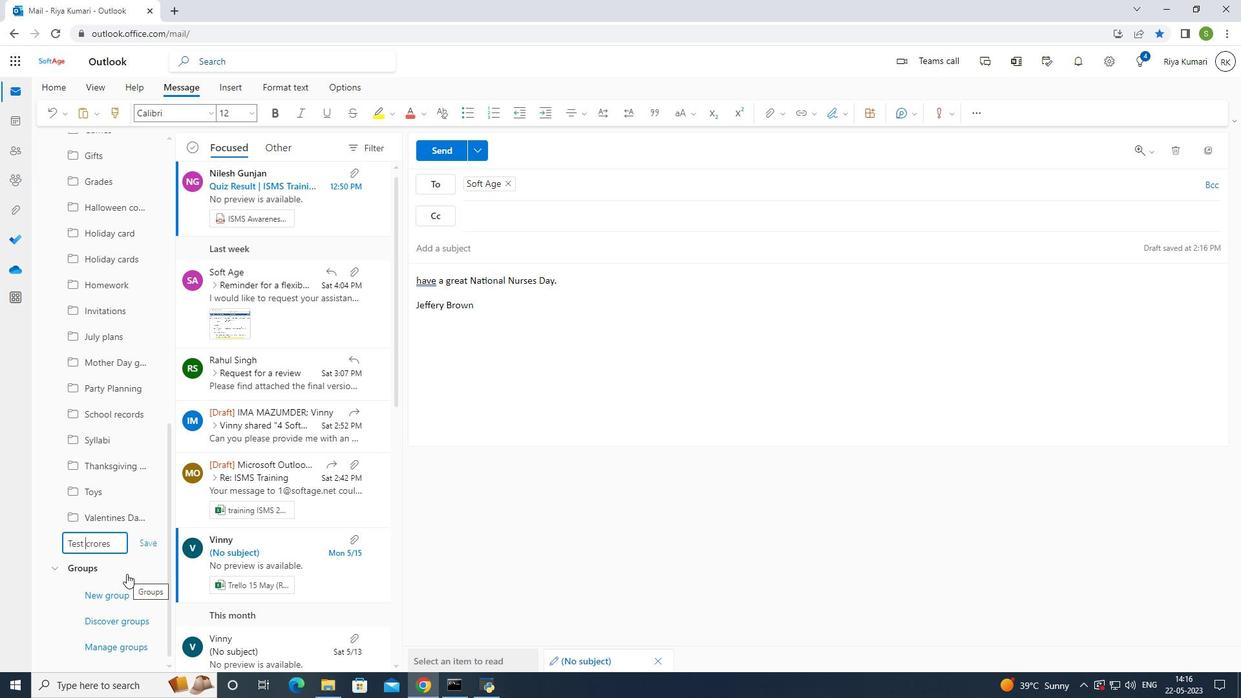 
Action: Mouse moved to (148, 540)
Screenshot: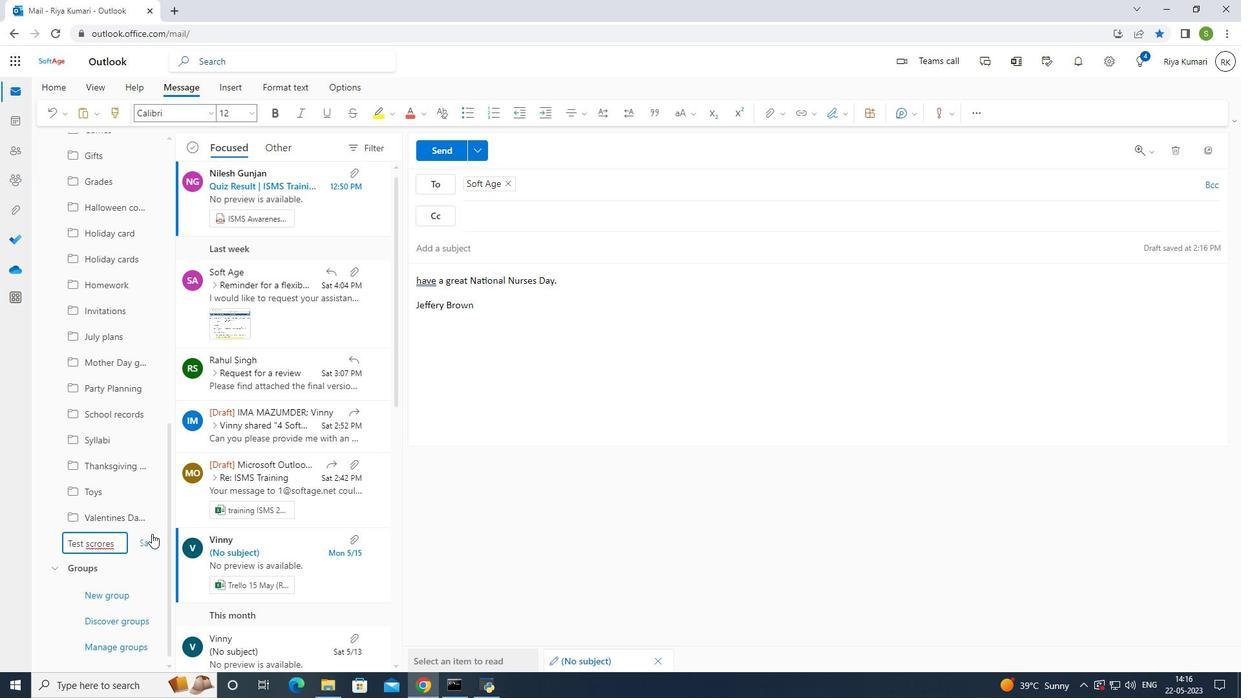 
Action: Mouse pressed left at (148, 540)
Screenshot: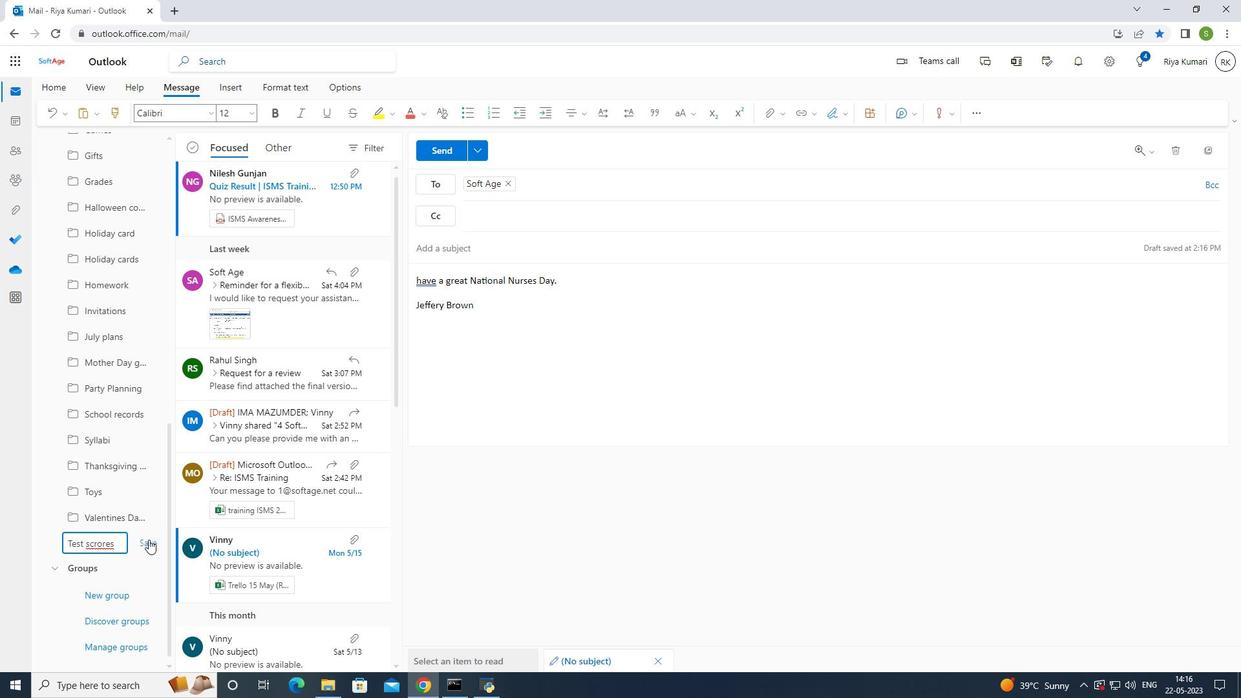
Action: Mouse moved to (451, 144)
Screenshot: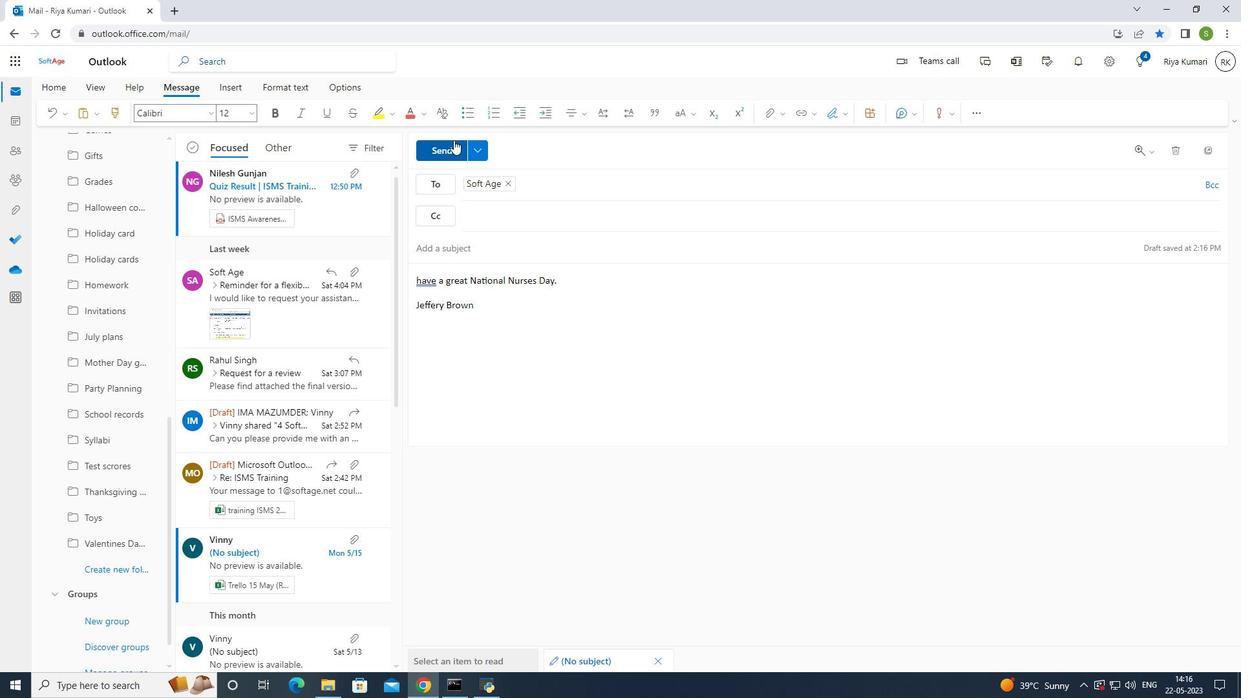 
Action: Mouse pressed left at (451, 144)
Screenshot: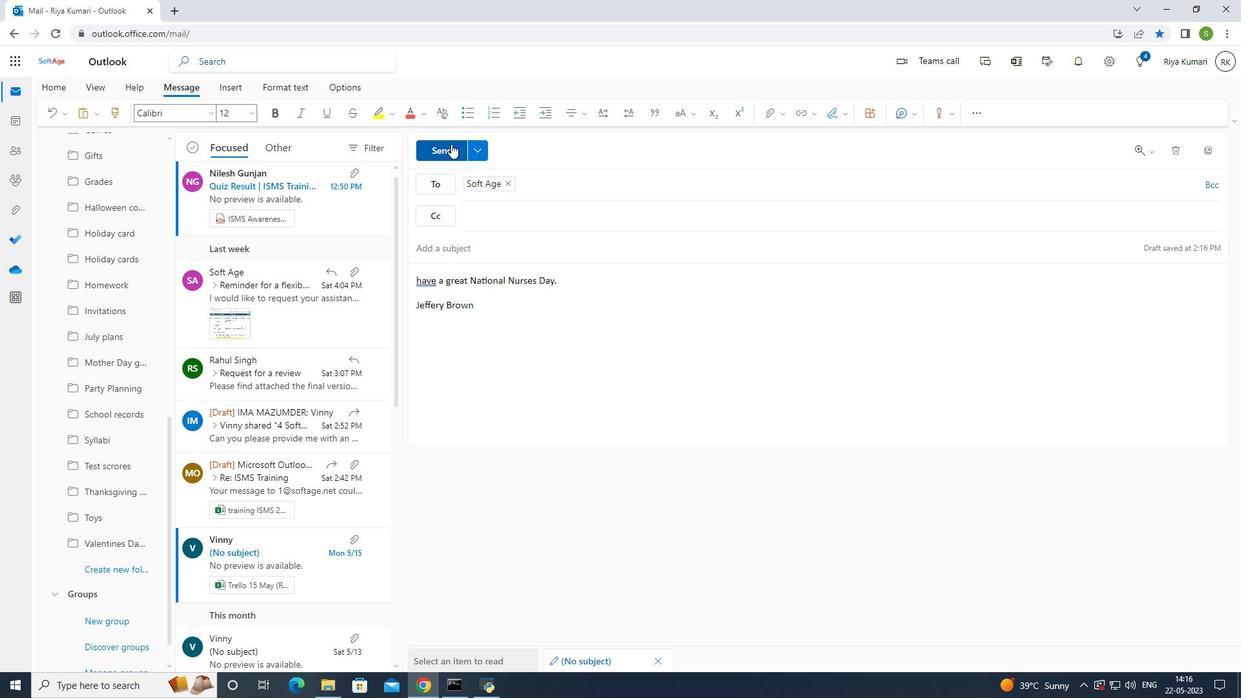 
Action: Mouse moved to (614, 389)
Screenshot: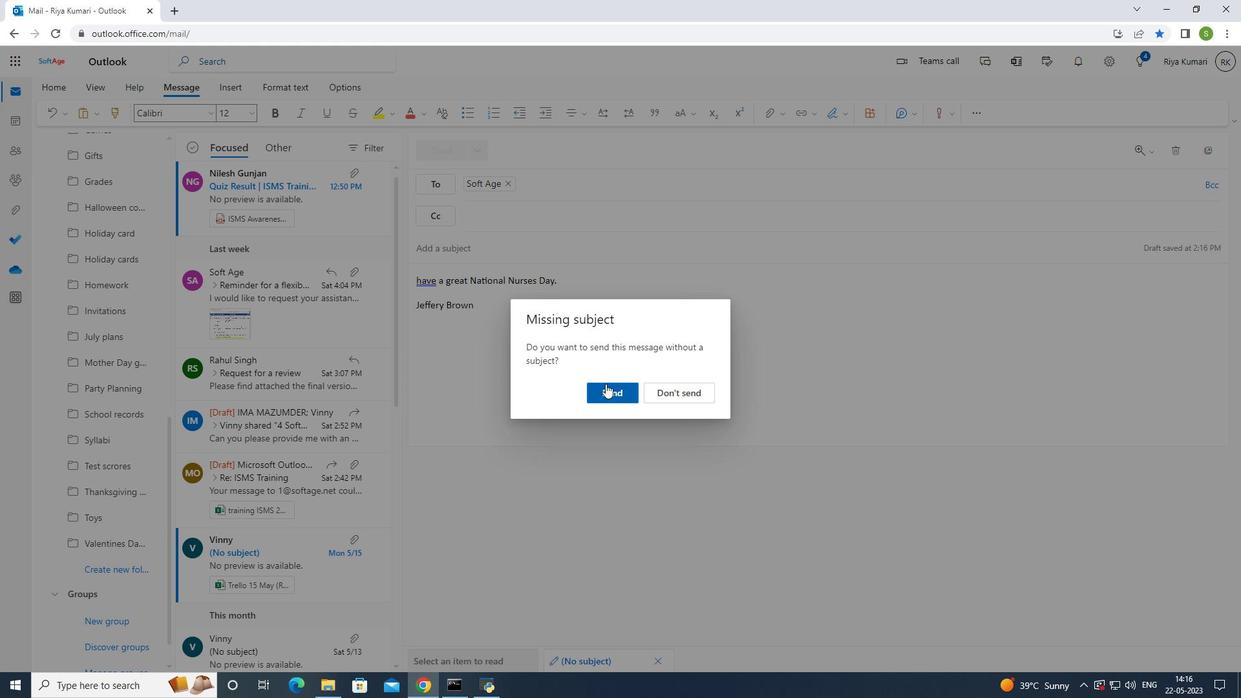 
Action: Mouse pressed left at (614, 389)
Screenshot: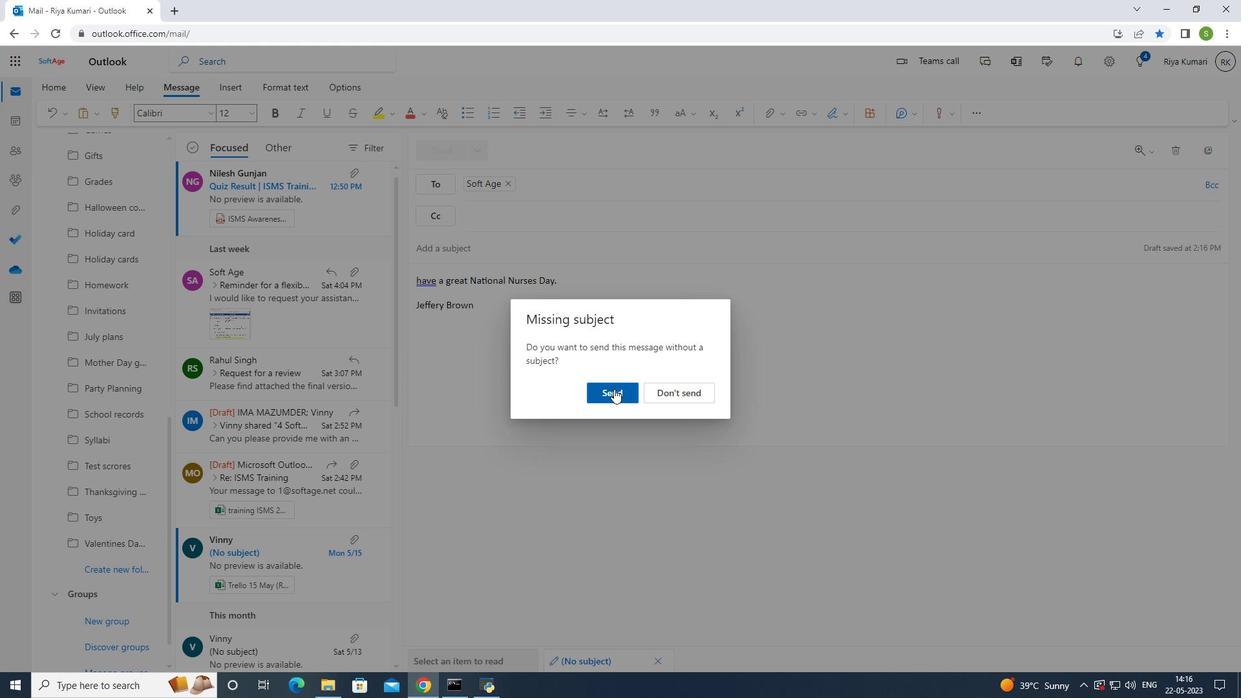 
Action: Mouse moved to (614, 389)
Screenshot: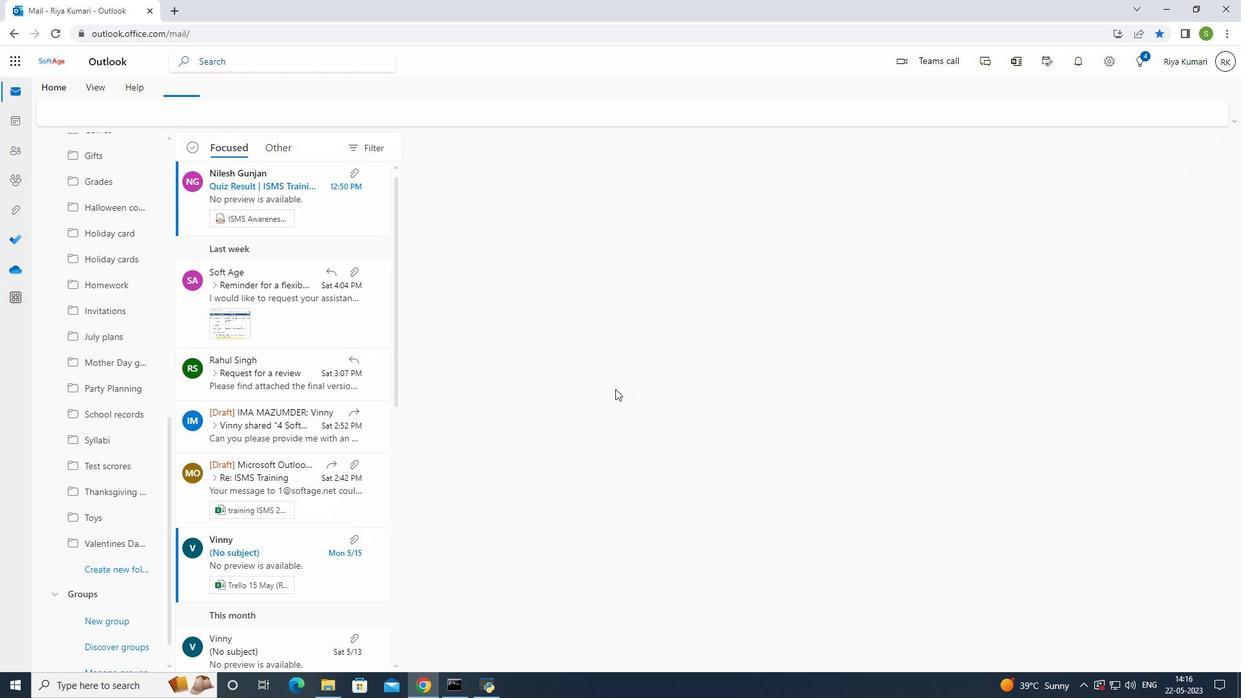 
